Task: Find connections with filter location Dādri with filter topic #Gettingthingsdonewith filter profile language French with filter current company WSP in India with filter school PARUL INSTITUTE OF TECH., LIMDA, VAGHODIA 087 with filter industry Nanotechnology Research with filter service category Training with filter keywords title Novelist/Writer
Action: Mouse moved to (517, 68)
Screenshot: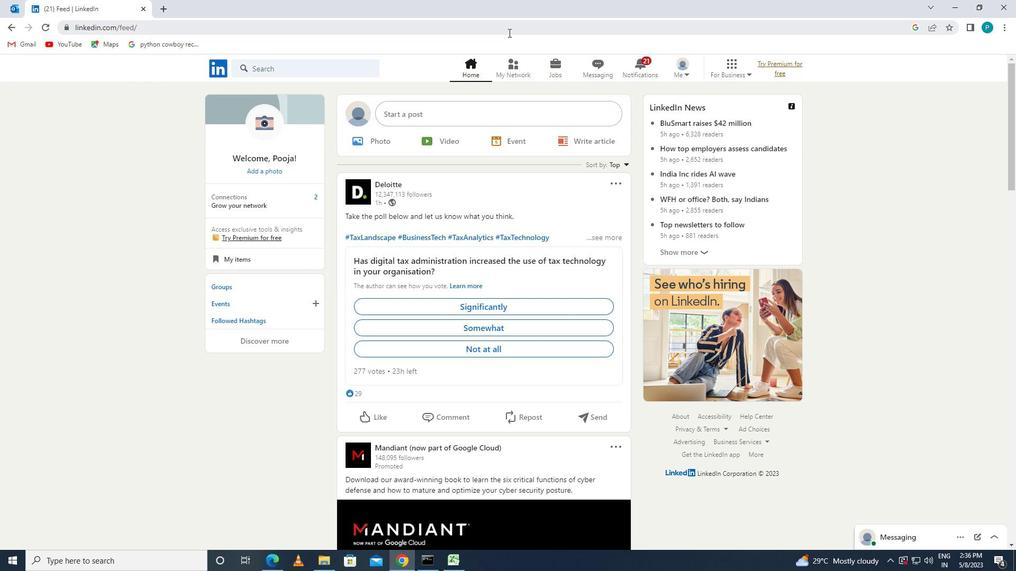 
Action: Mouse pressed left at (517, 68)
Screenshot: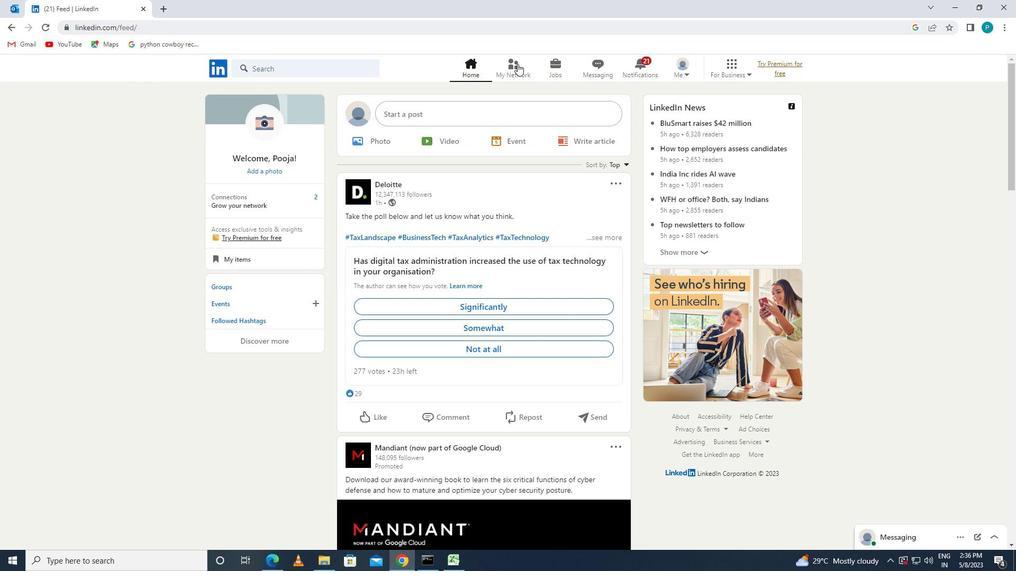 
Action: Mouse moved to (270, 120)
Screenshot: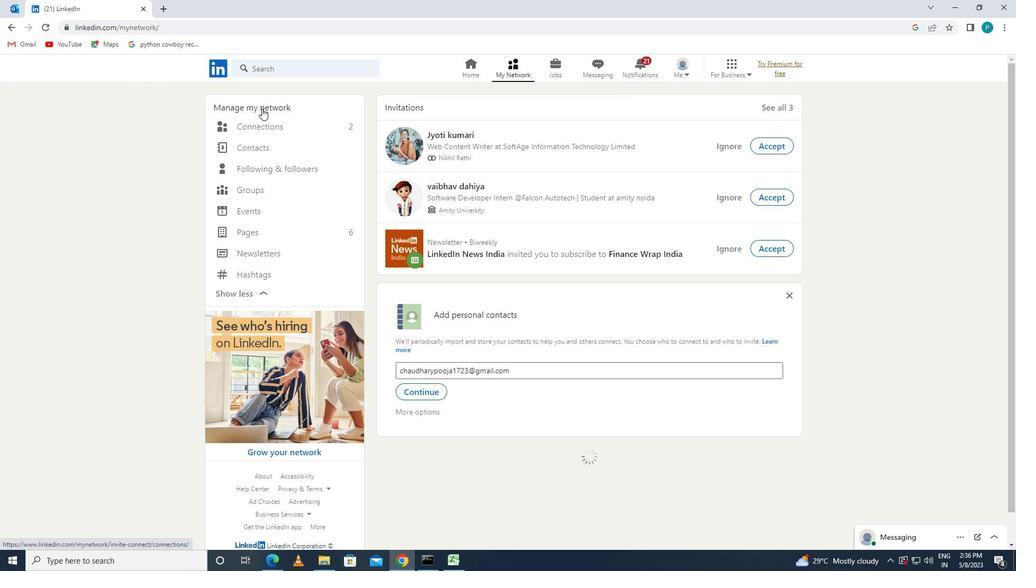 
Action: Mouse pressed left at (270, 120)
Screenshot: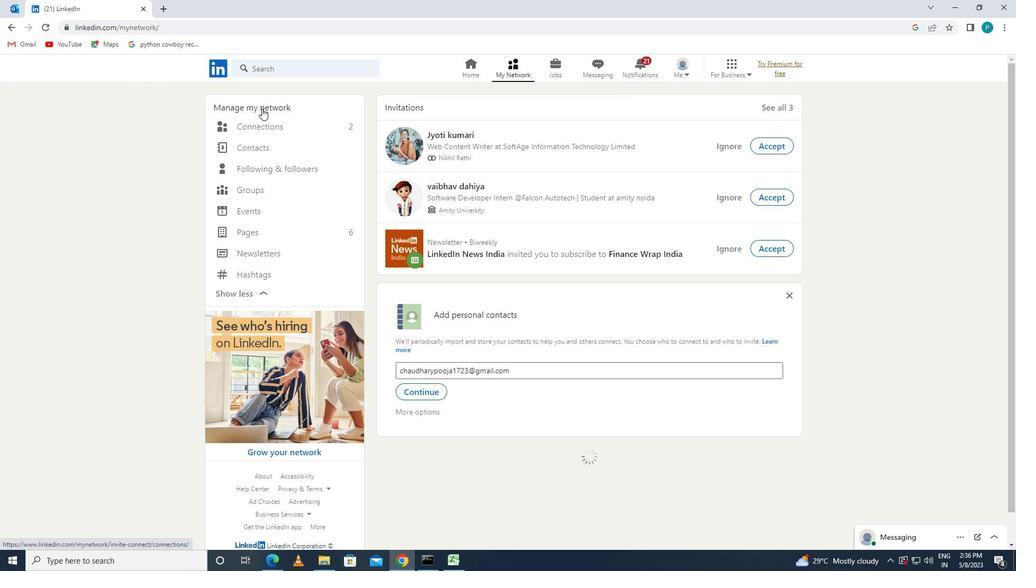 
Action: Mouse moved to (585, 129)
Screenshot: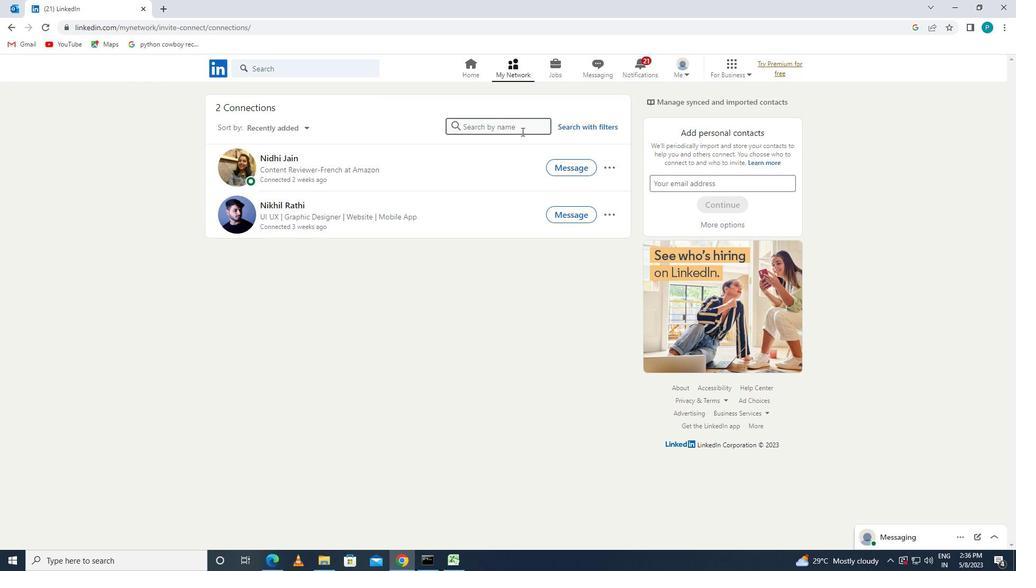 
Action: Mouse pressed left at (585, 129)
Screenshot: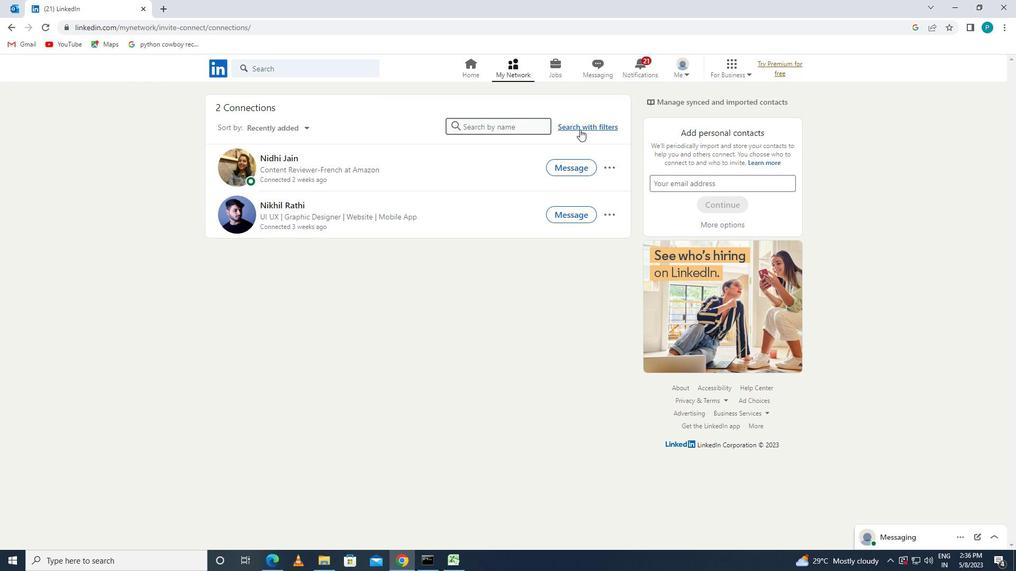 
Action: Mouse moved to (534, 101)
Screenshot: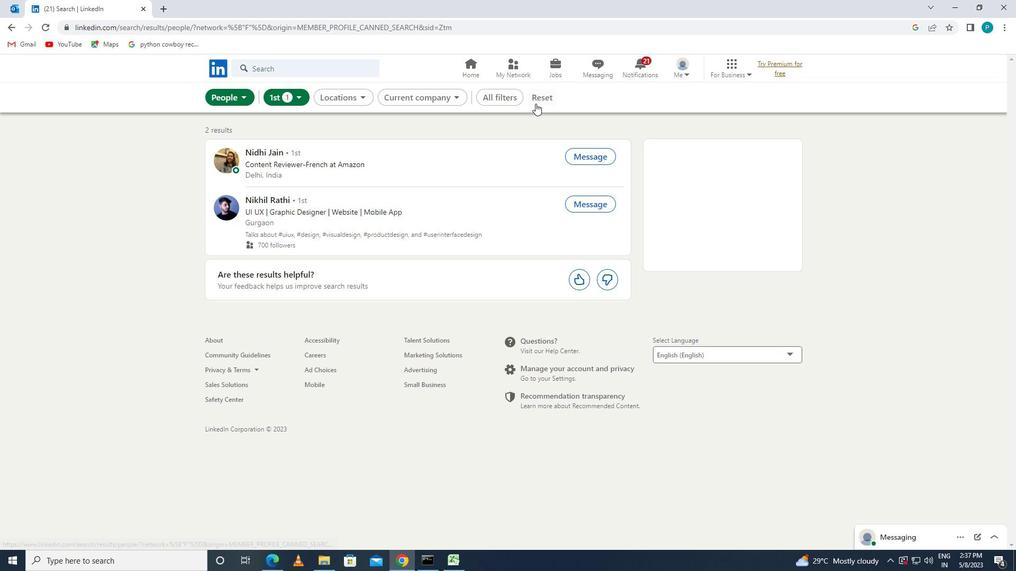 
Action: Mouse pressed left at (534, 101)
Screenshot: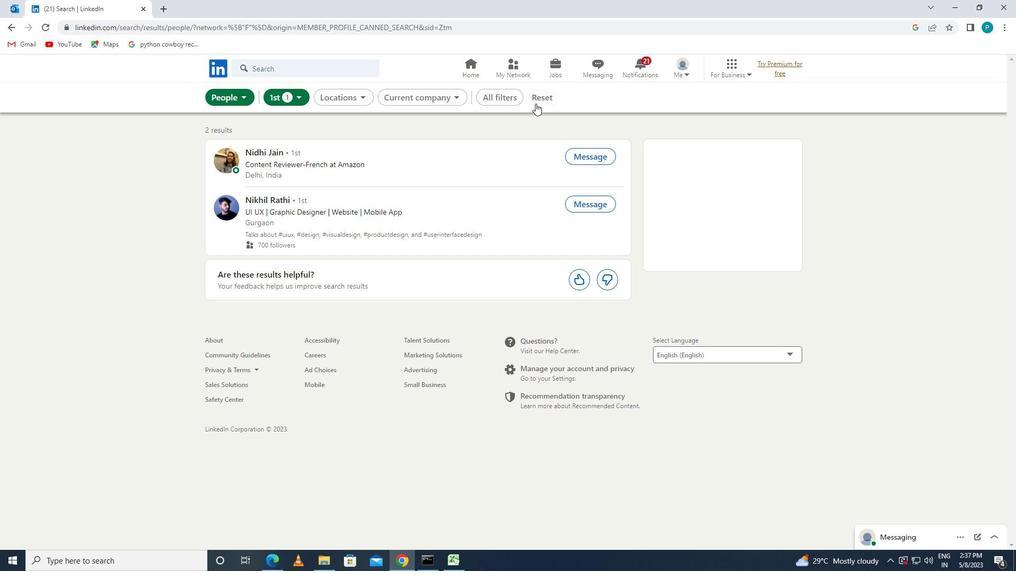 
Action: Mouse moved to (532, 96)
Screenshot: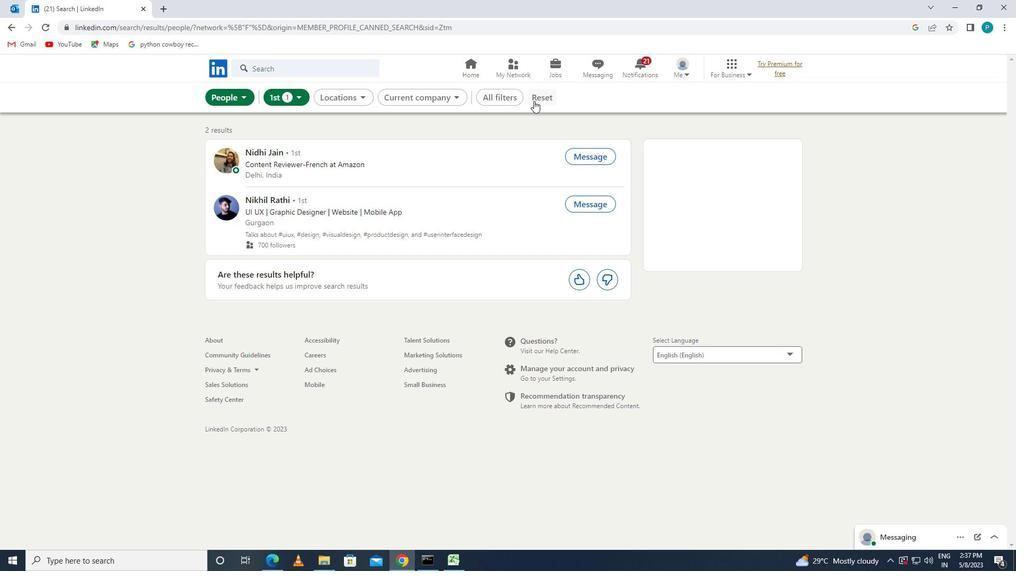 
Action: Mouse pressed left at (532, 96)
Screenshot: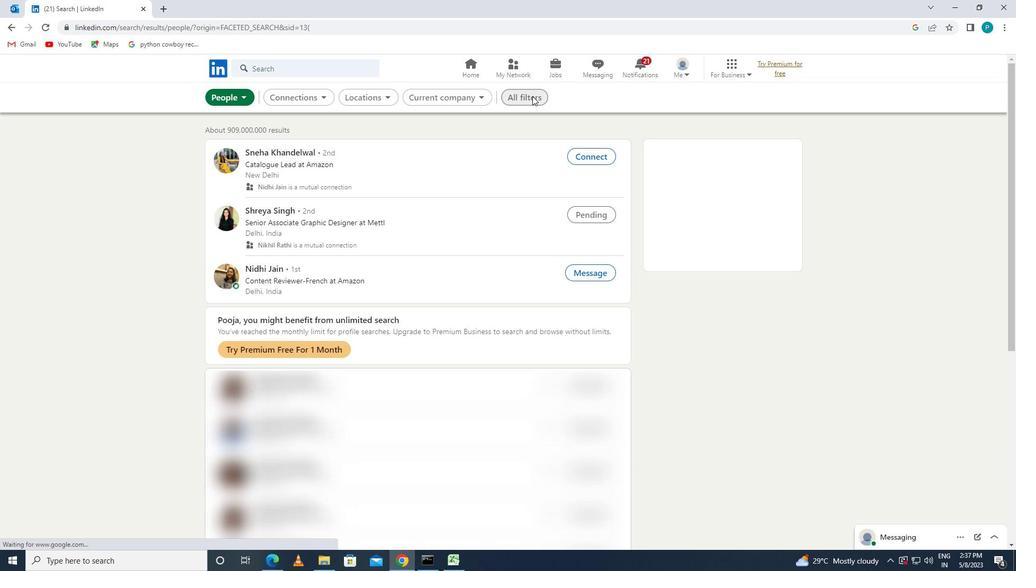 
Action: Mouse moved to (943, 253)
Screenshot: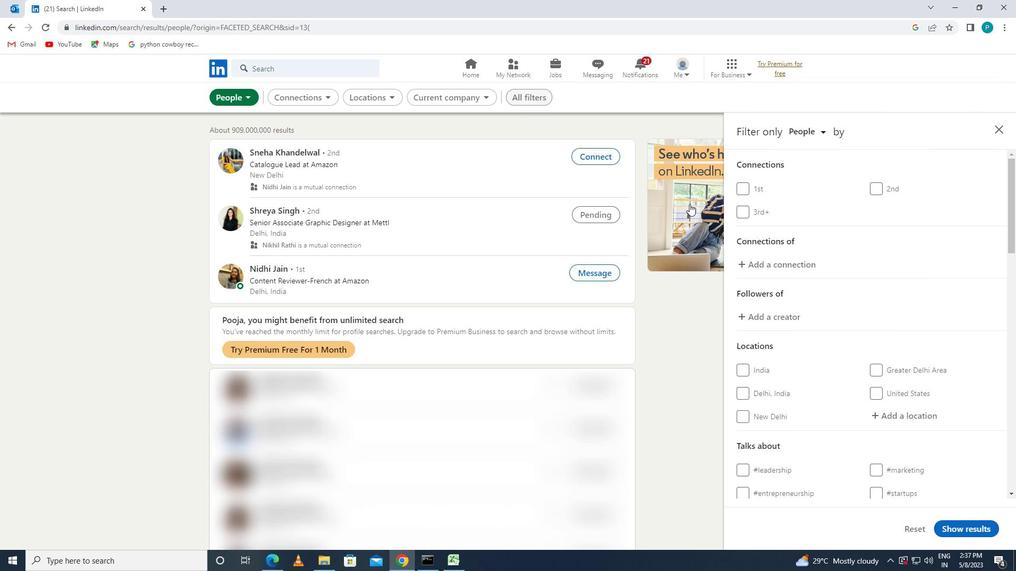 
Action: Mouse scrolled (943, 253) with delta (0, 0)
Screenshot: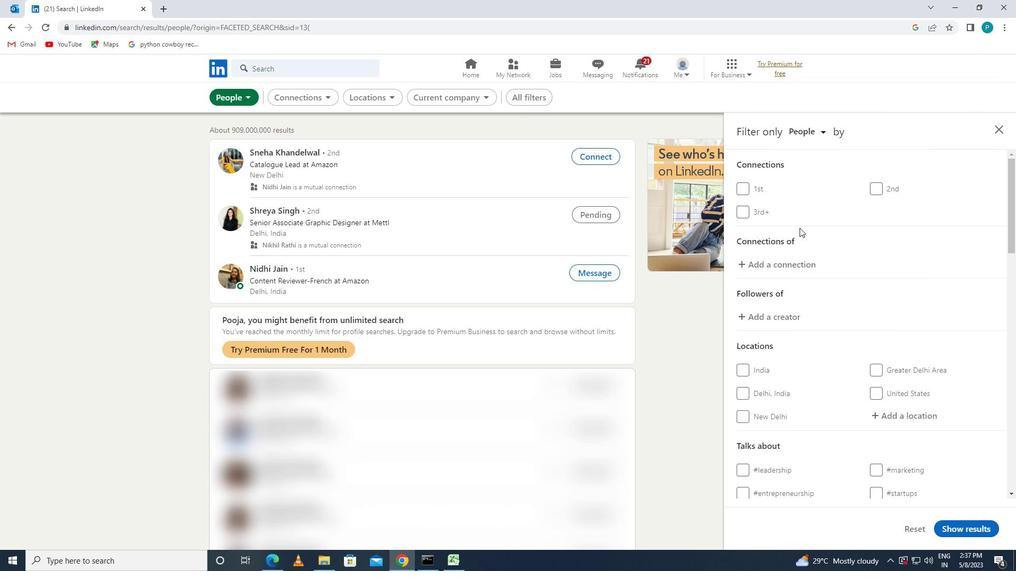 
Action: Mouse scrolled (943, 253) with delta (0, 0)
Screenshot: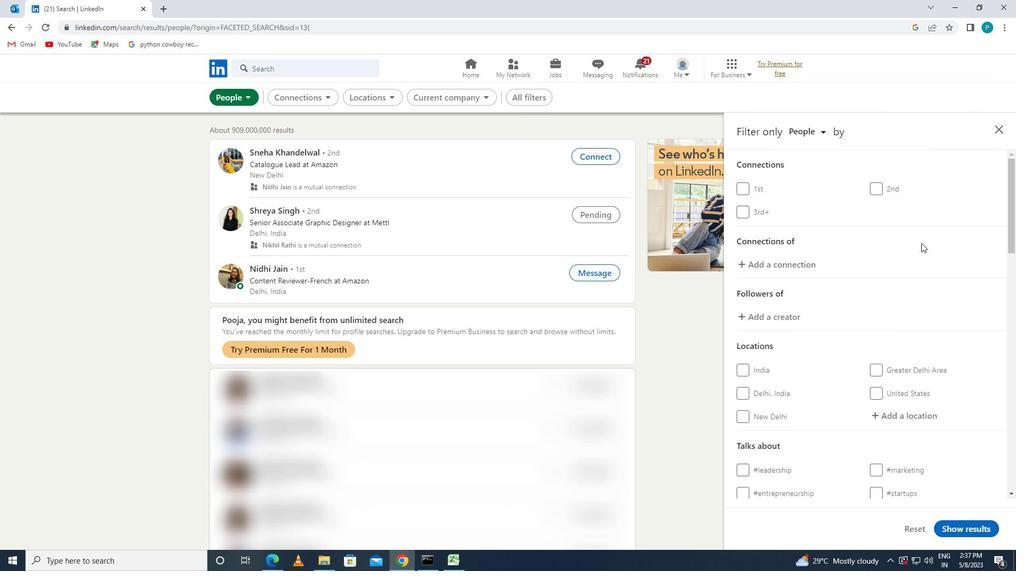 
Action: Mouse moved to (943, 254)
Screenshot: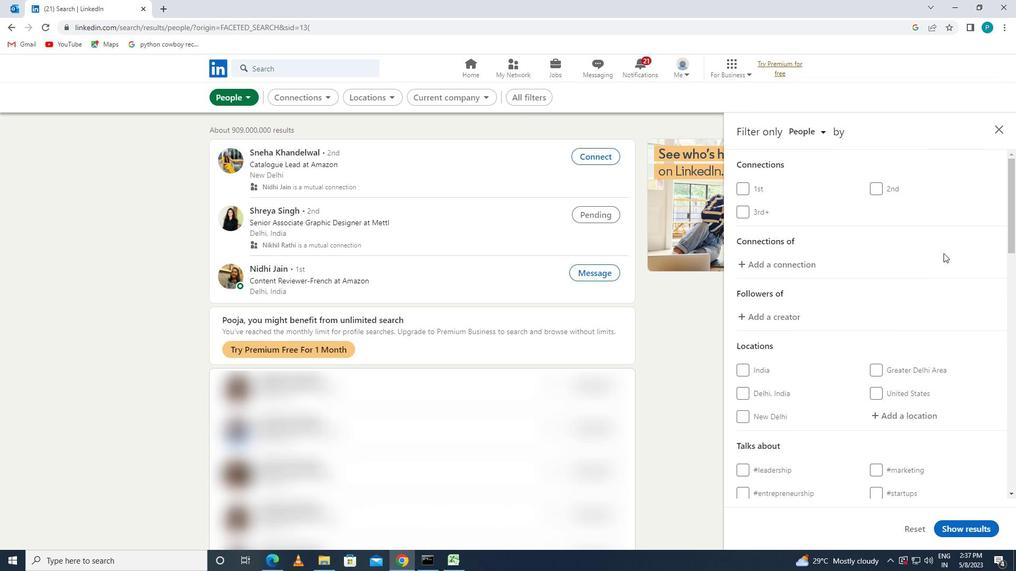 
Action: Mouse scrolled (943, 253) with delta (0, 0)
Screenshot: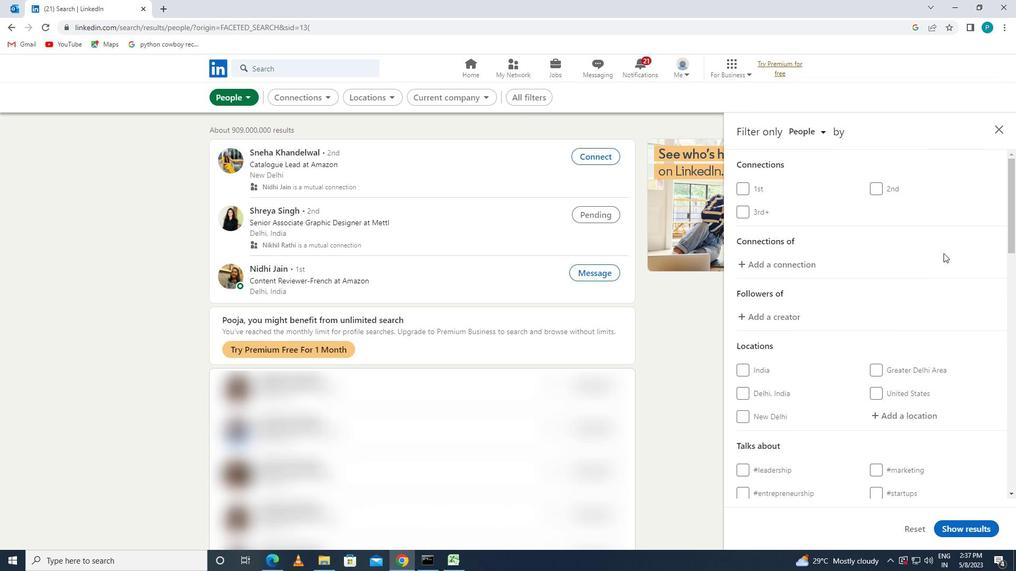 
Action: Mouse moved to (931, 268)
Screenshot: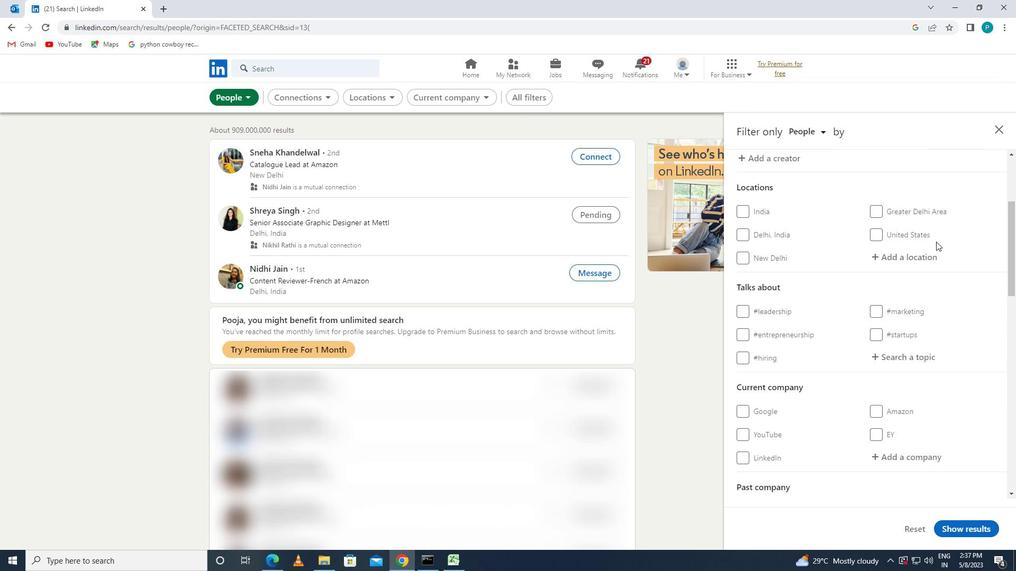 
Action: Mouse pressed left at (931, 268)
Screenshot: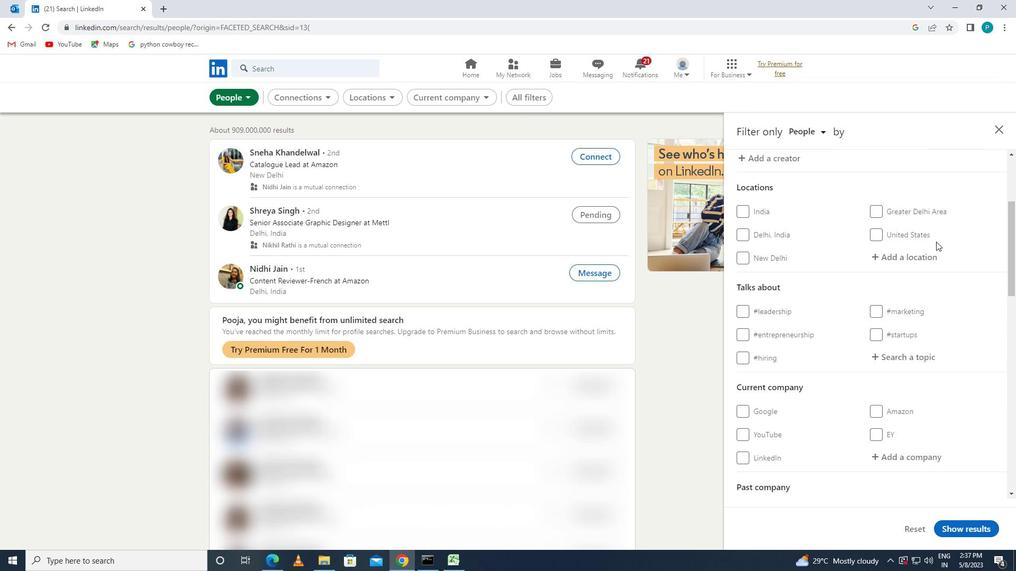 
Action: Mouse moved to (918, 260)
Screenshot: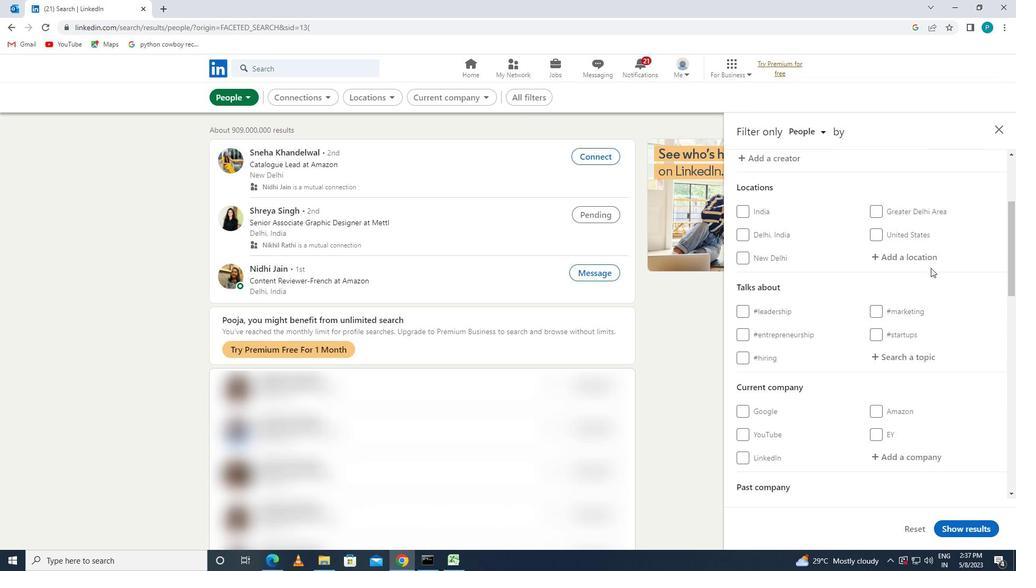 
Action: Mouse pressed left at (918, 260)
Screenshot: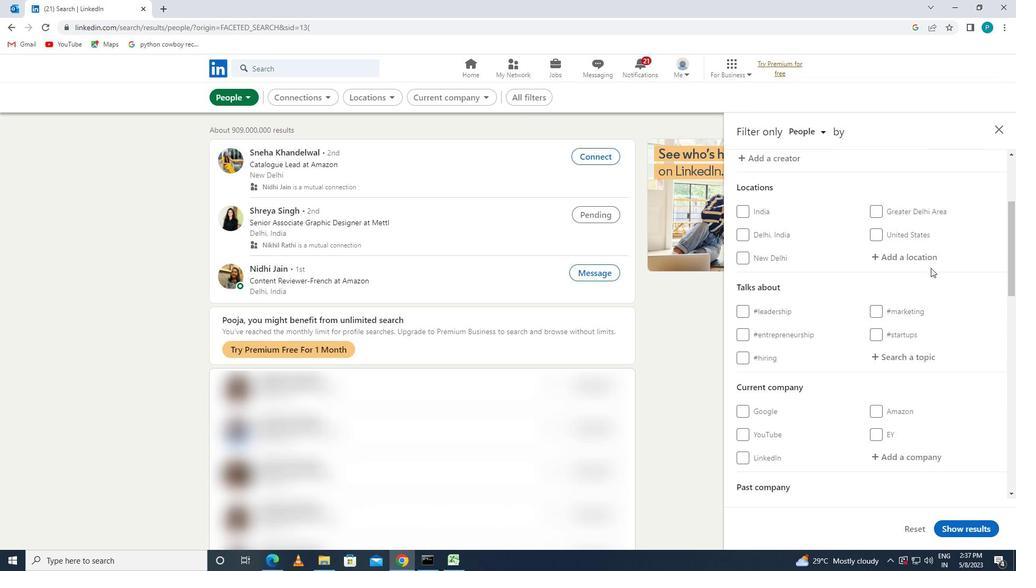 
Action: Key pressed <Key.caps_lock>d<Key.caps_lock>adri
Screenshot: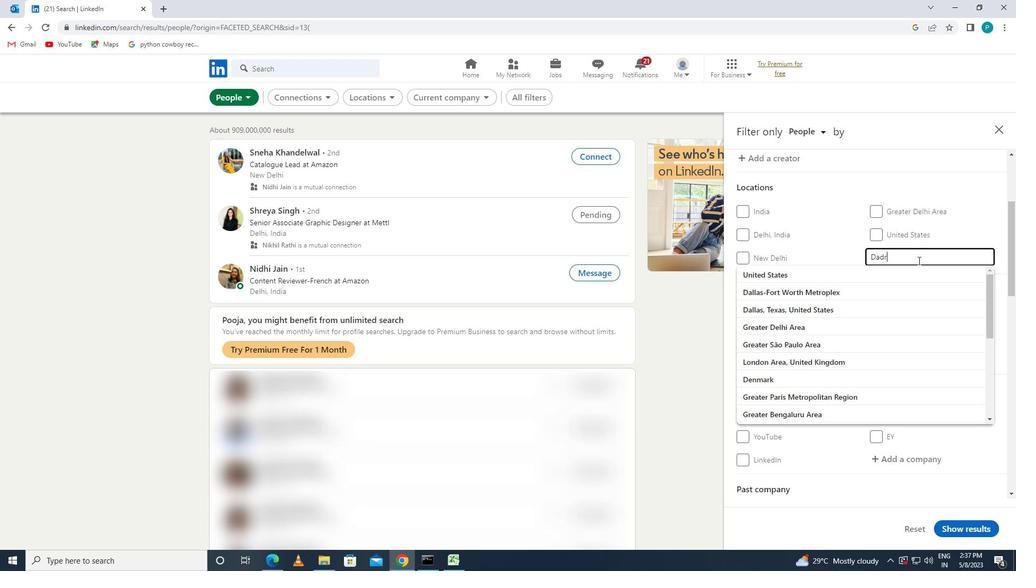 
Action: Mouse moved to (901, 276)
Screenshot: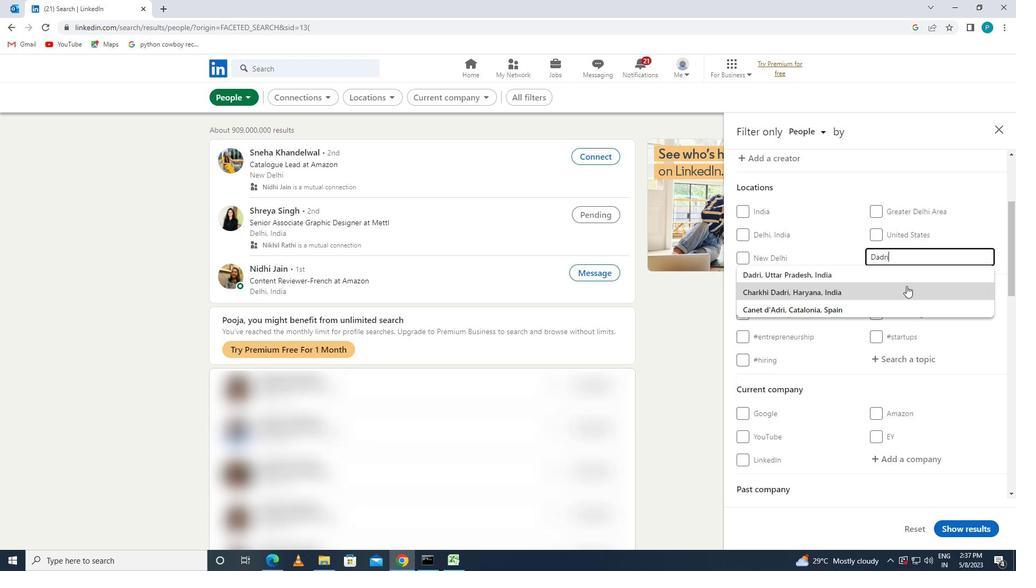 
Action: Mouse pressed left at (901, 276)
Screenshot: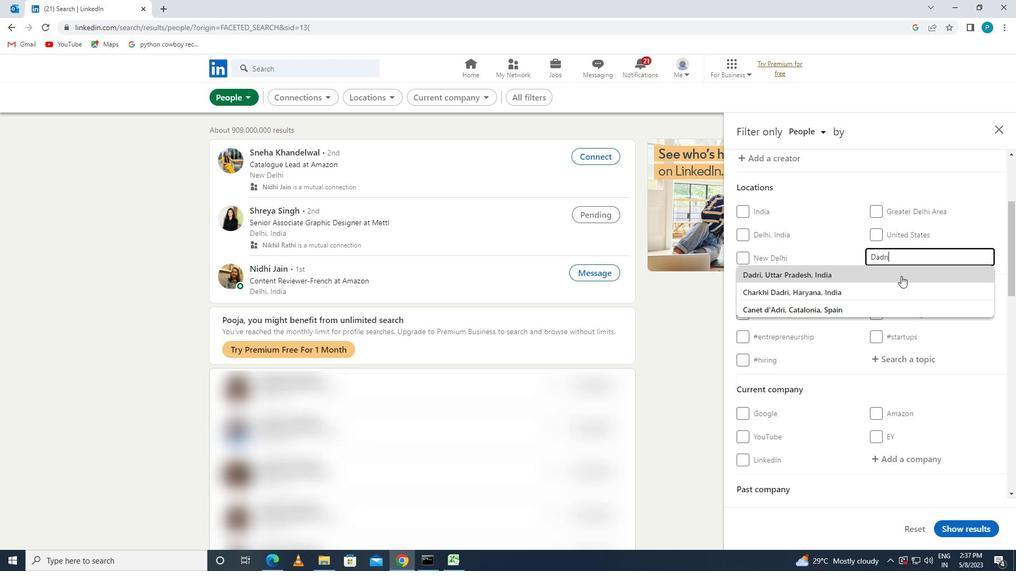 
Action: Mouse moved to (927, 367)
Screenshot: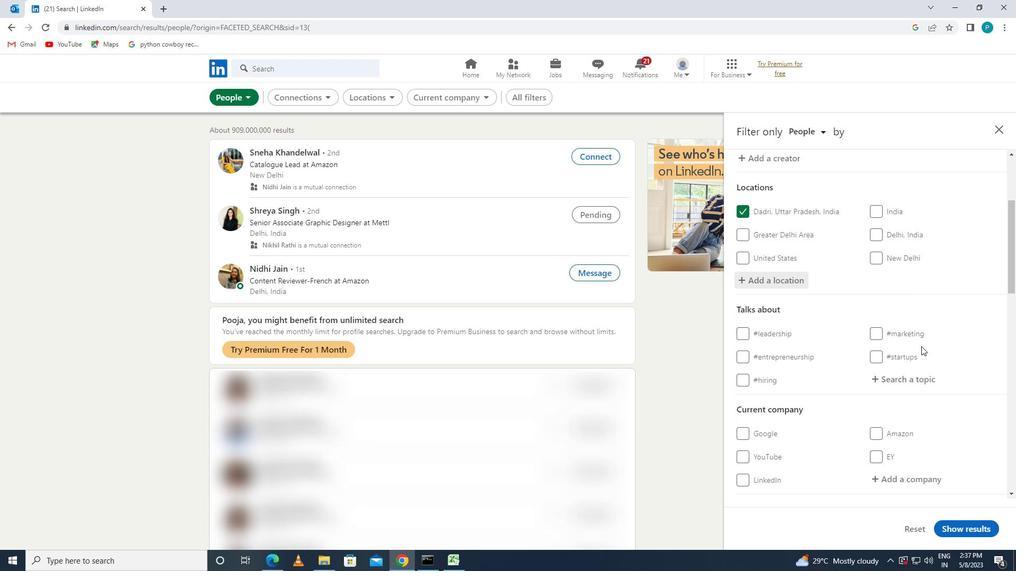 
Action: Mouse pressed left at (927, 367)
Screenshot: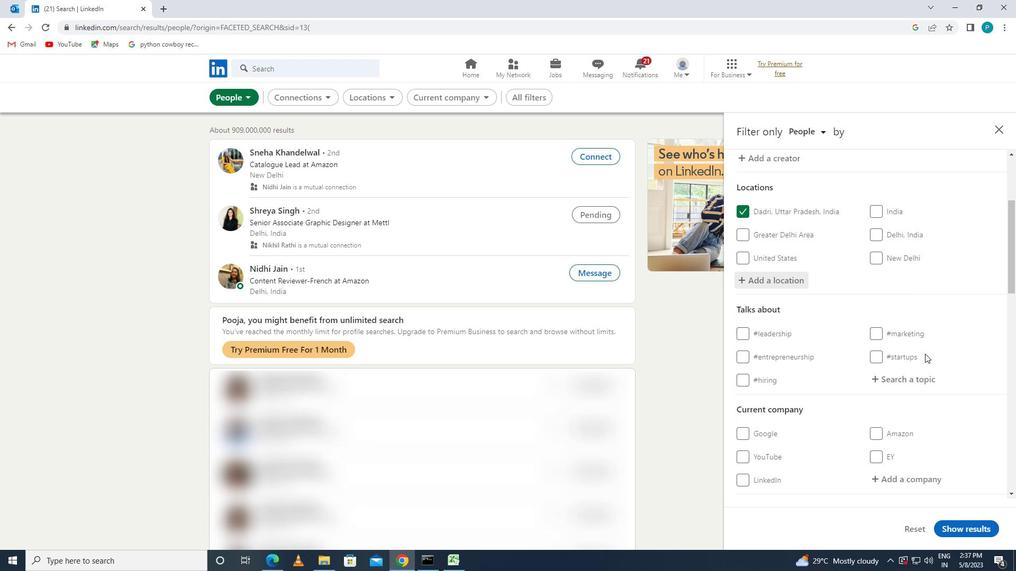 
Action: Mouse moved to (927, 373)
Screenshot: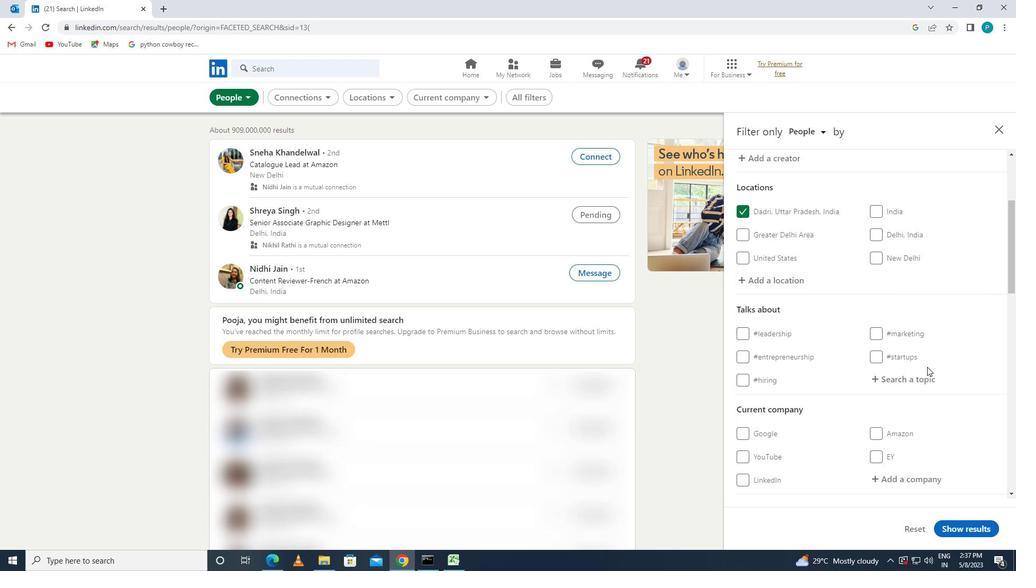 
Action: Mouse pressed left at (927, 373)
Screenshot: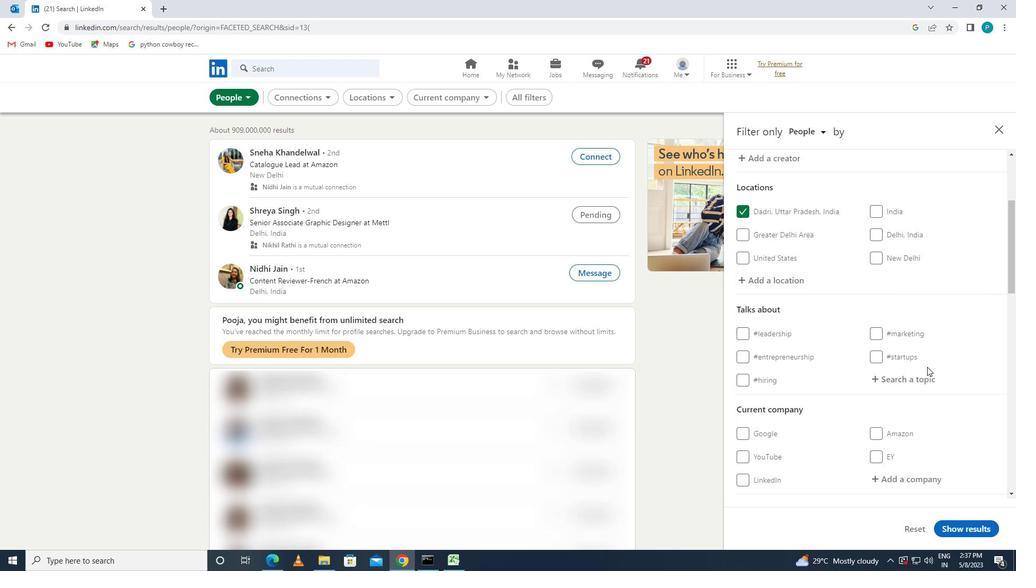 
Action: Mouse moved to (926, 372)
Screenshot: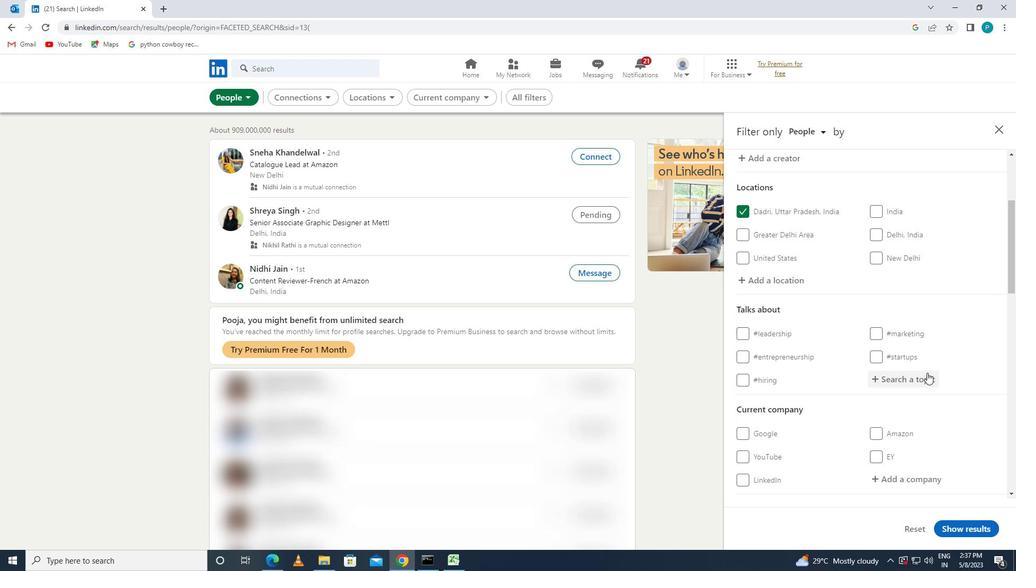 
Action: Key pressed <Key.shift>#<Key.caps_lock>G<Key.caps_lock>ETTINGTHINGSDONE
Screenshot: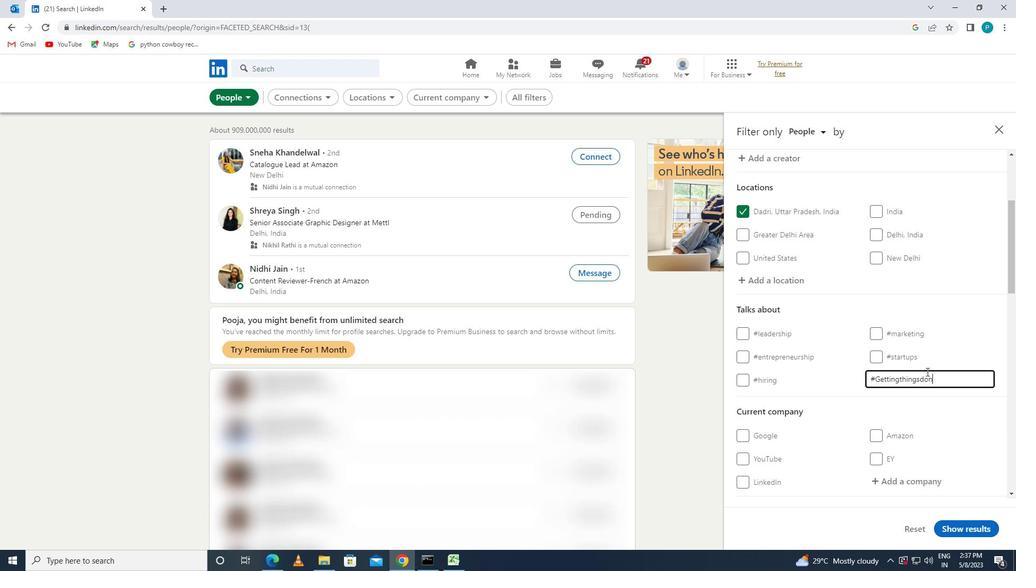 
Action: Mouse moved to (829, 424)
Screenshot: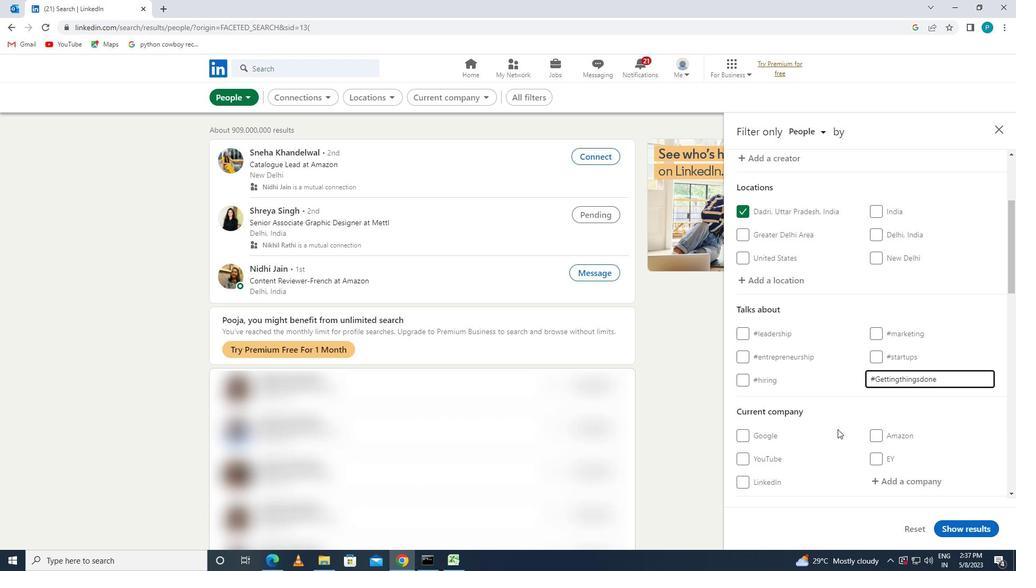 
Action: Mouse scrolled (829, 423) with delta (0, 0)
Screenshot: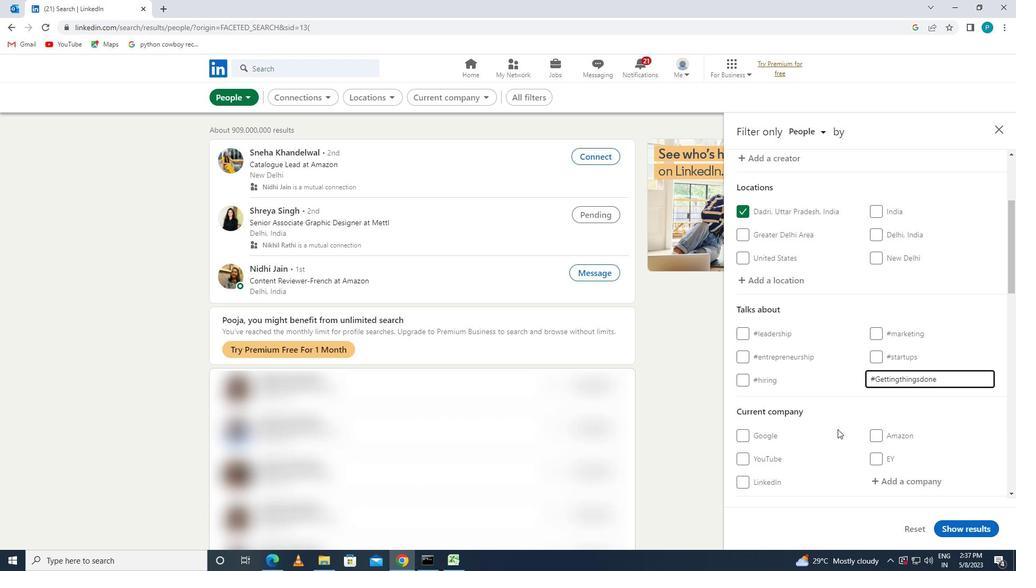 
Action: Mouse moved to (829, 421)
Screenshot: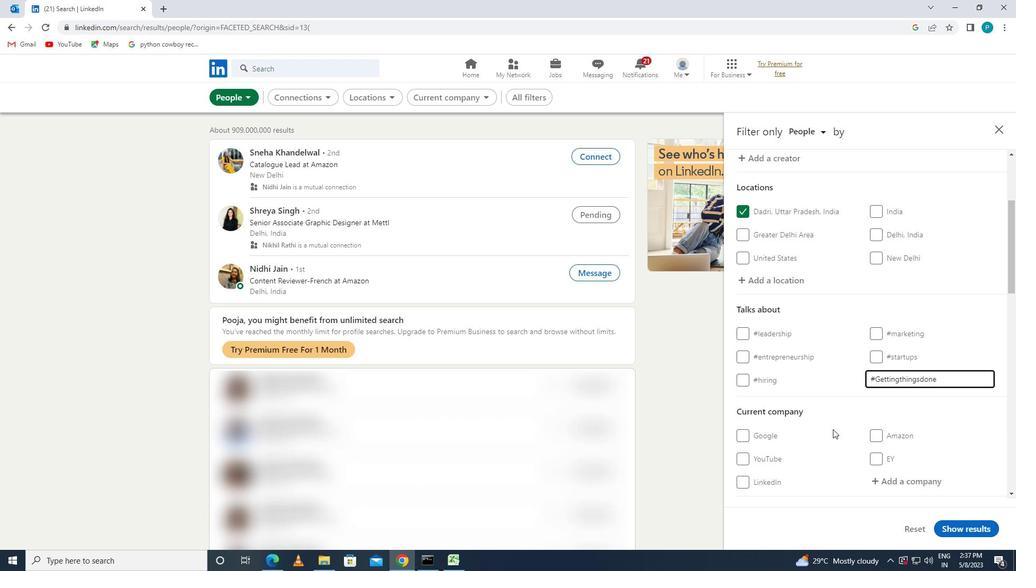 
Action: Mouse scrolled (829, 420) with delta (0, 0)
Screenshot: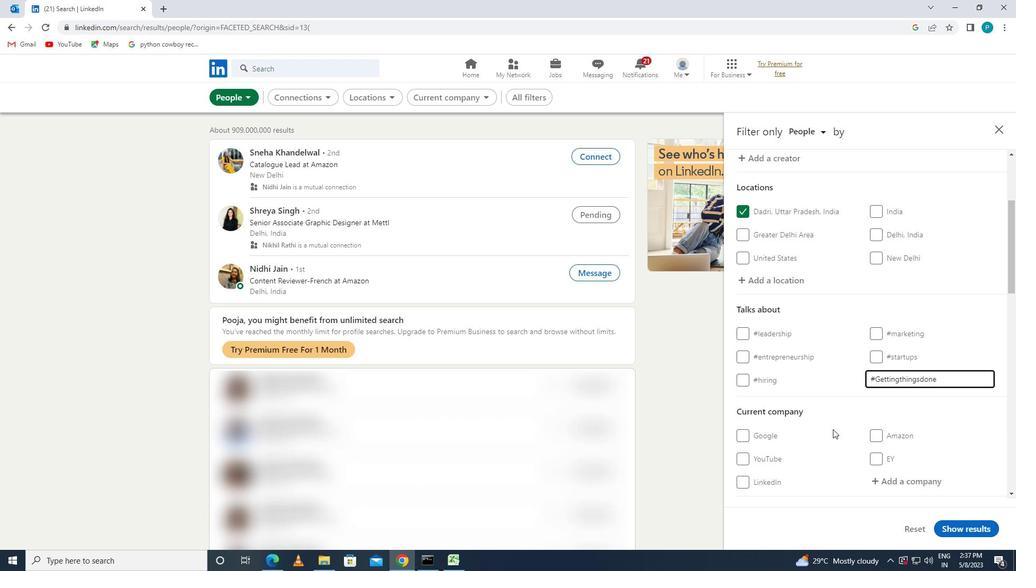 
Action: Mouse moved to (828, 418)
Screenshot: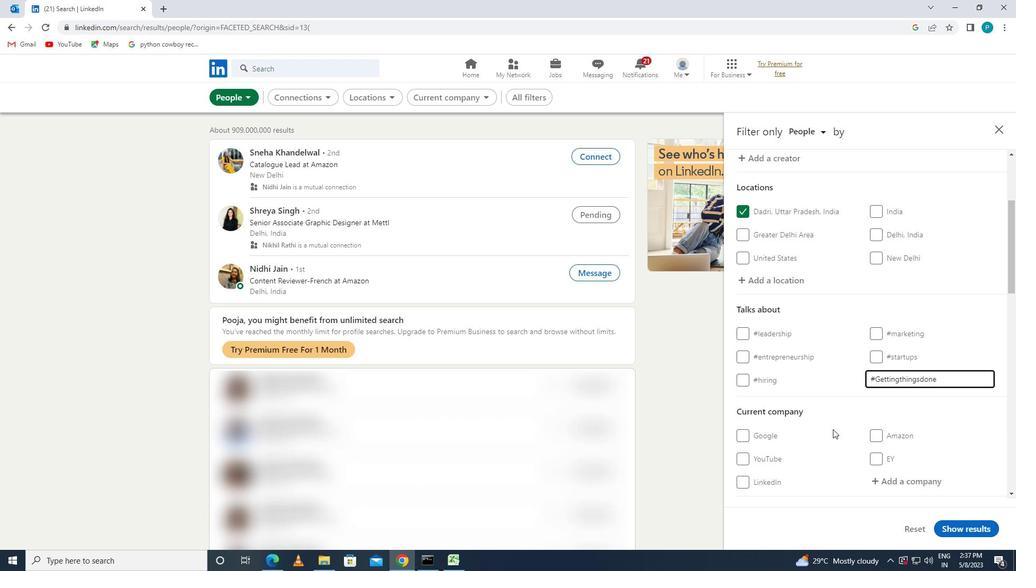 
Action: Mouse scrolled (828, 418) with delta (0, 0)
Screenshot: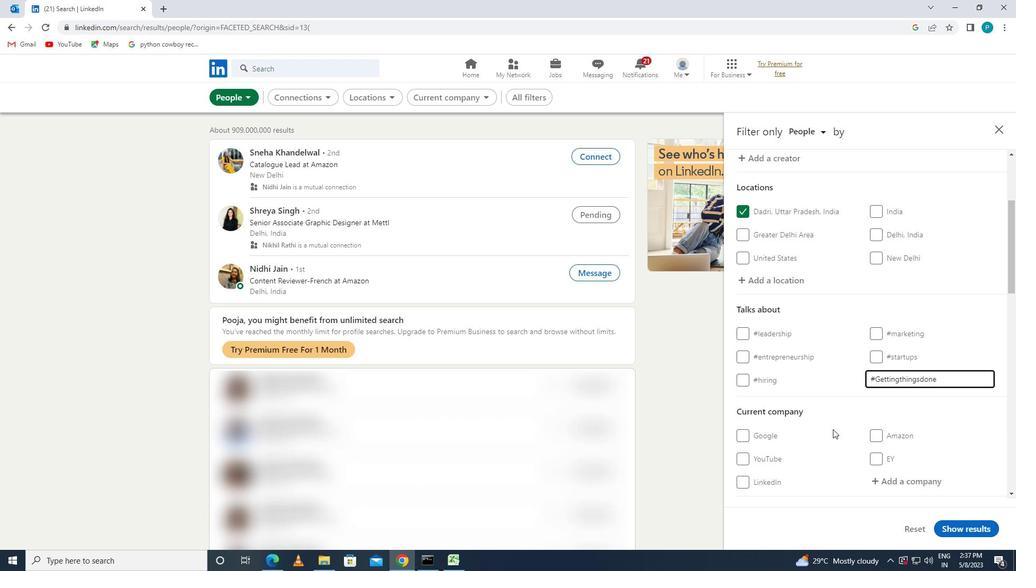 
Action: Mouse moved to (828, 402)
Screenshot: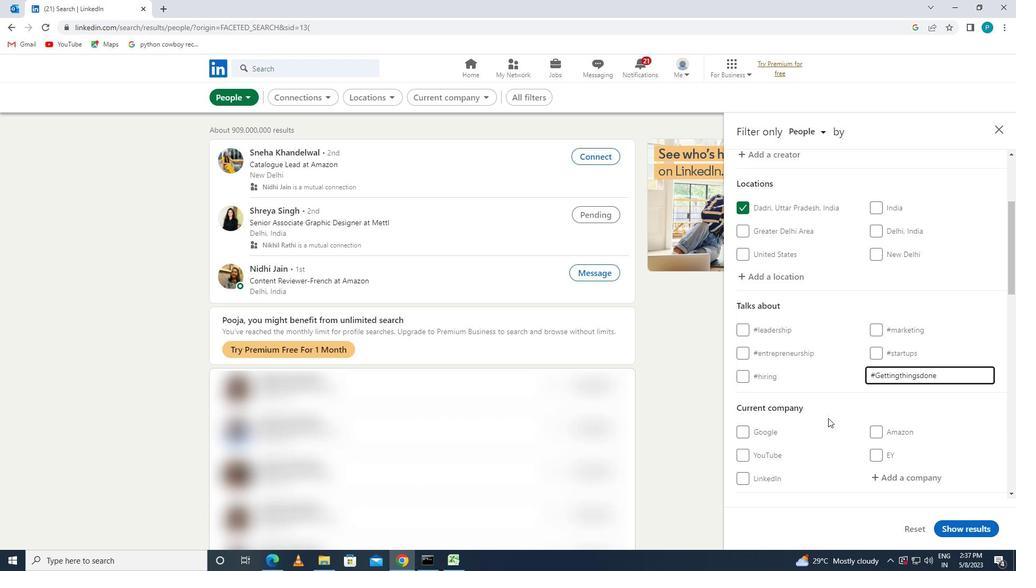 
Action: Mouse scrolled (828, 401) with delta (0, 0)
Screenshot: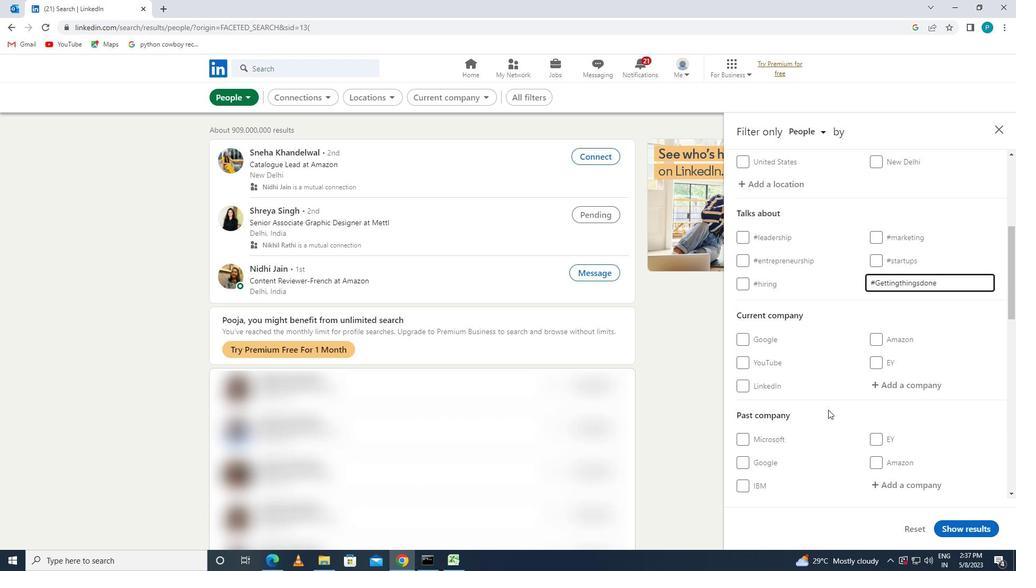 
Action: Mouse scrolled (828, 401) with delta (0, 0)
Screenshot: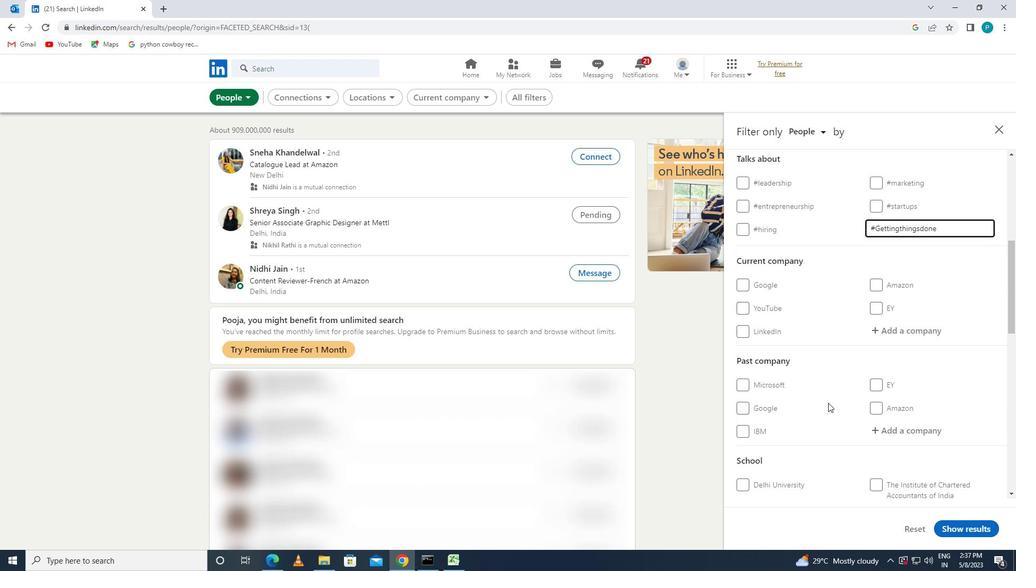 
Action: Mouse scrolled (828, 401) with delta (0, 0)
Screenshot: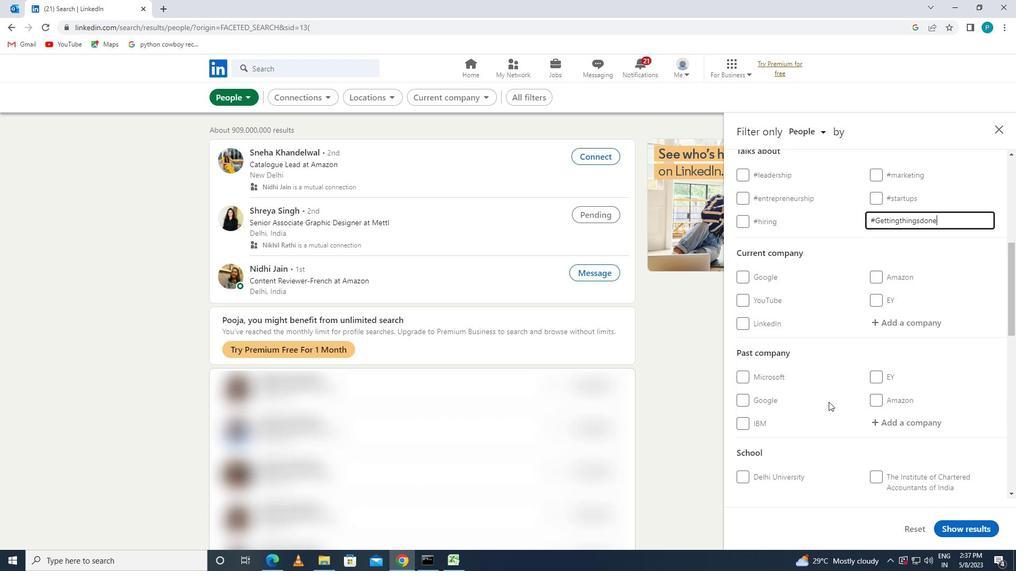 
Action: Mouse moved to (828, 402)
Screenshot: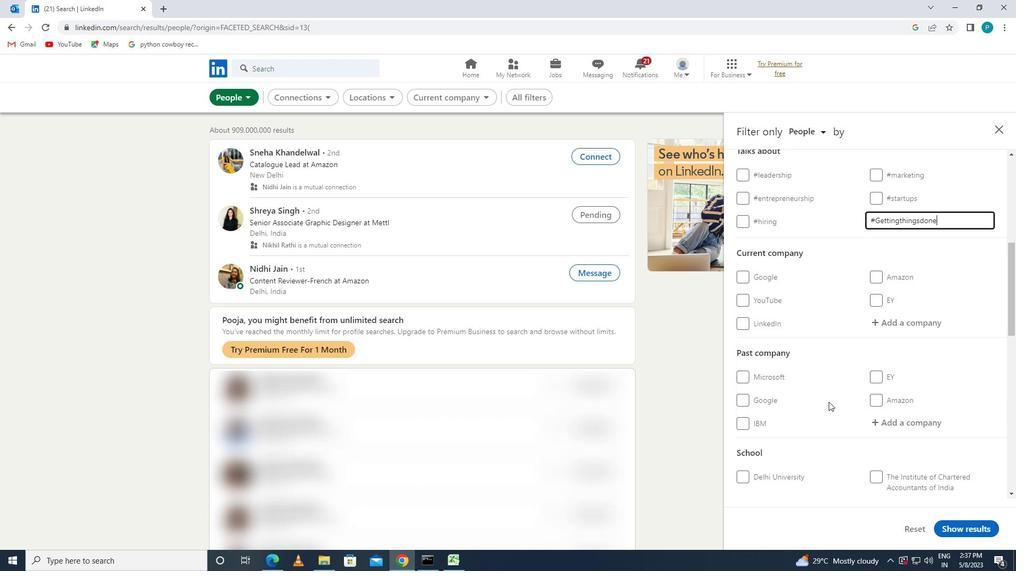 
Action: Mouse scrolled (828, 401) with delta (0, 0)
Screenshot: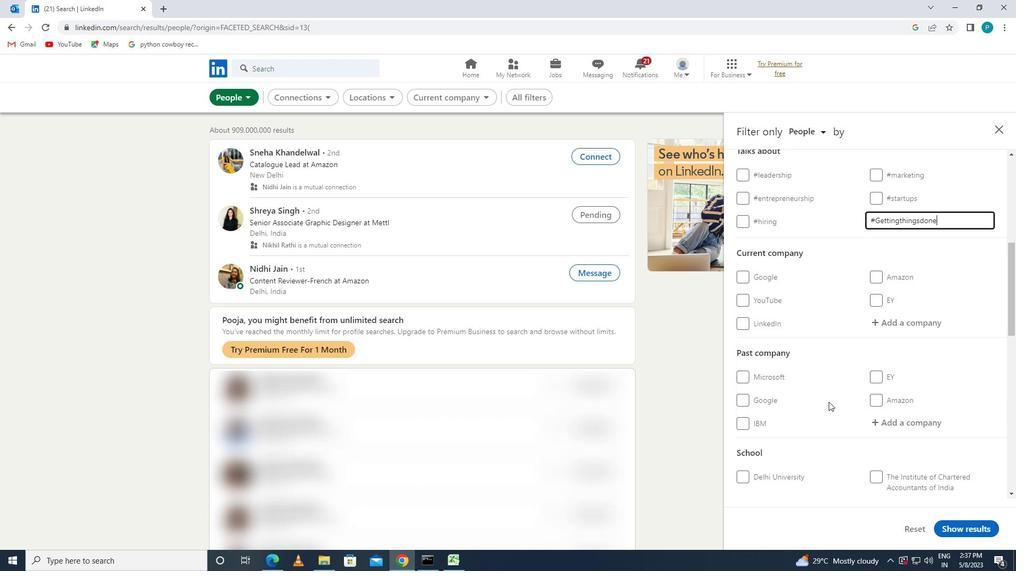 
Action: Mouse moved to (800, 403)
Screenshot: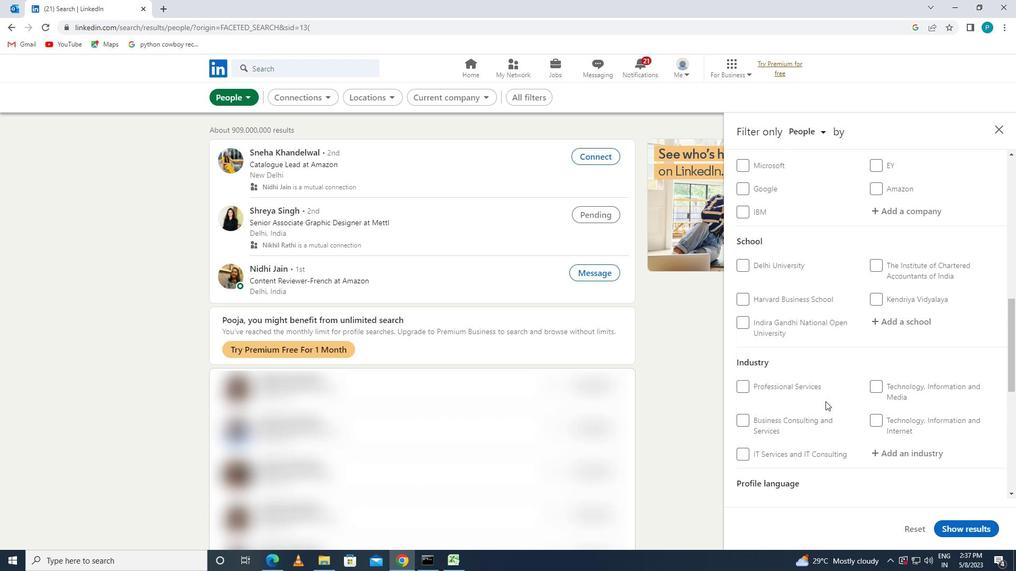 
Action: Mouse scrolled (800, 402) with delta (0, 0)
Screenshot: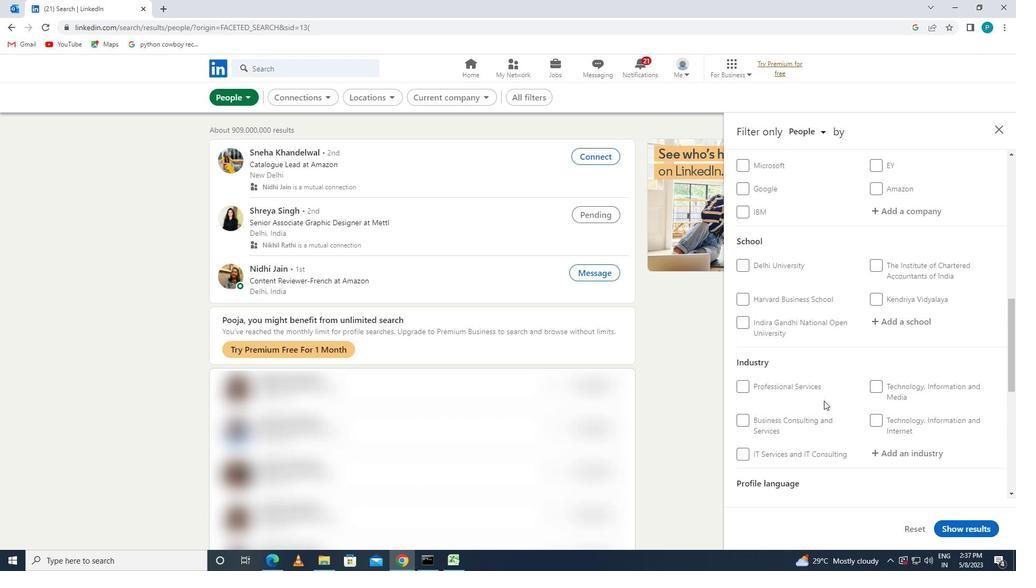 
Action: Mouse moved to (826, 435)
Screenshot: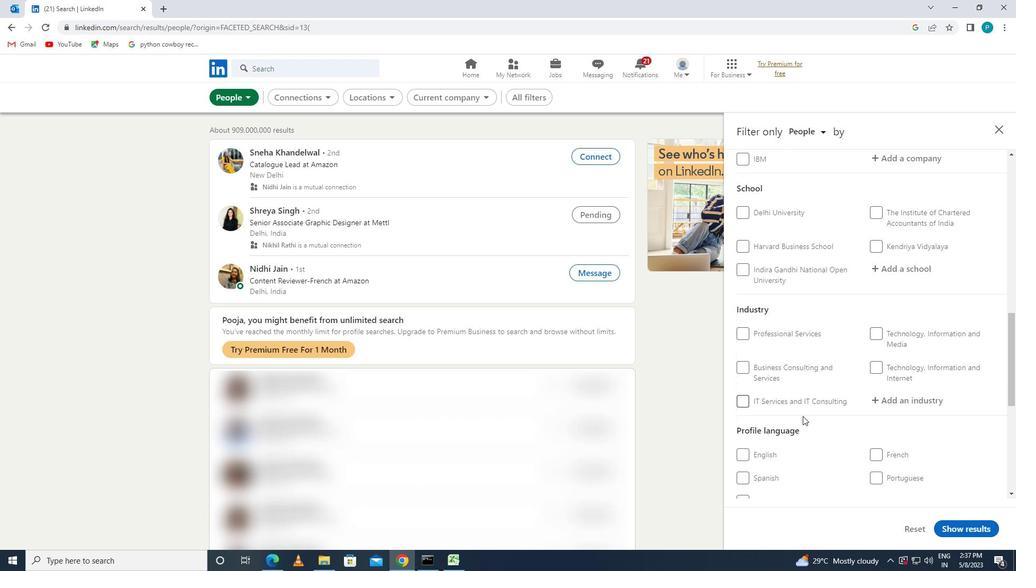 
Action: Mouse scrolled (826, 435) with delta (0, 0)
Screenshot: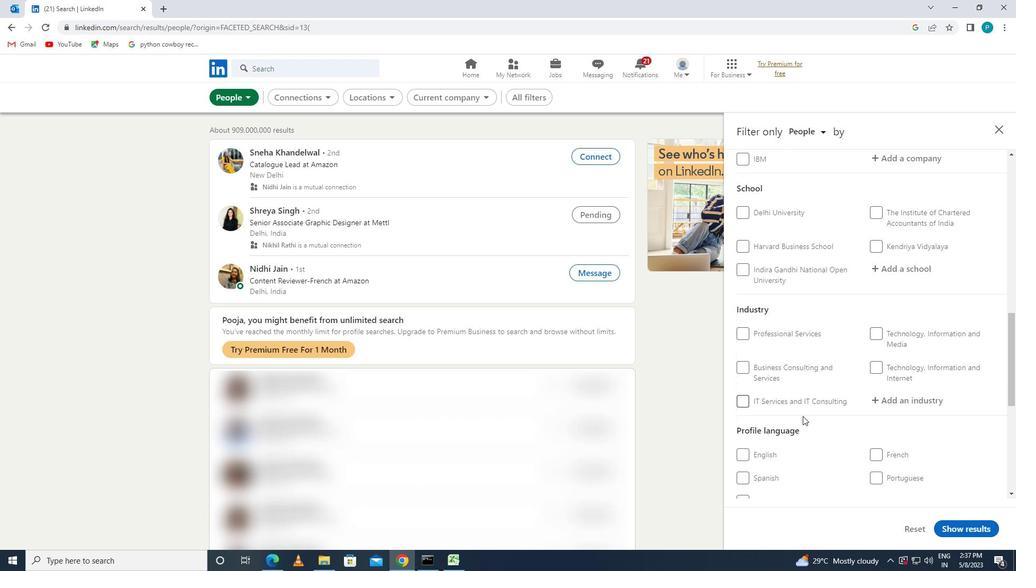 
Action: Mouse moved to (826, 435)
Screenshot: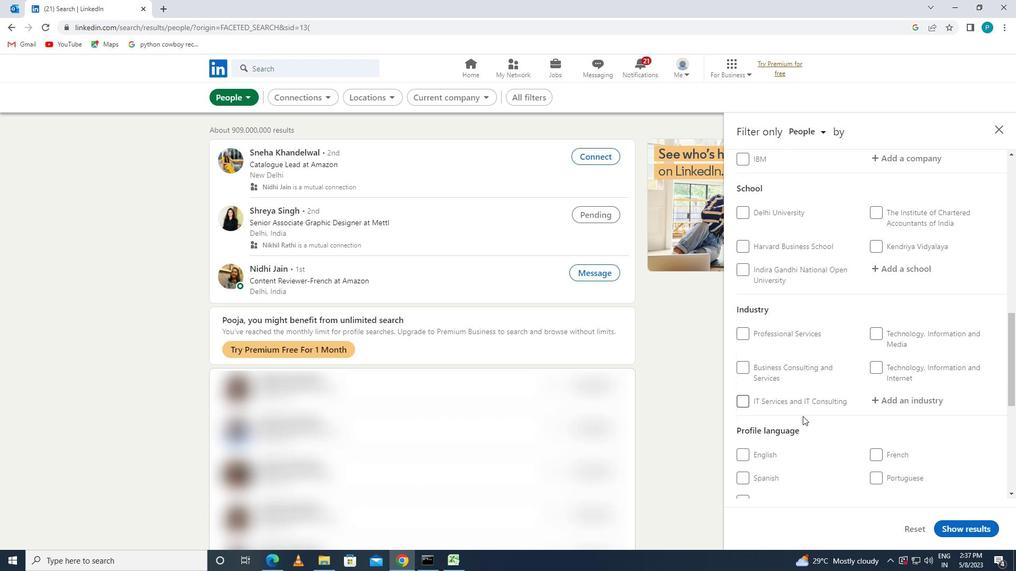 
Action: Mouse scrolled (826, 435) with delta (0, 0)
Screenshot: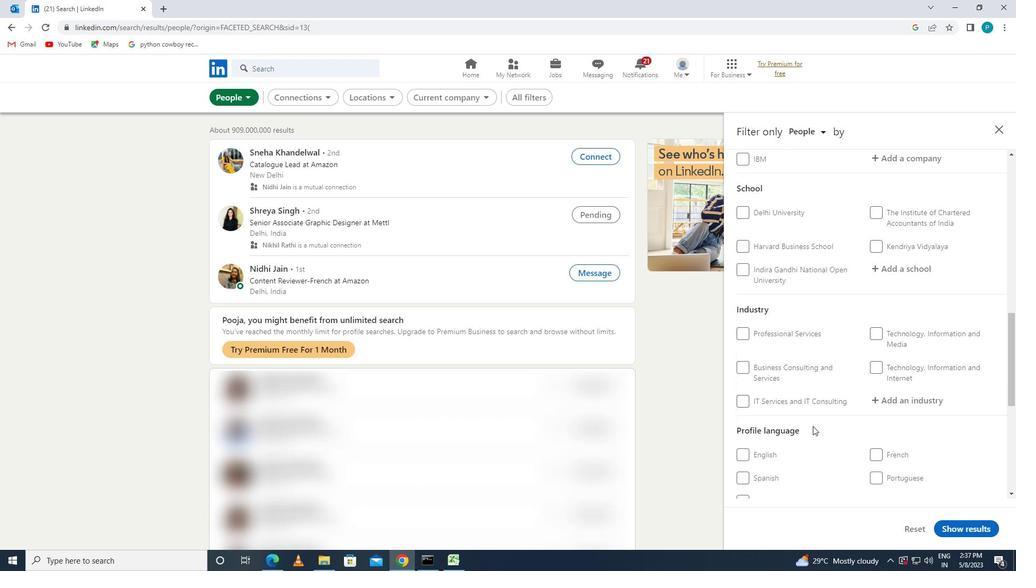 
Action: Mouse moved to (892, 342)
Screenshot: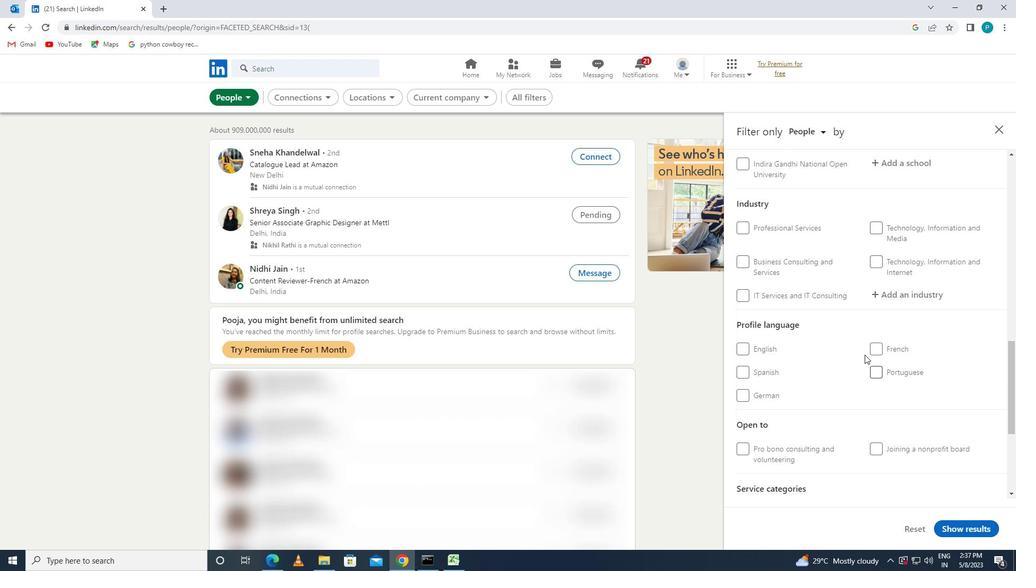
Action: Mouse pressed left at (892, 342)
Screenshot: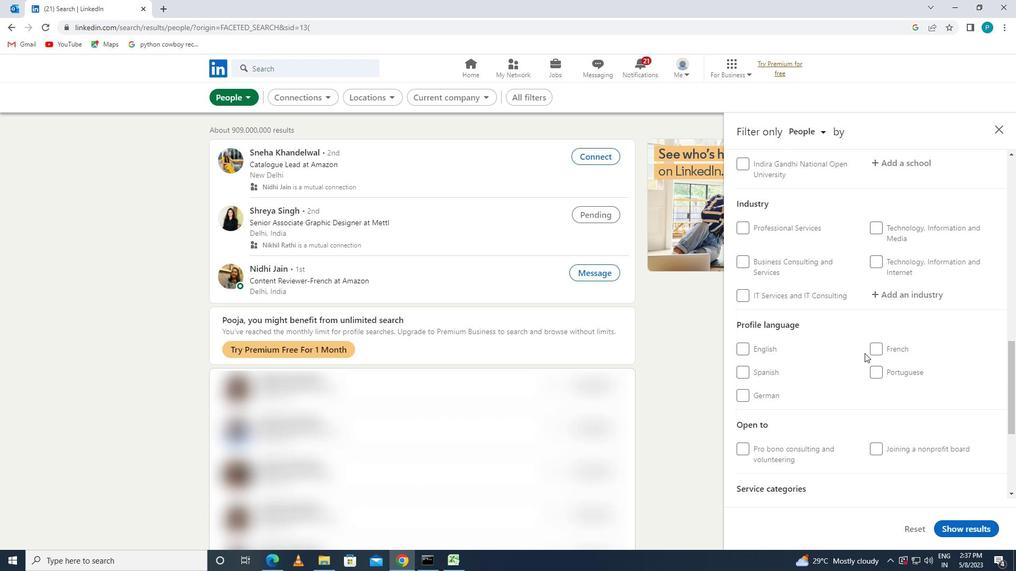
Action: Mouse moved to (906, 349)
Screenshot: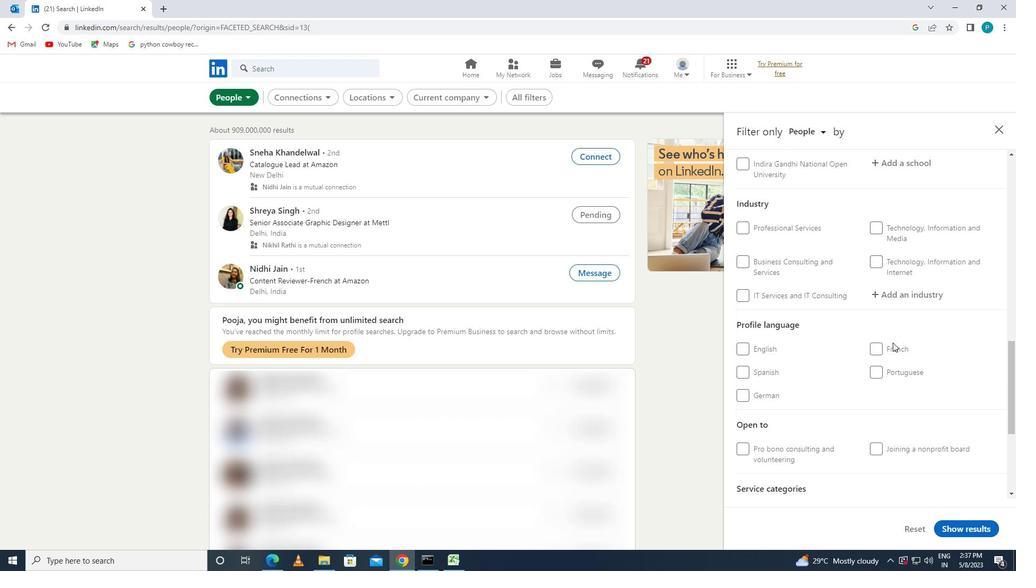 
Action: Mouse pressed left at (906, 349)
Screenshot: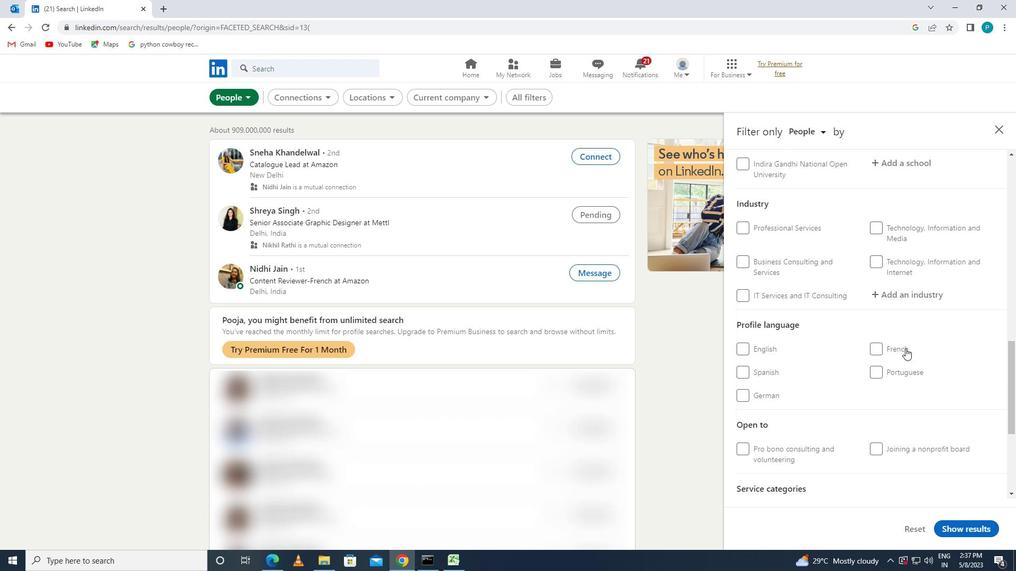 
Action: Mouse moved to (916, 331)
Screenshot: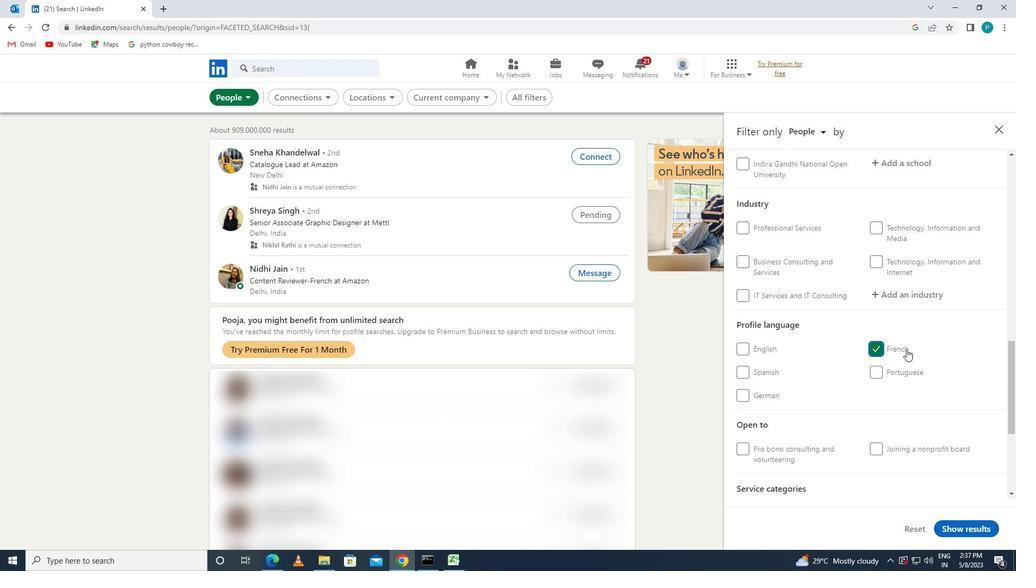 
Action: Mouse scrolled (916, 331) with delta (0, 0)
Screenshot: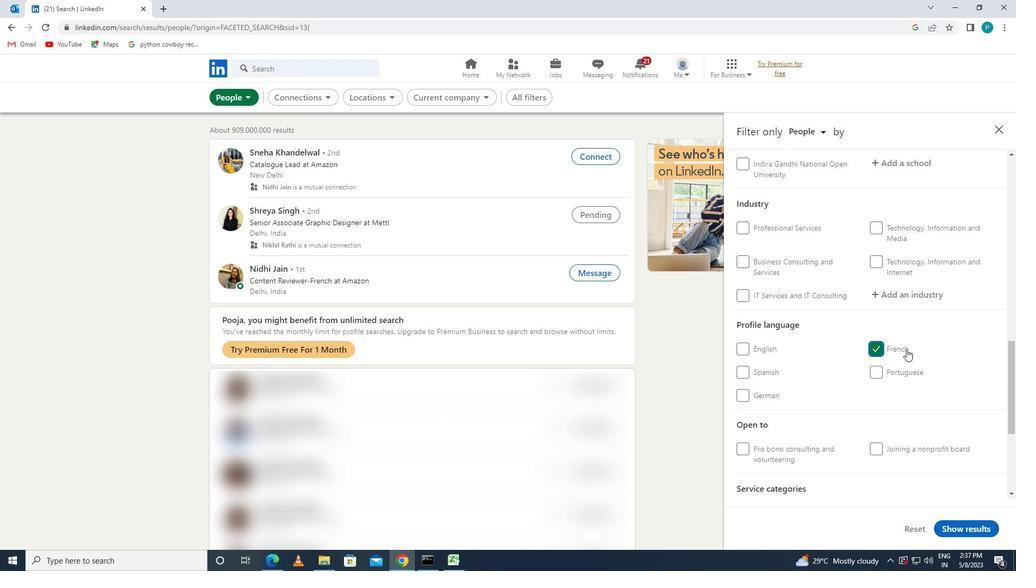 
Action: Mouse scrolled (916, 331) with delta (0, 0)
Screenshot: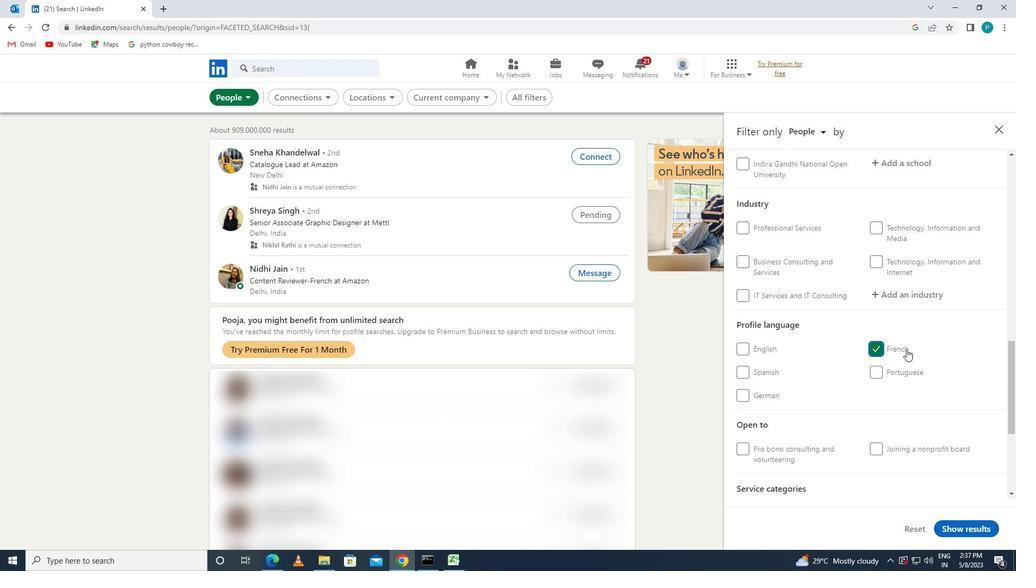 
Action: Mouse scrolled (916, 331) with delta (0, 0)
Screenshot: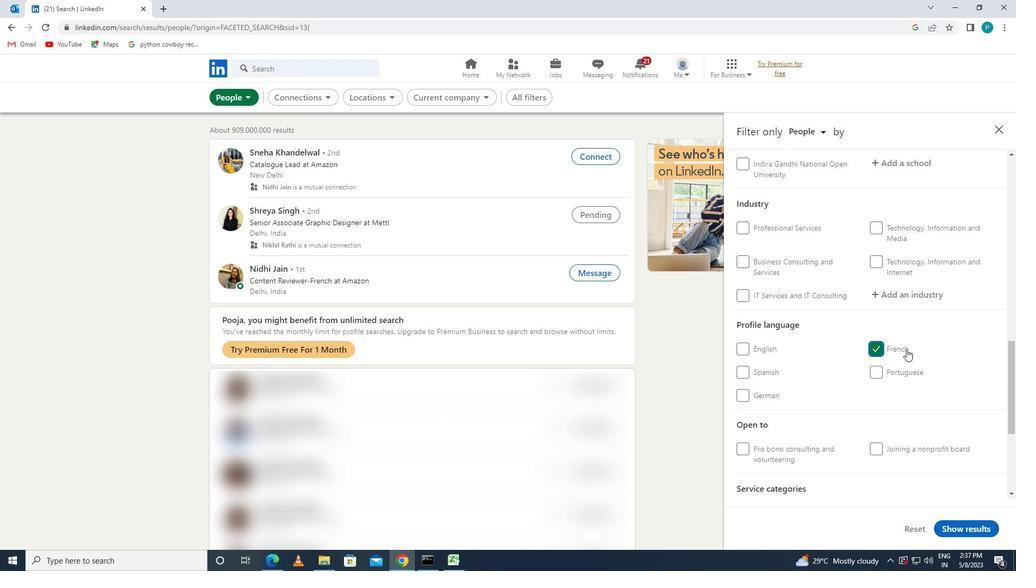 
Action: Mouse moved to (916, 329)
Screenshot: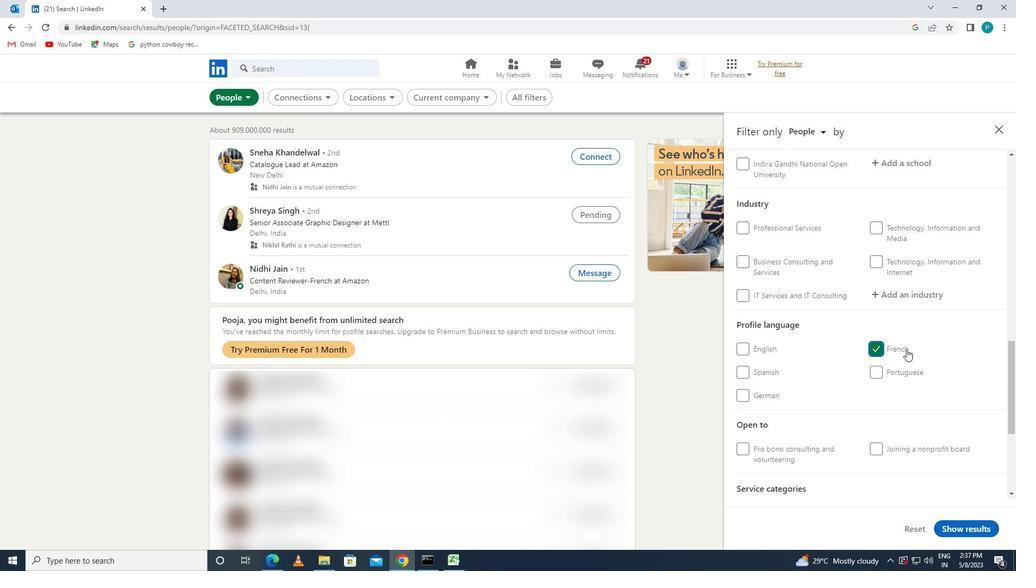 
Action: Mouse scrolled (916, 329) with delta (0, 0)
Screenshot: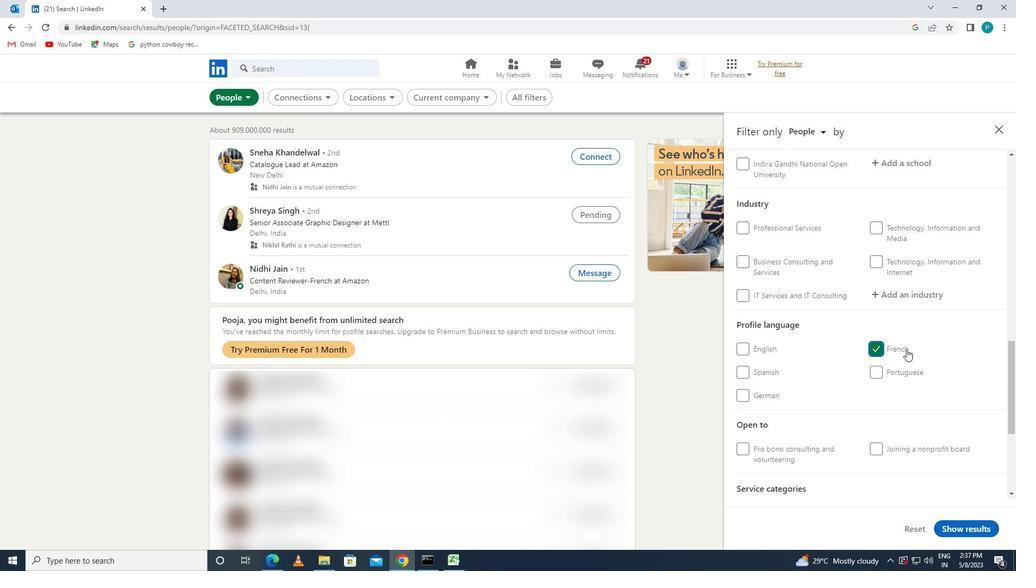 
Action: Mouse moved to (916, 322)
Screenshot: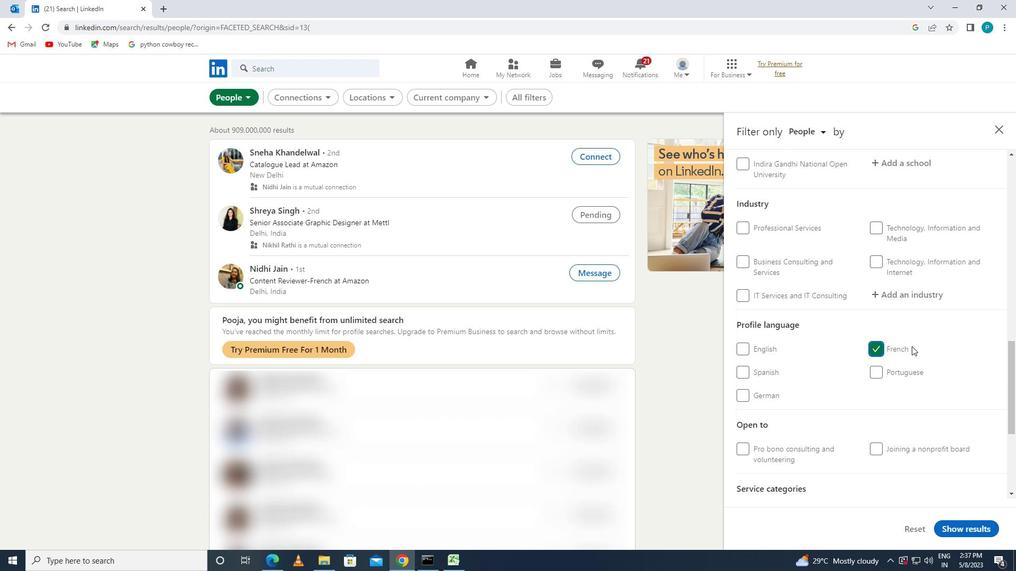 
Action: Mouse scrolled (916, 323) with delta (0, 0)
Screenshot: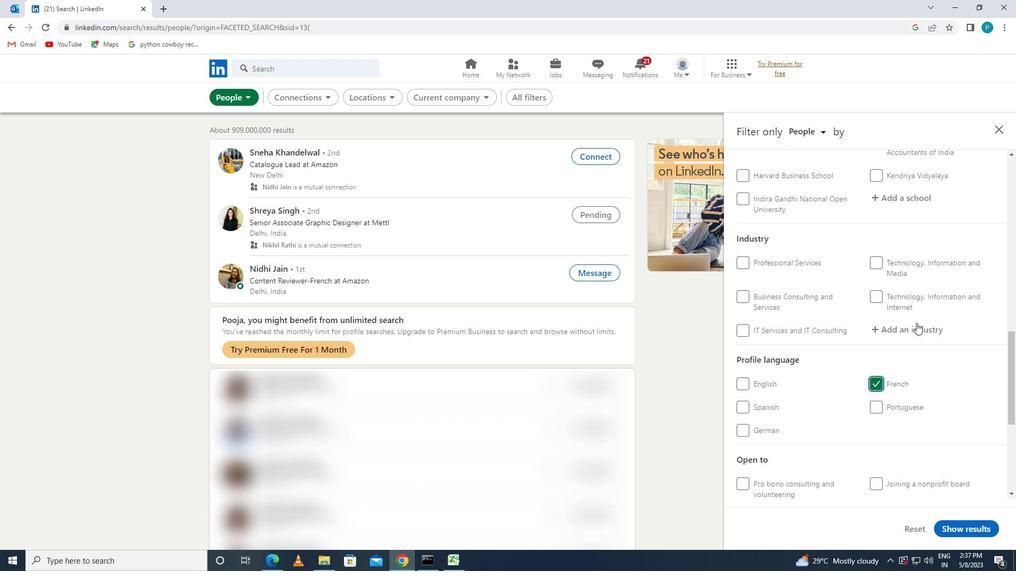 
Action: Mouse scrolled (916, 323) with delta (0, 0)
Screenshot: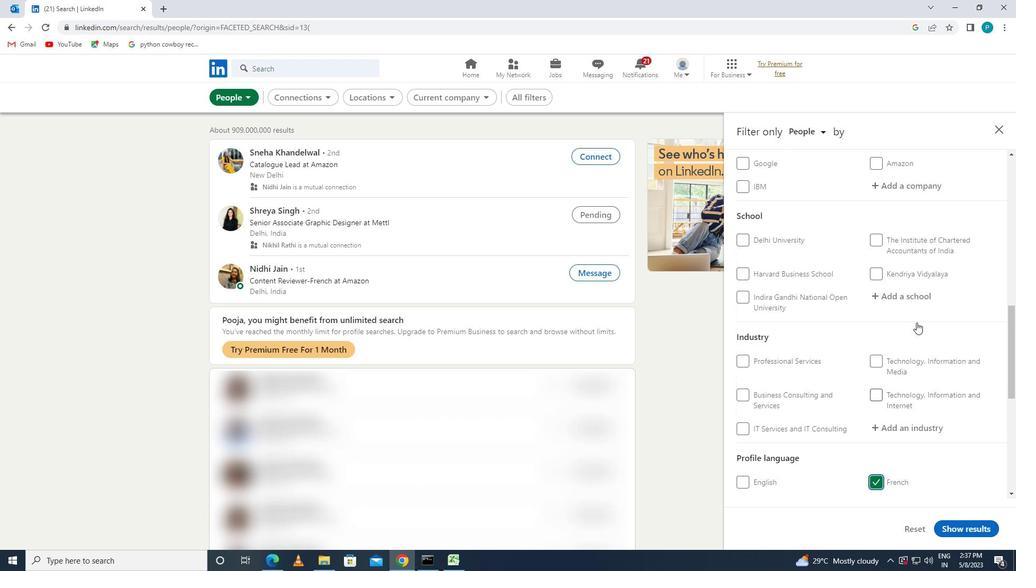 
Action: Mouse scrolled (916, 323) with delta (0, 0)
Screenshot: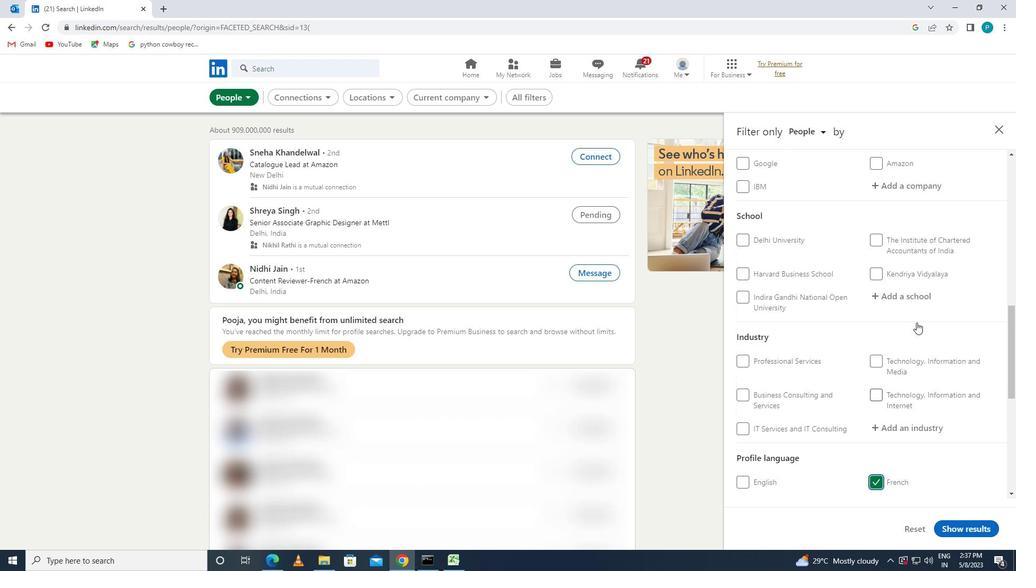 
Action: Mouse scrolled (916, 323) with delta (0, 0)
Screenshot: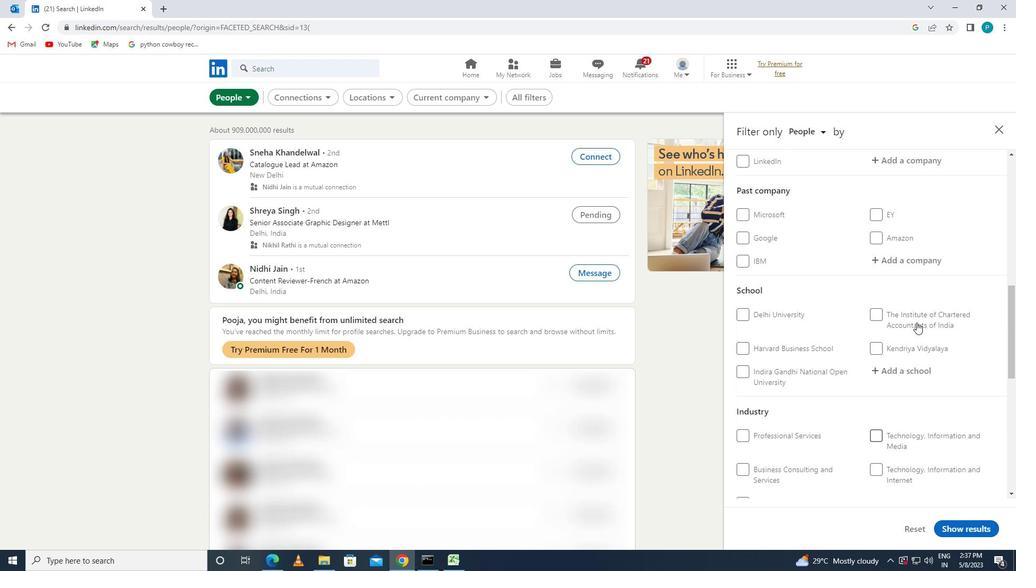 
Action: Mouse moved to (919, 371)
Screenshot: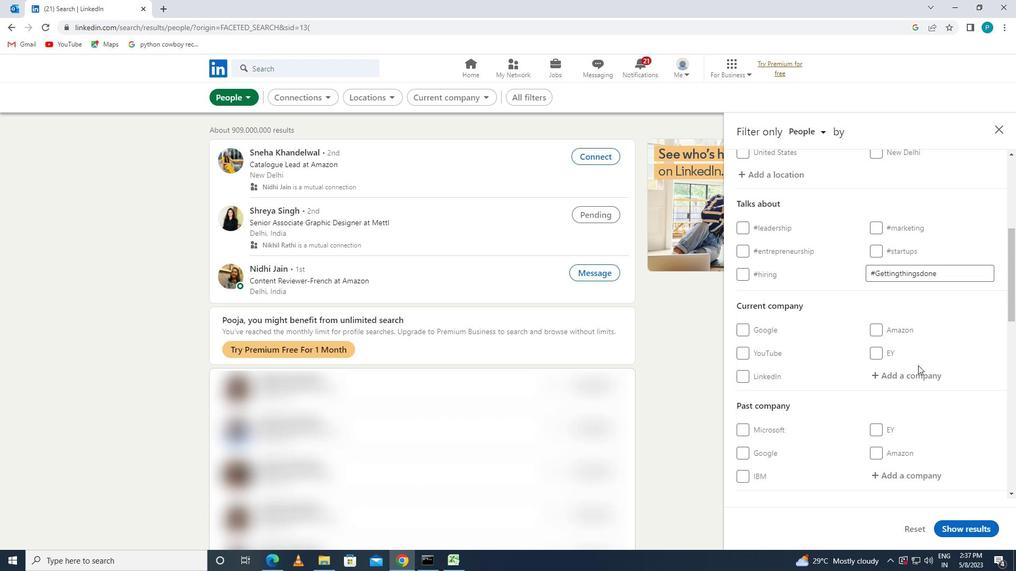 
Action: Mouse pressed left at (919, 371)
Screenshot: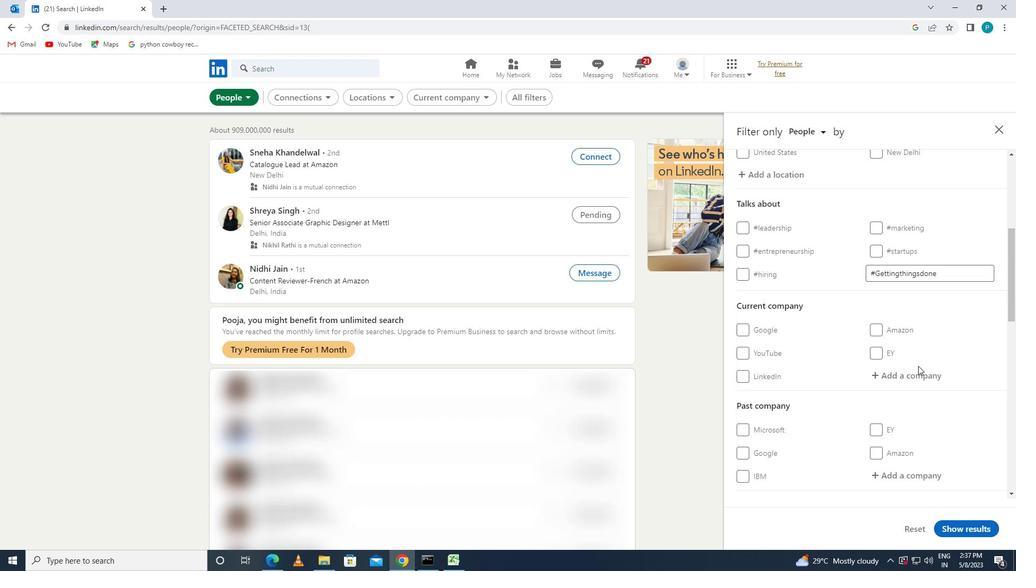 
Action: Key pressed <Key.caps_lock>WSP
Screenshot: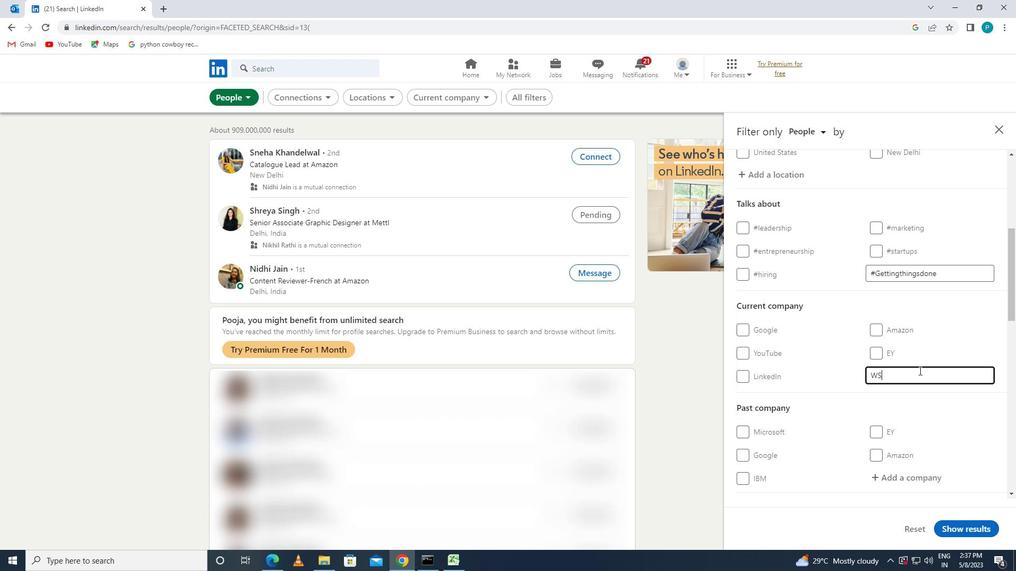 
Action: Mouse moved to (875, 427)
Screenshot: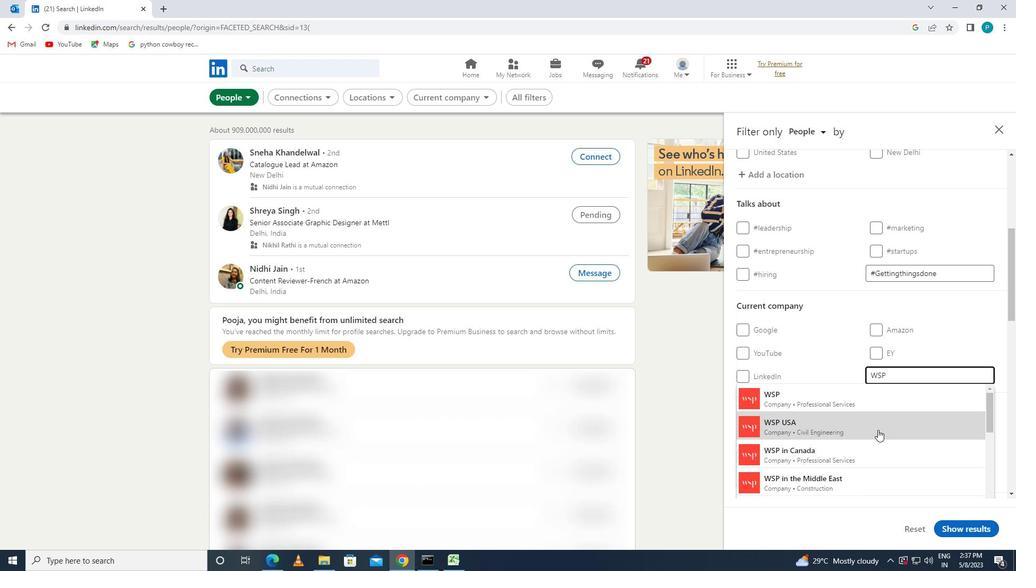 
Action: Mouse scrolled (875, 427) with delta (0, 0)
Screenshot: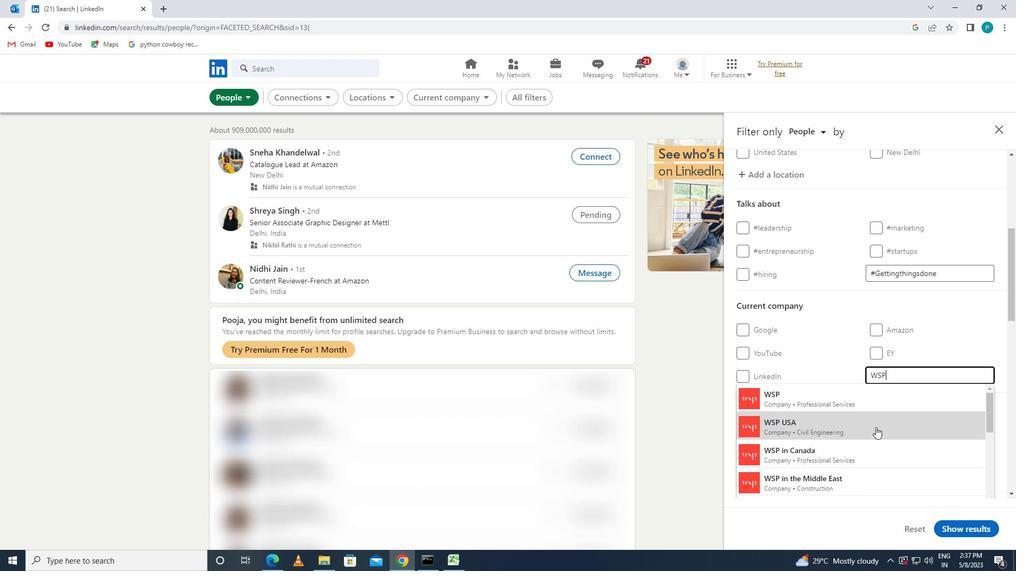 
Action: Mouse moved to (856, 472)
Screenshot: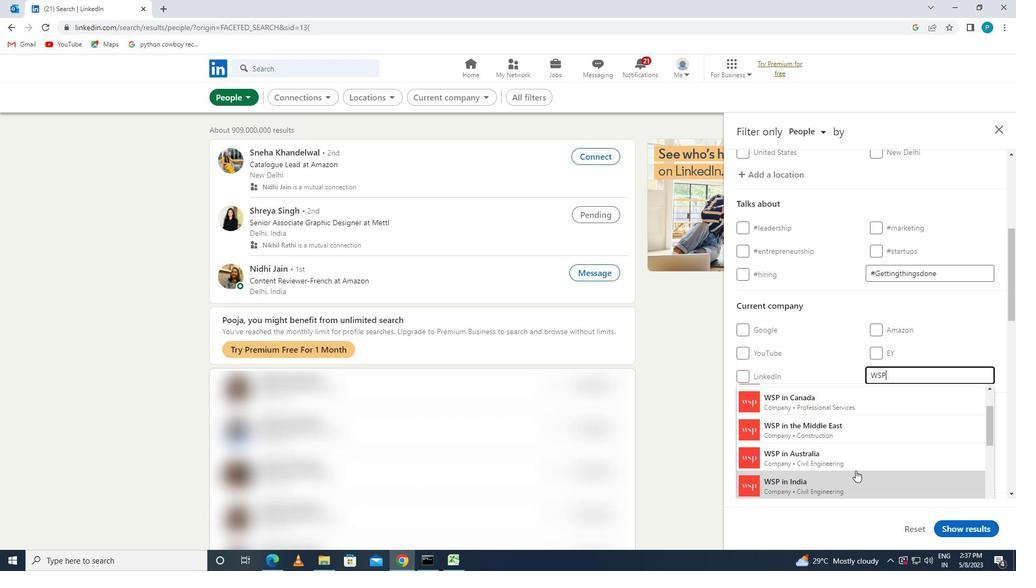 
Action: Mouse pressed left at (856, 472)
Screenshot: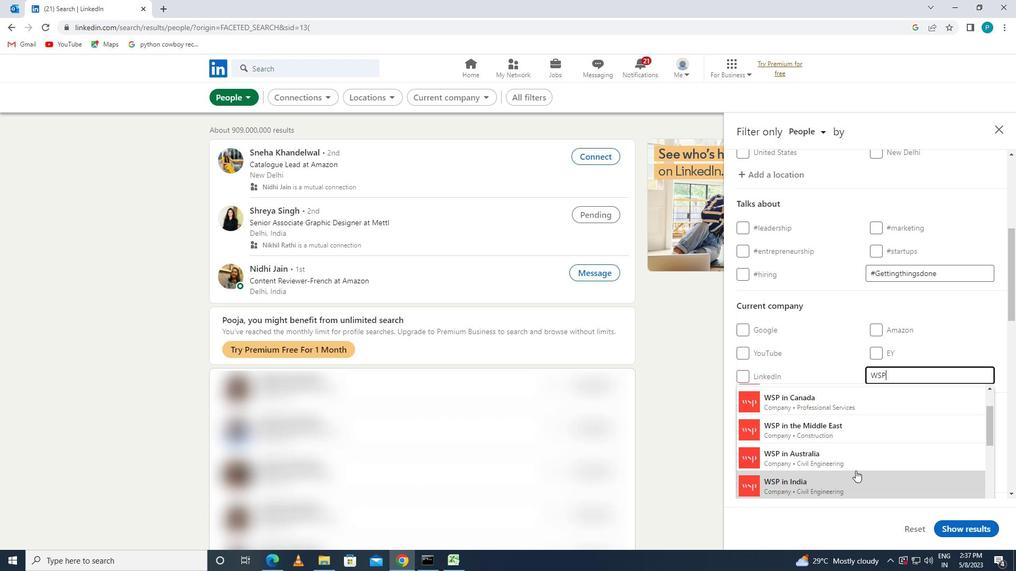 
Action: Mouse moved to (869, 452)
Screenshot: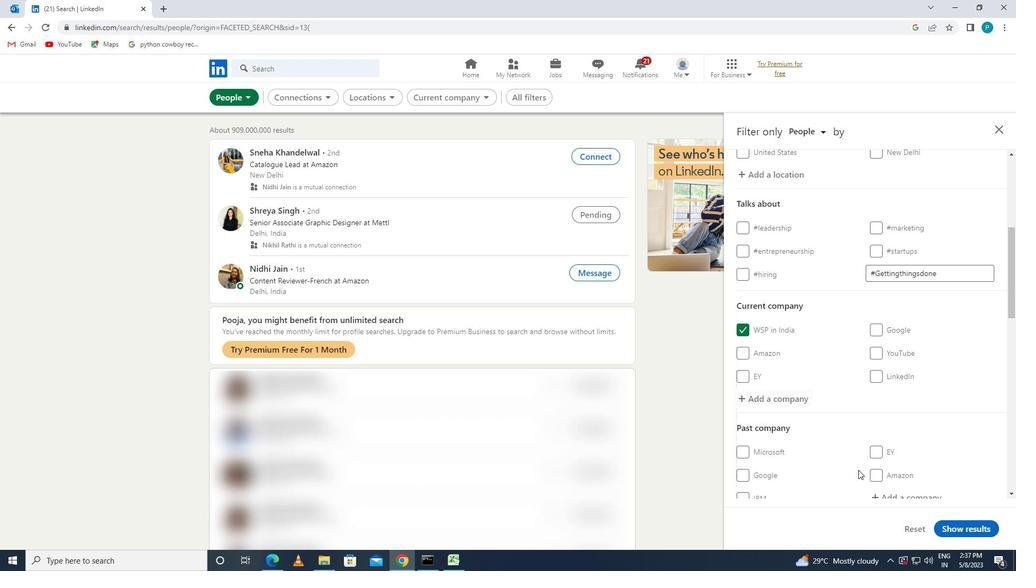 
Action: Mouse scrolled (869, 452) with delta (0, 0)
Screenshot: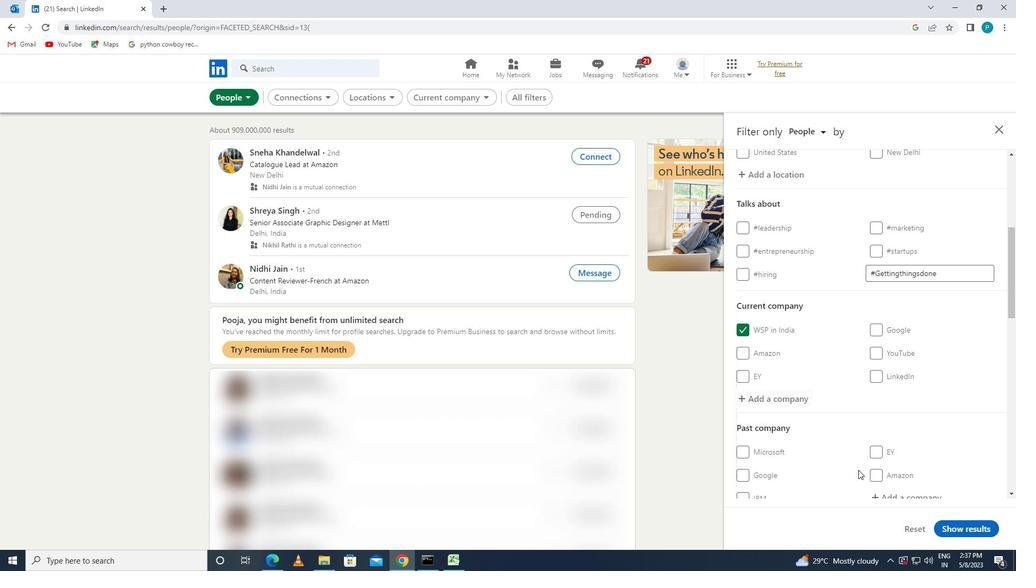 
Action: Mouse moved to (869, 451)
Screenshot: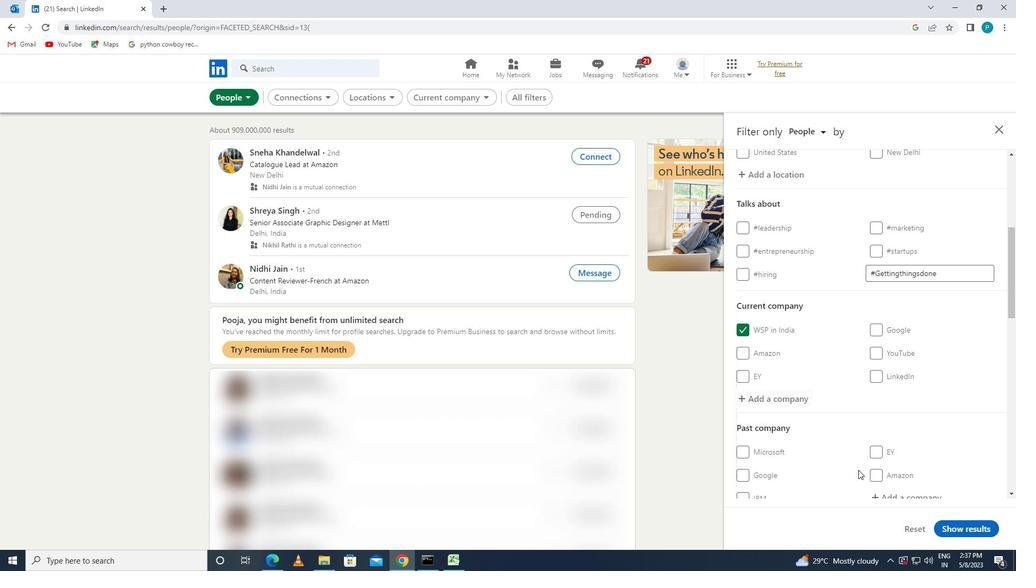 
Action: Mouse scrolled (869, 450) with delta (0, 0)
Screenshot: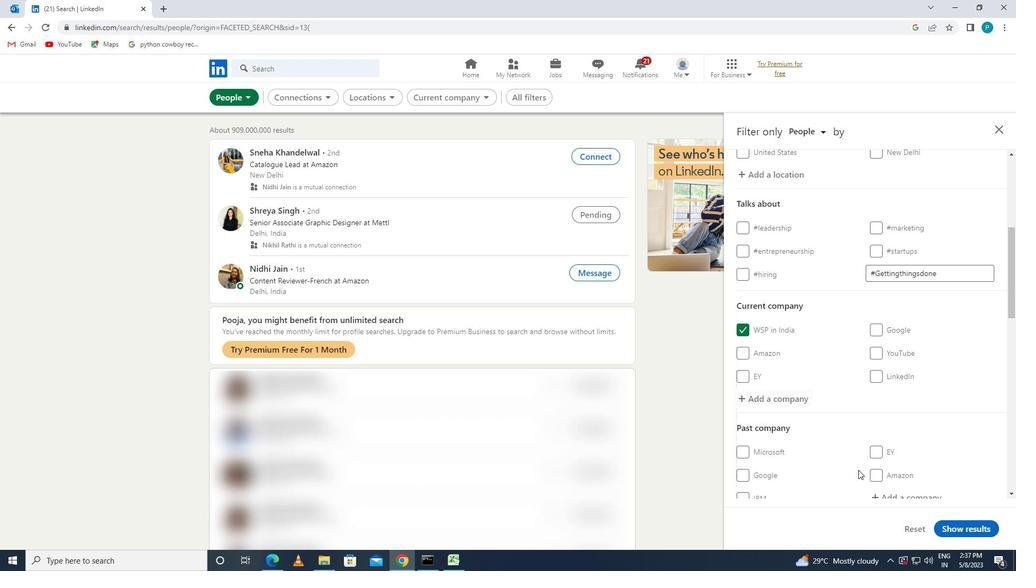 
Action: Mouse moved to (869, 450)
Screenshot: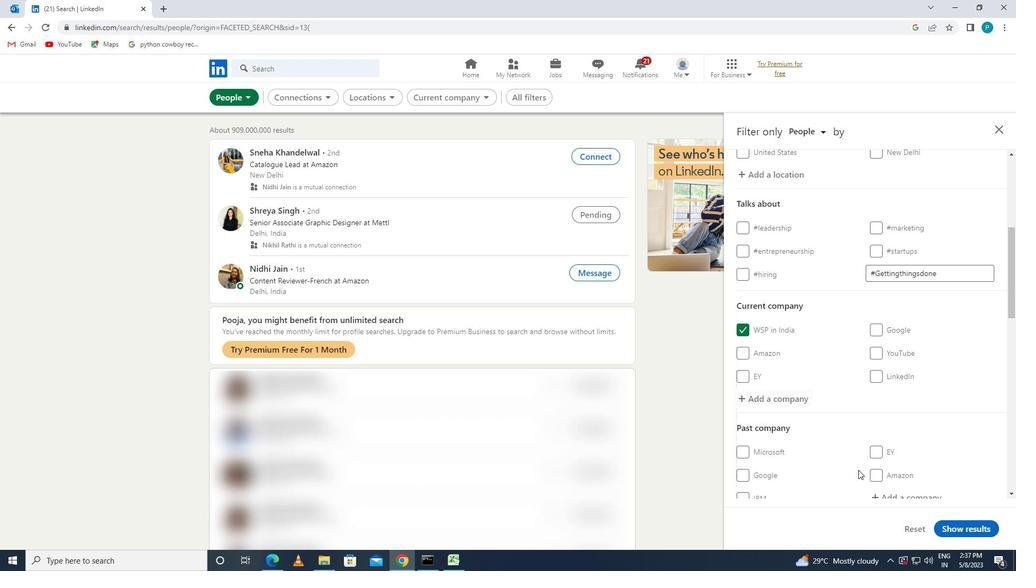 
Action: Mouse scrolled (869, 449) with delta (0, 0)
Screenshot: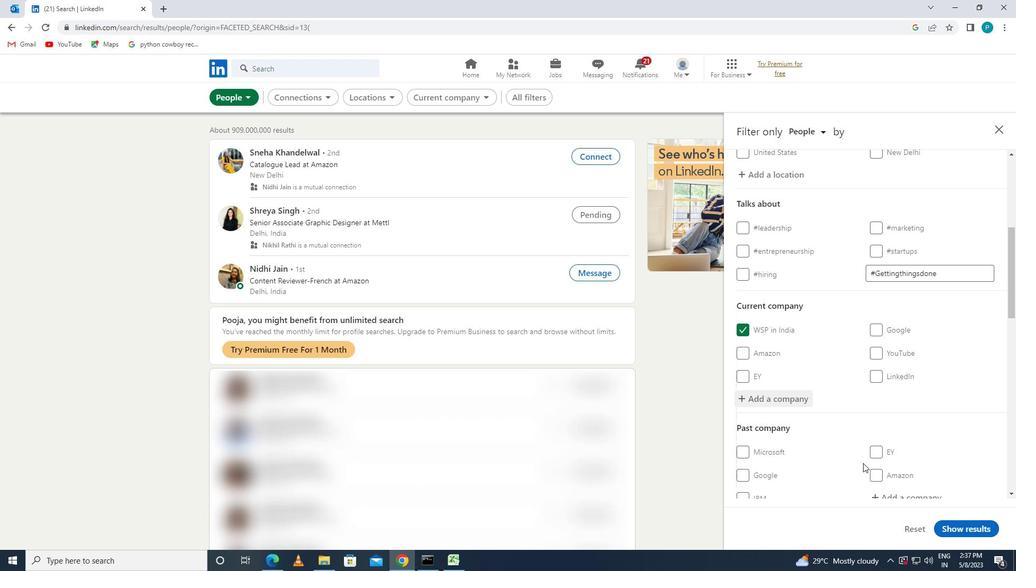 
Action: Mouse moved to (901, 454)
Screenshot: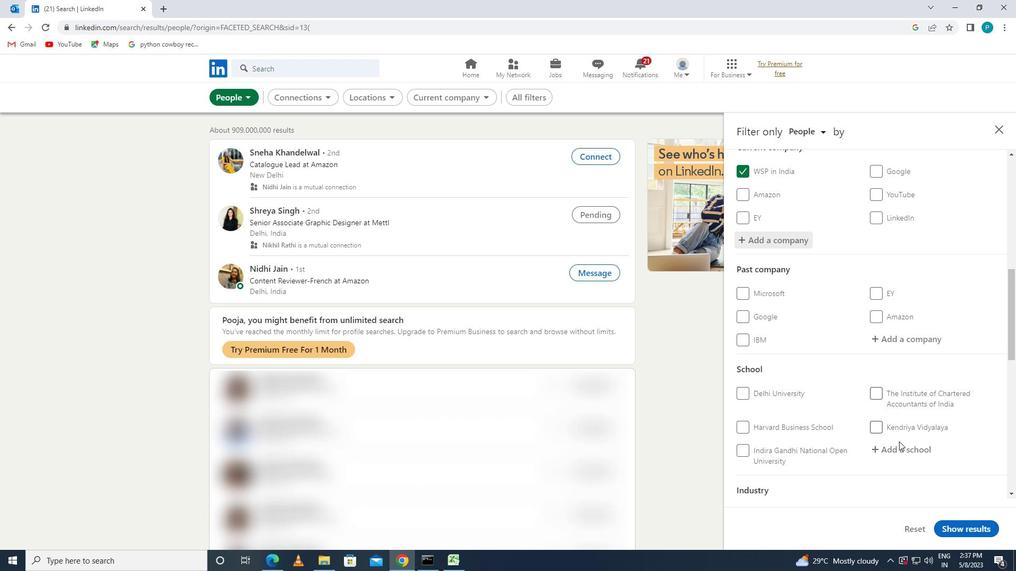 
Action: Mouse pressed left at (901, 454)
Screenshot: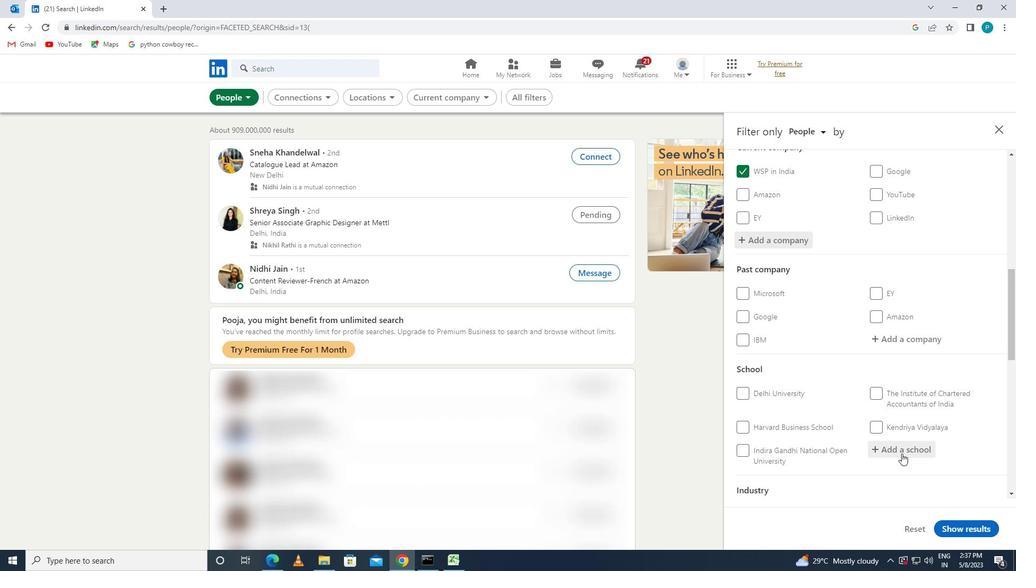 
Action: Key pressed PARUL
Screenshot: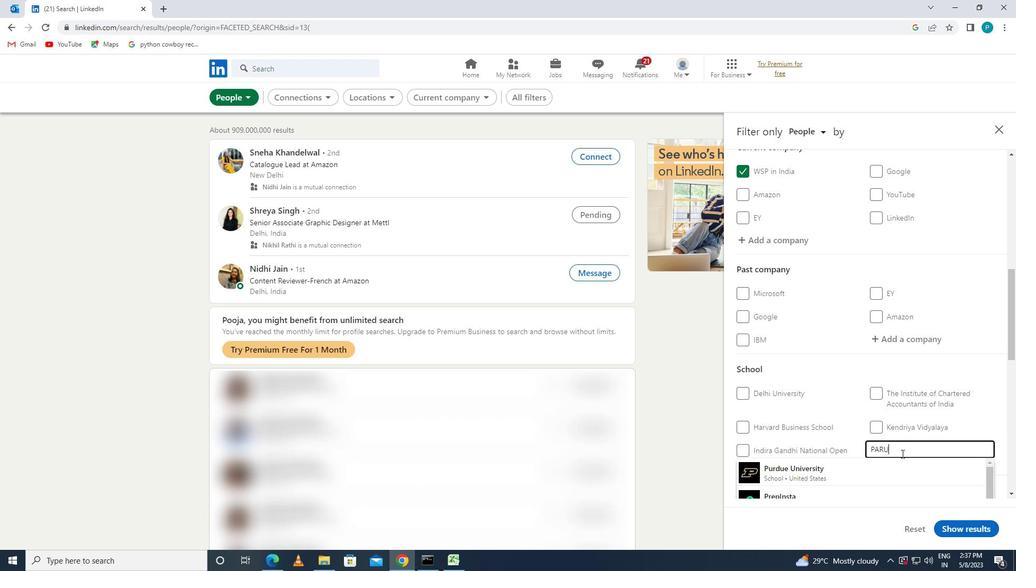 
Action: Mouse moved to (811, 391)
Screenshot: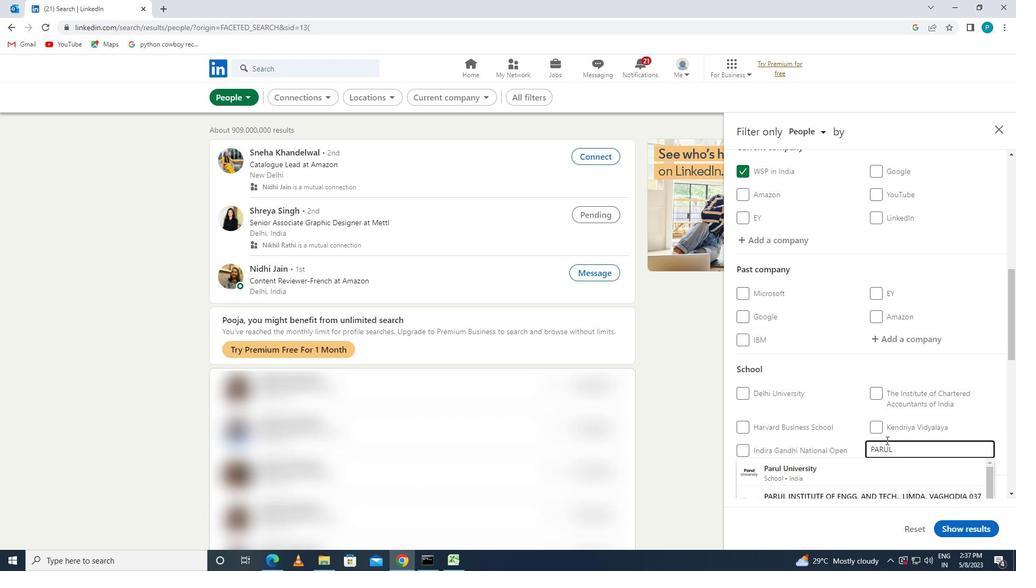 
Action: Mouse scrolled (811, 391) with delta (0, 0)
Screenshot: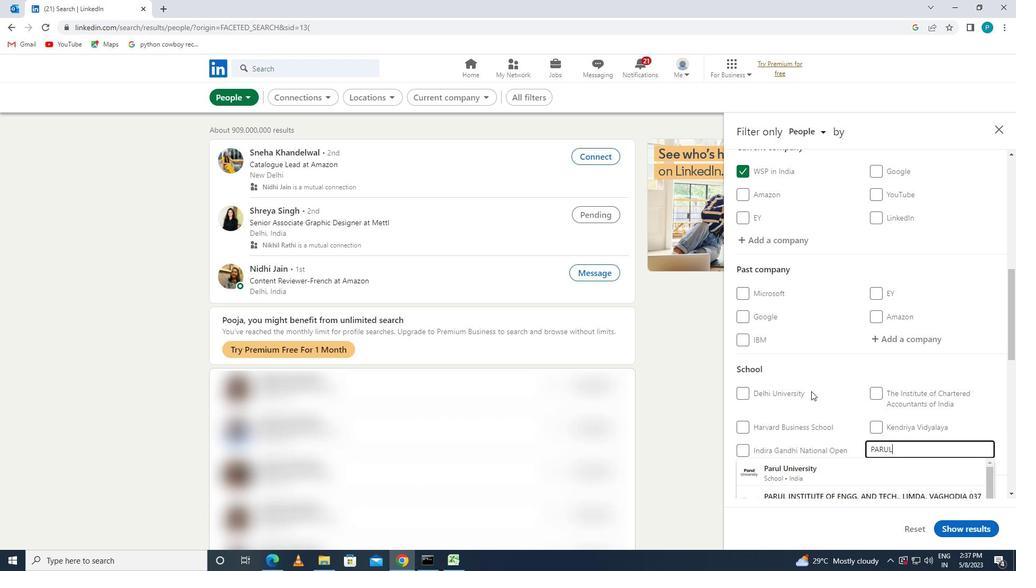 
Action: Mouse moved to (855, 468)
Screenshot: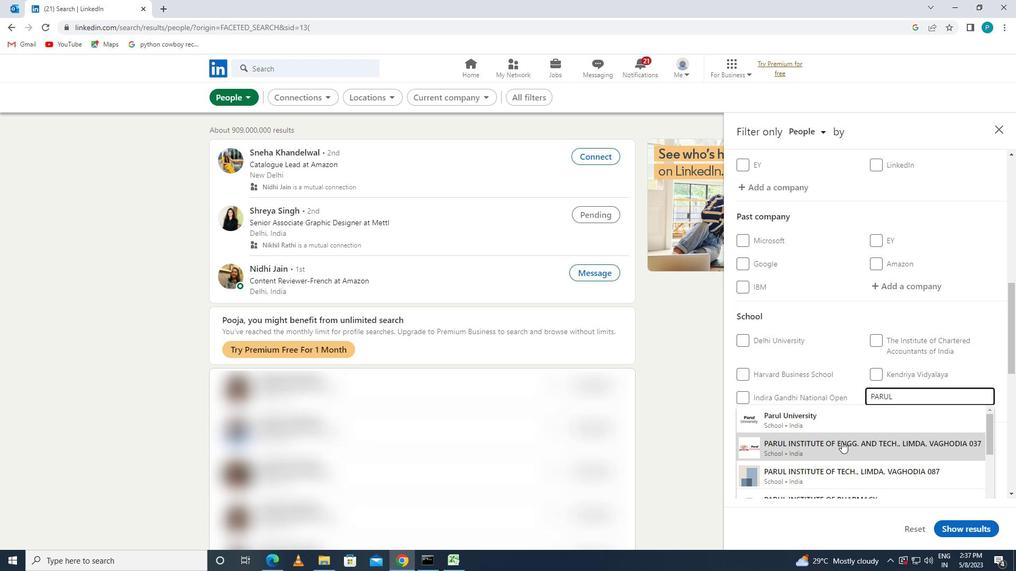 
Action: Mouse pressed left at (855, 468)
Screenshot: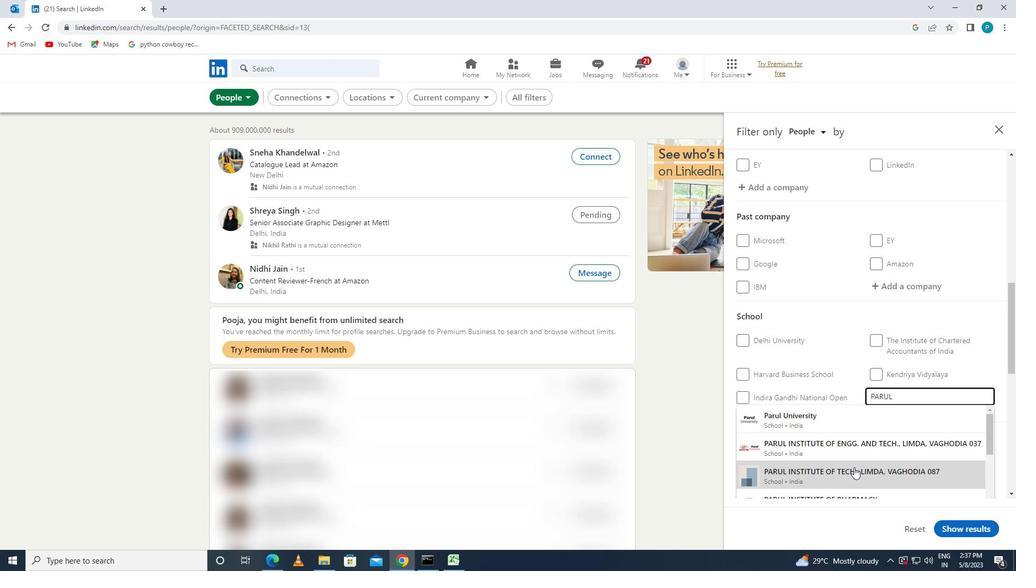 
Action: Mouse moved to (885, 412)
Screenshot: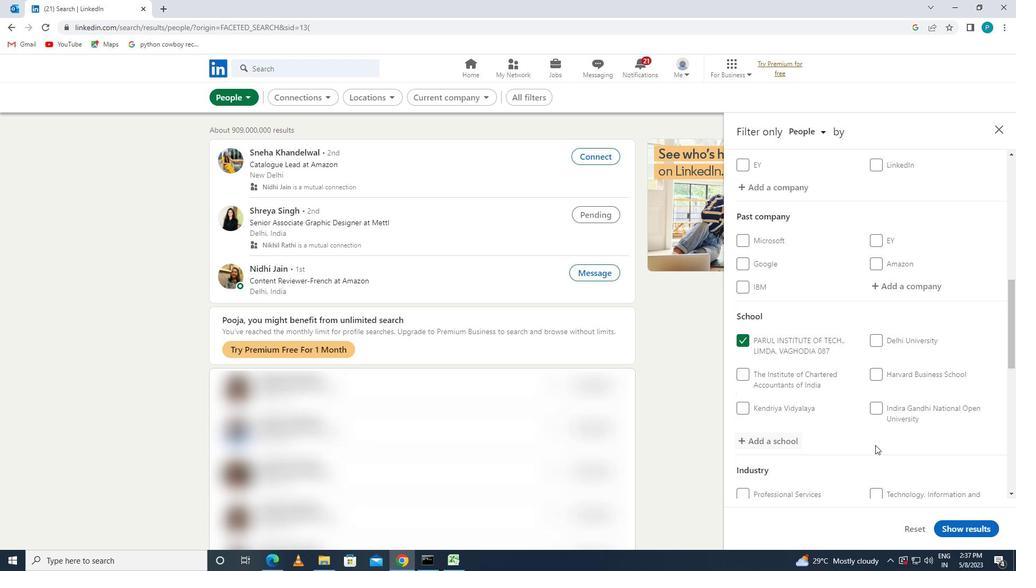 
Action: Mouse scrolled (885, 411) with delta (0, 0)
Screenshot: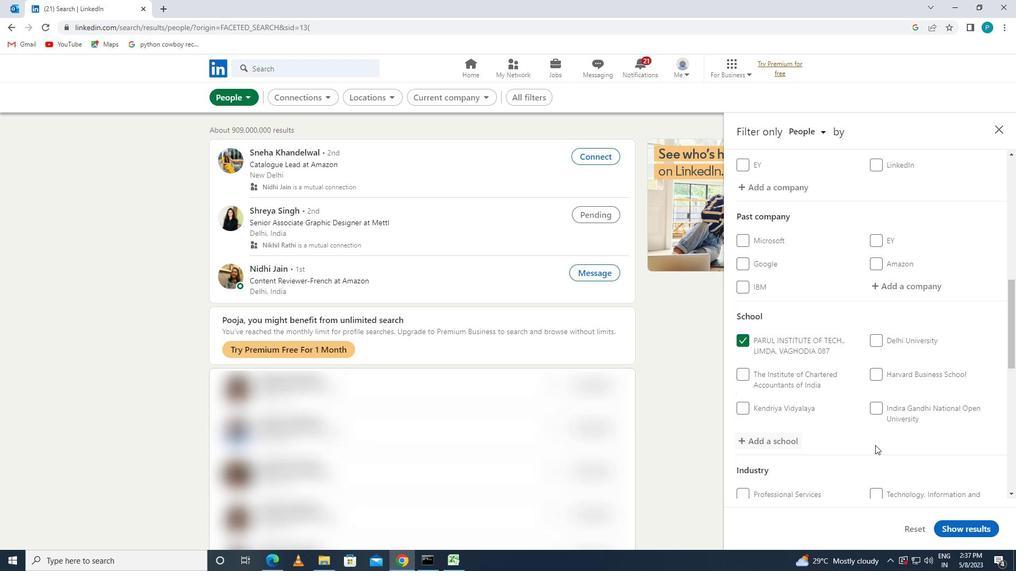 
Action: Mouse scrolled (885, 411) with delta (0, 0)
Screenshot: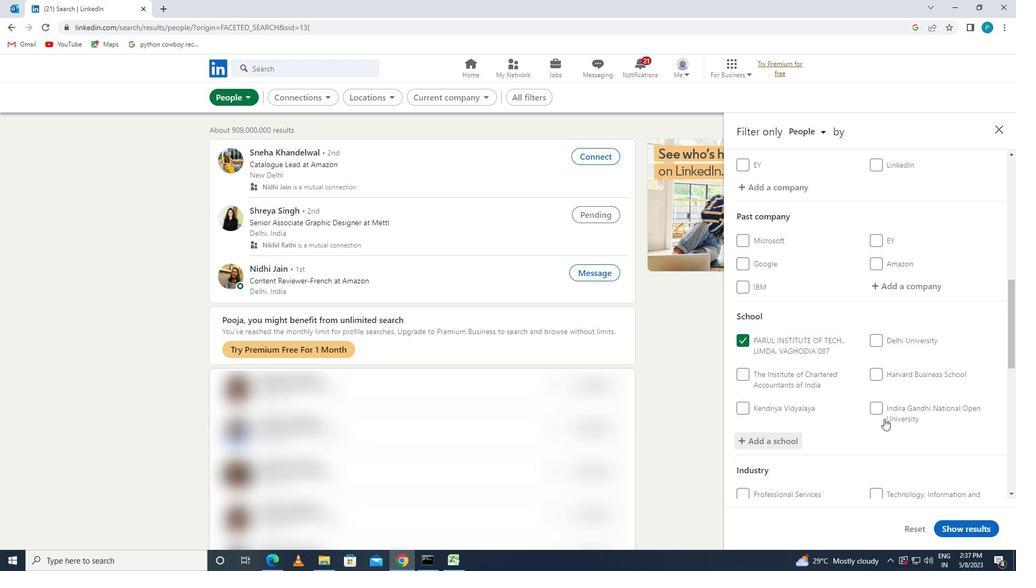 
Action: Mouse moved to (885, 411)
Screenshot: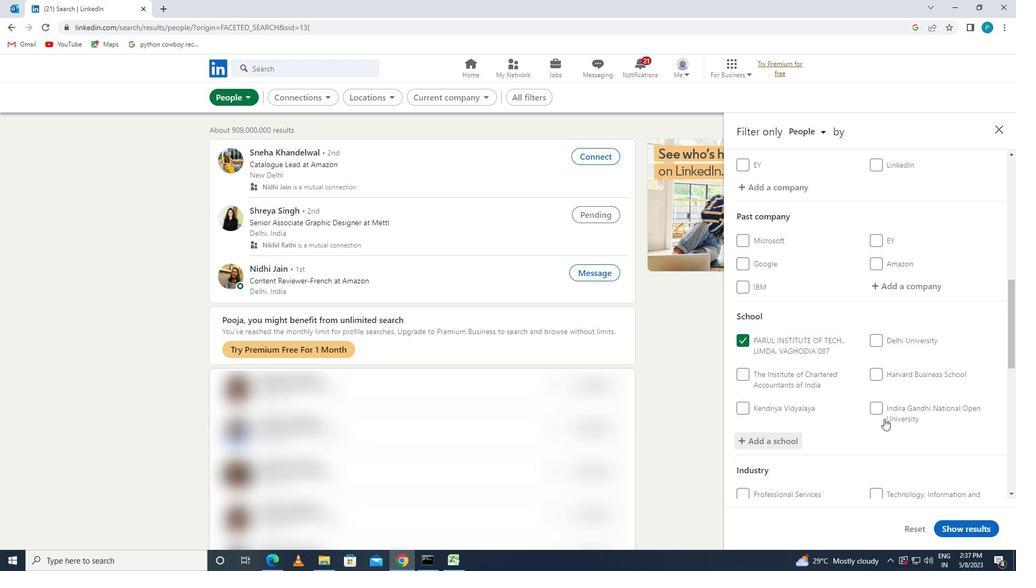 
Action: Mouse scrolled (885, 411) with delta (0, 0)
Screenshot: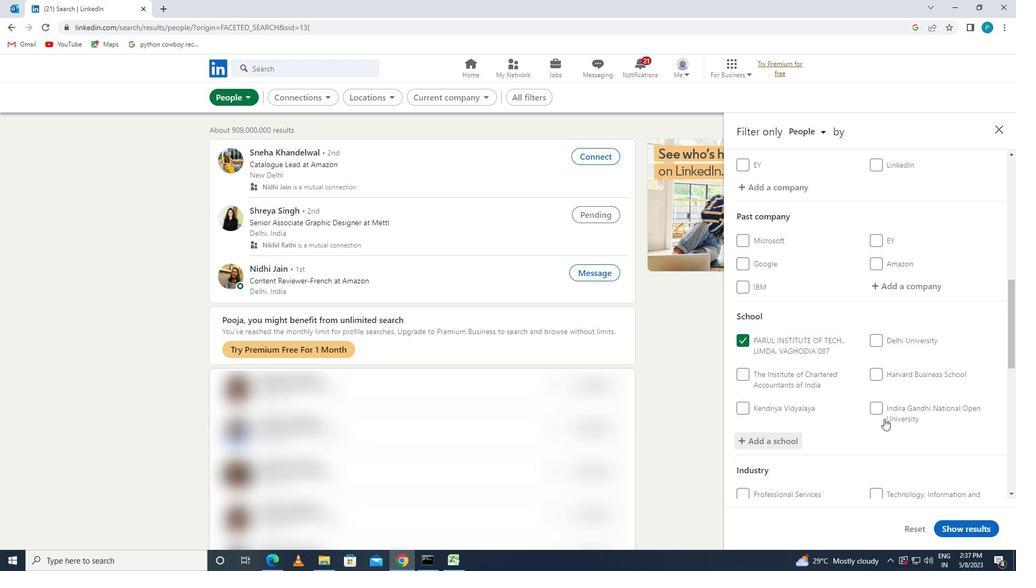 
Action: Mouse moved to (897, 396)
Screenshot: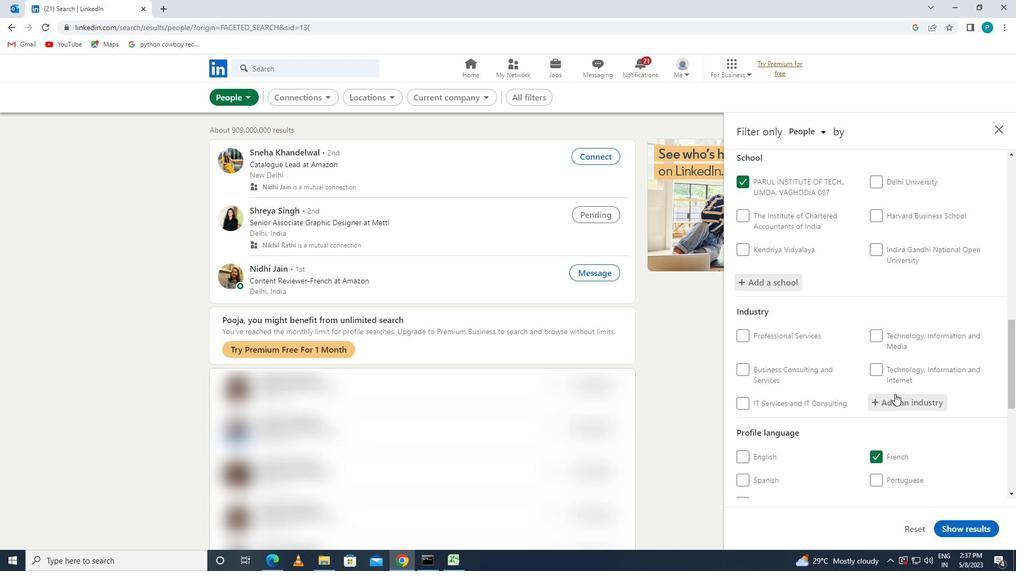 
Action: Mouse pressed left at (897, 396)
Screenshot: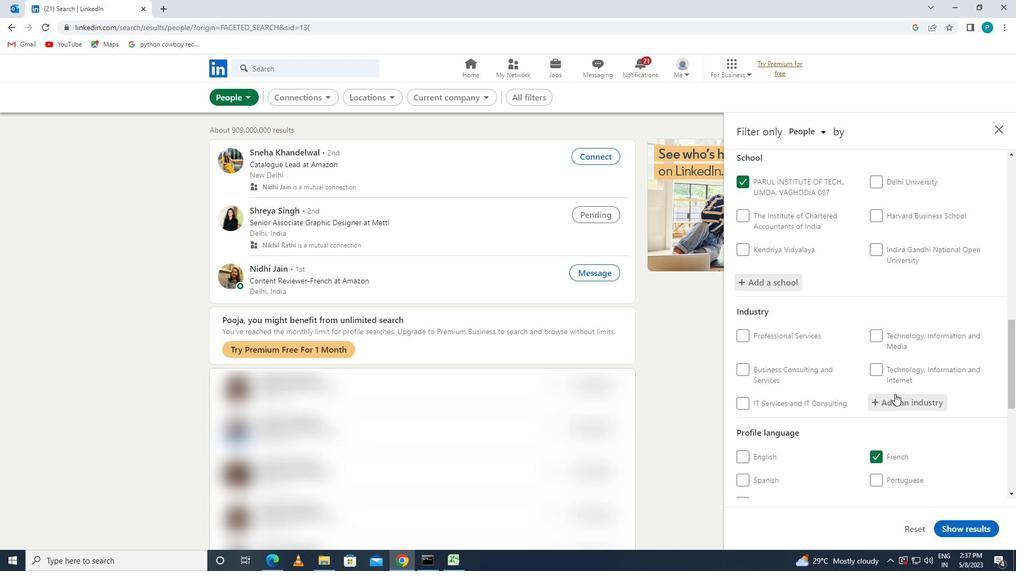 
Action: Mouse moved to (898, 396)
Screenshot: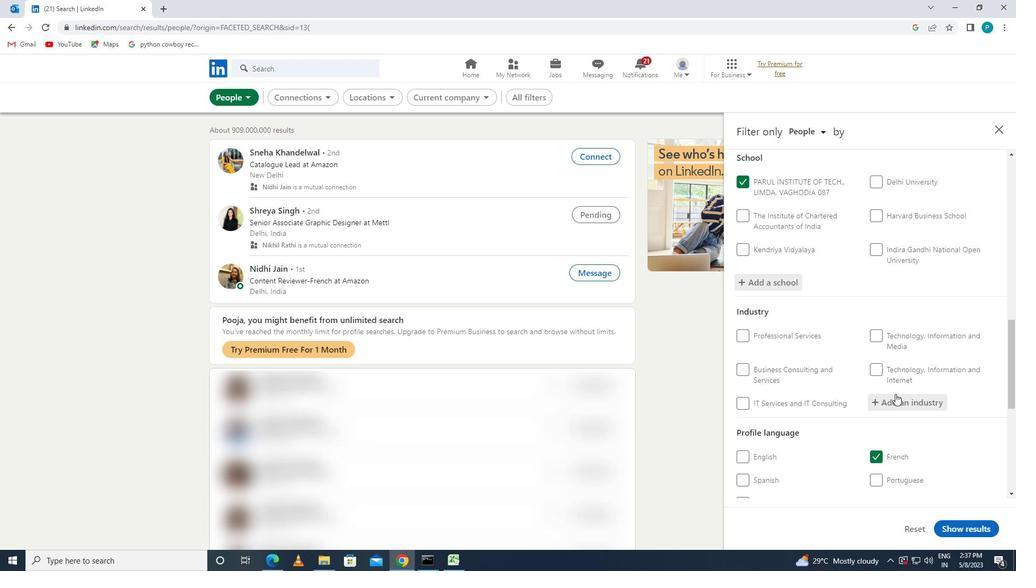
Action: Key pressed <Key.caps_lock>N<Key.caps_lock><Key.backspace>N<Key.caps_lock>ANO
Screenshot: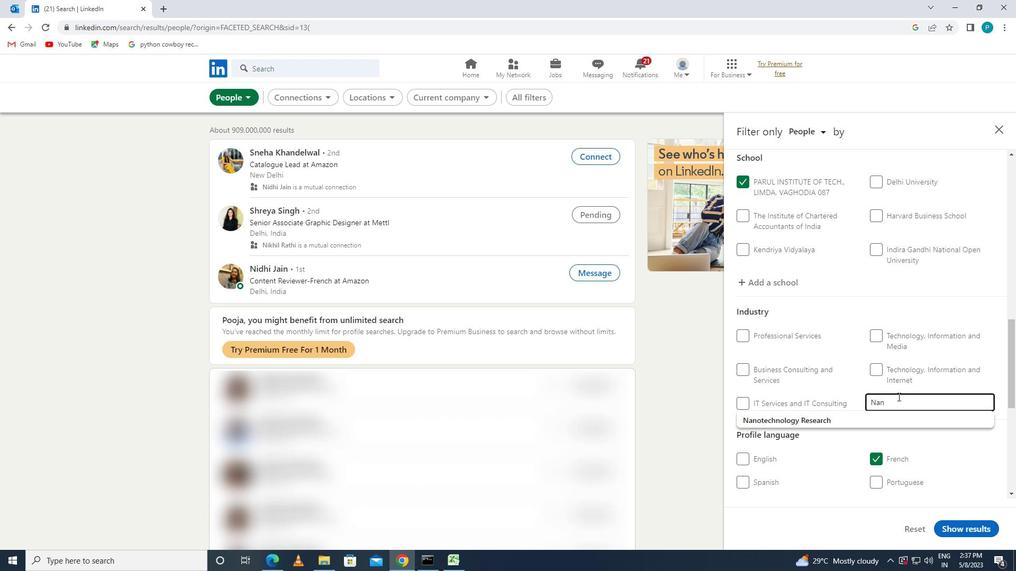 
Action: Mouse moved to (883, 417)
Screenshot: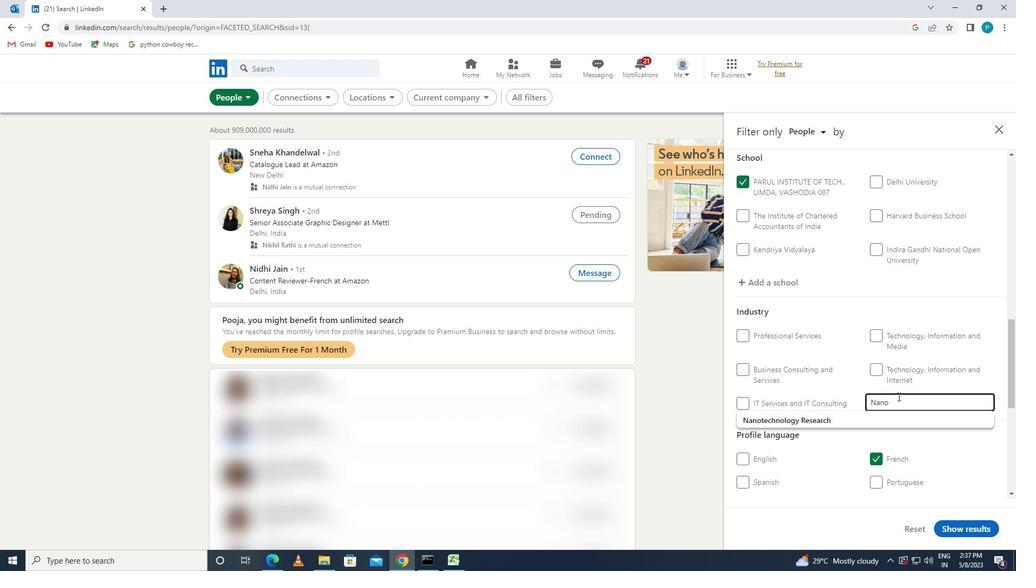
Action: Mouse pressed left at (883, 417)
Screenshot: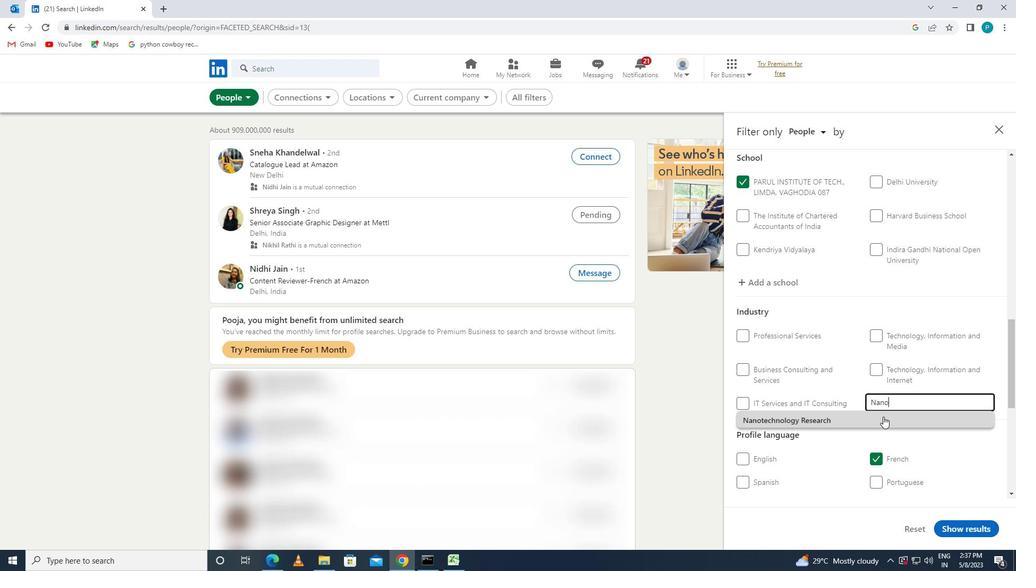 
Action: Mouse scrolled (883, 416) with delta (0, 0)
Screenshot: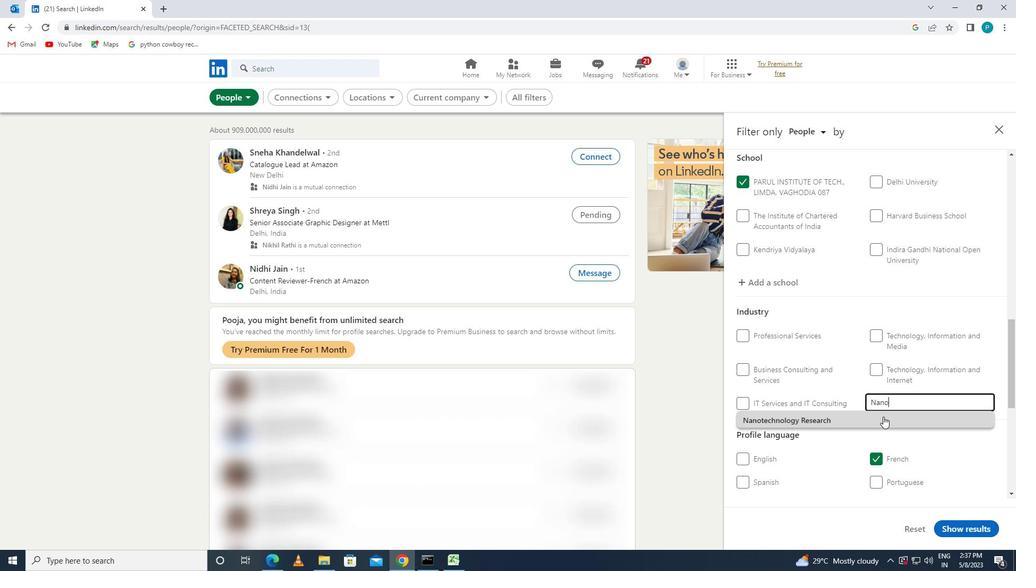 
Action: Mouse scrolled (883, 416) with delta (0, 0)
Screenshot: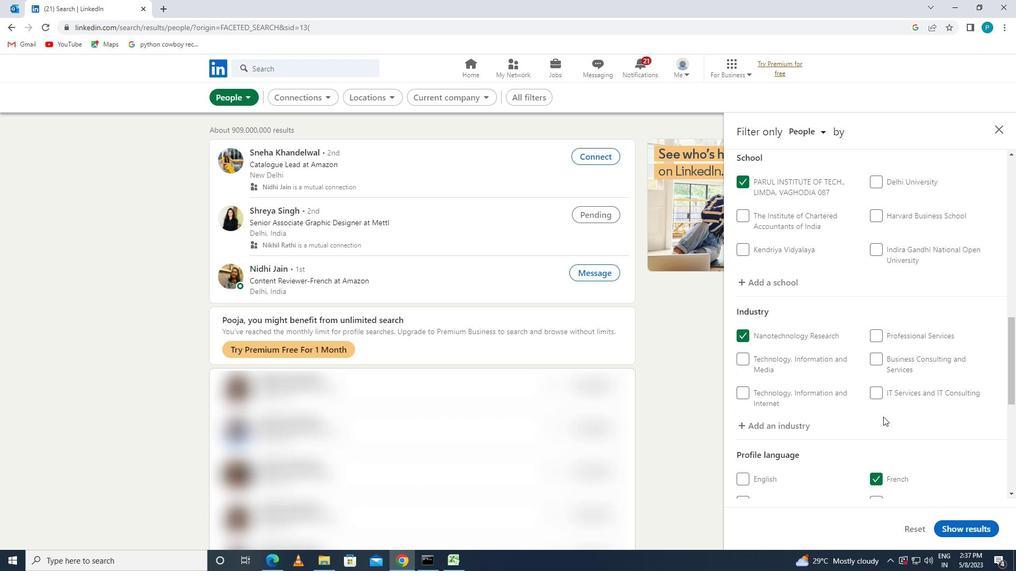 
Action: Mouse scrolled (883, 416) with delta (0, 0)
Screenshot: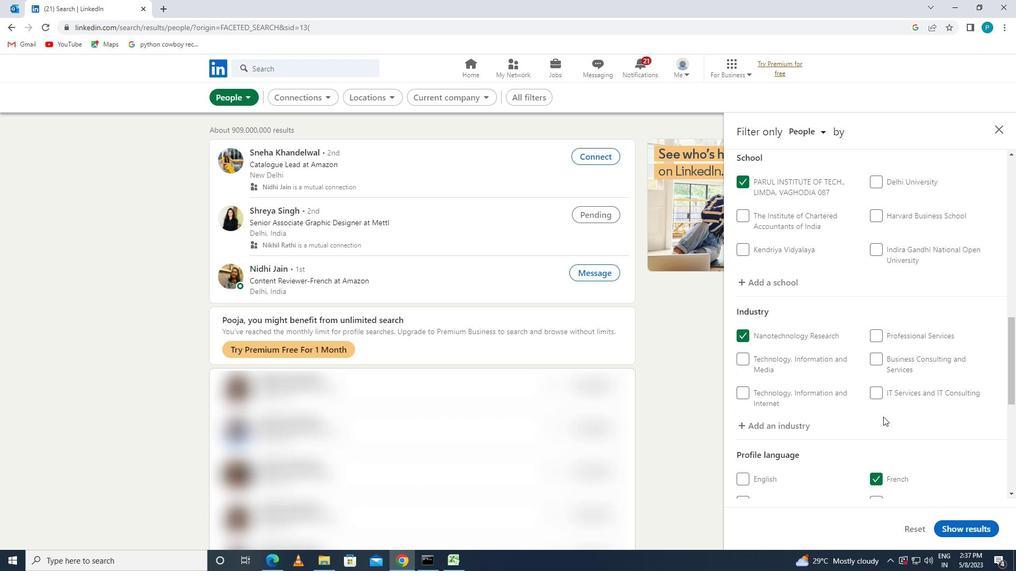 
Action: Mouse scrolled (883, 416) with delta (0, 0)
Screenshot: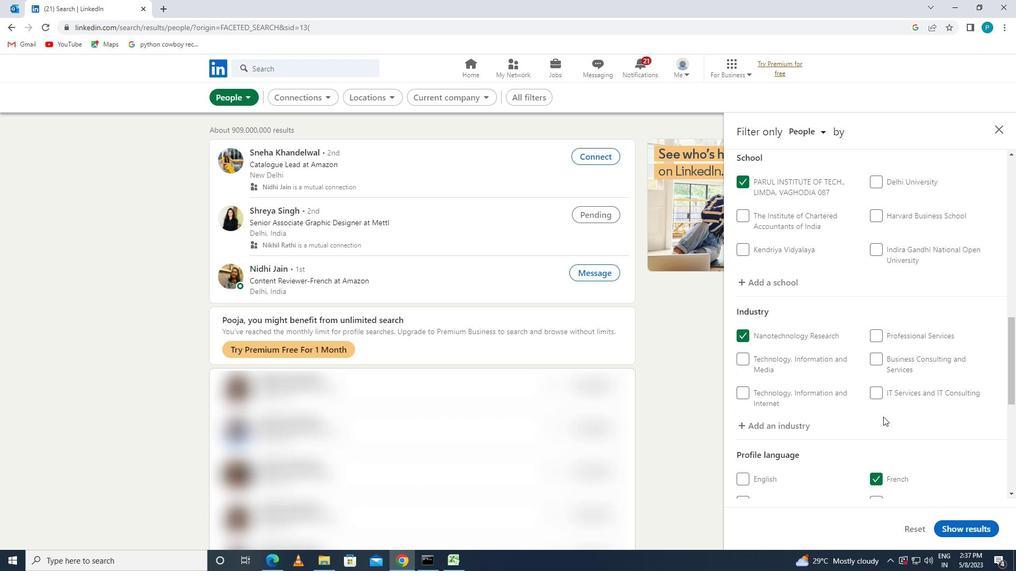 
Action: Mouse moved to (883, 426)
Screenshot: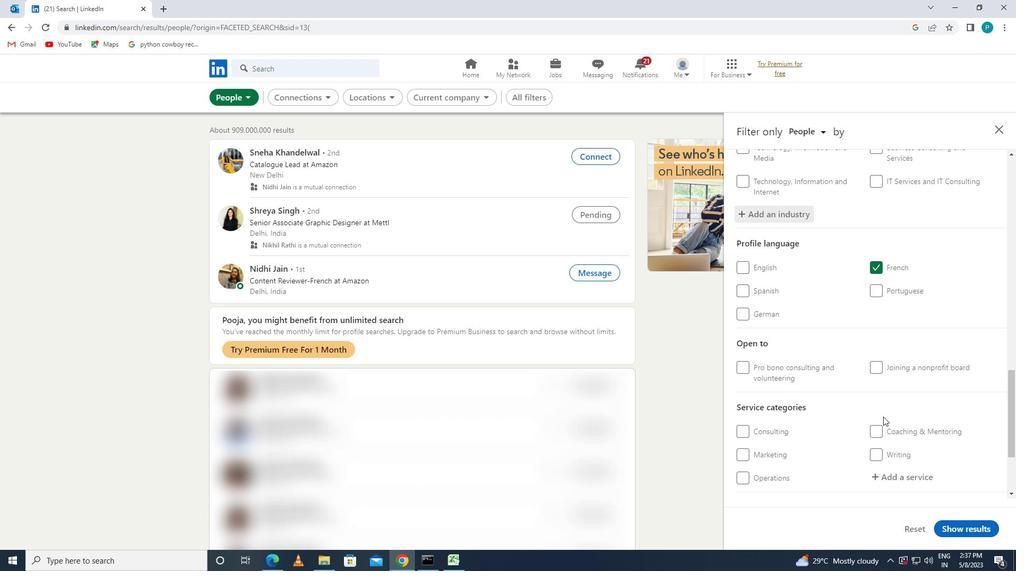 
Action: Mouse scrolled (883, 425) with delta (0, 0)
Screenshot: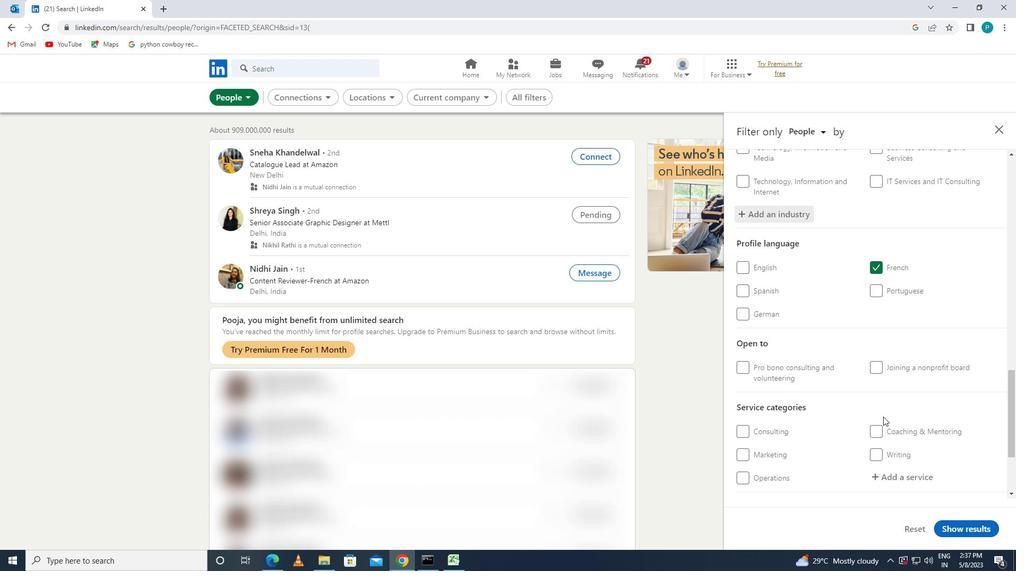 
Action: Mouse scrolled (883, 425) with delta (0, 0)
Screenshot: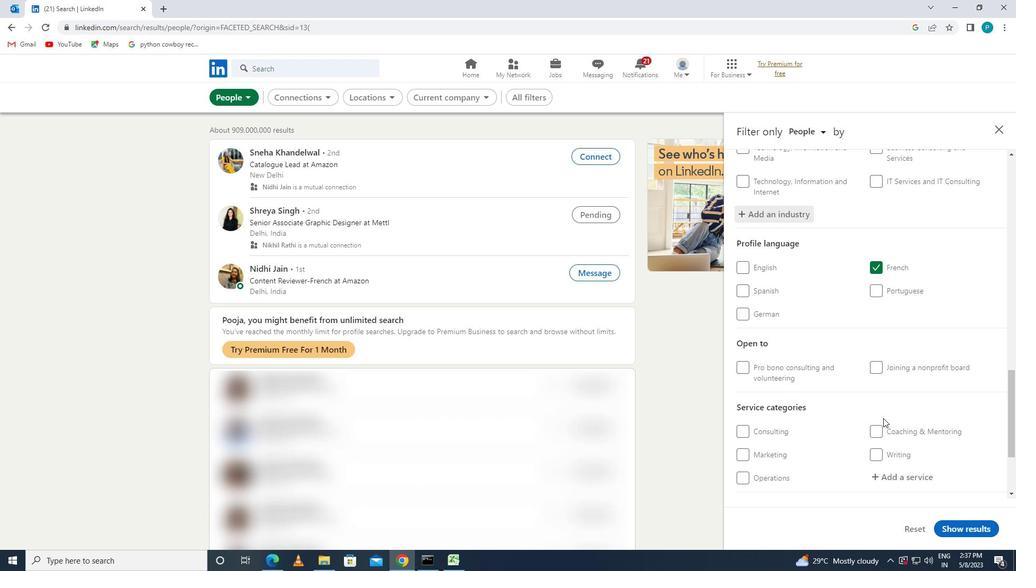 
Action: Mouse moved to (883, 426)
Screenshot: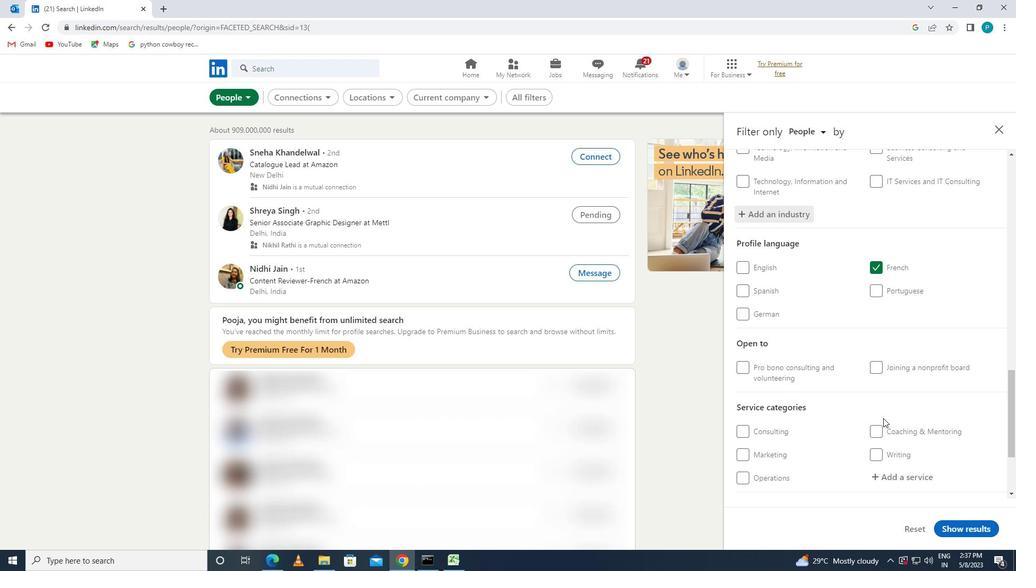 
Action: Mouse scrolled (883, 425) with delta (0, 0)
Screenshot: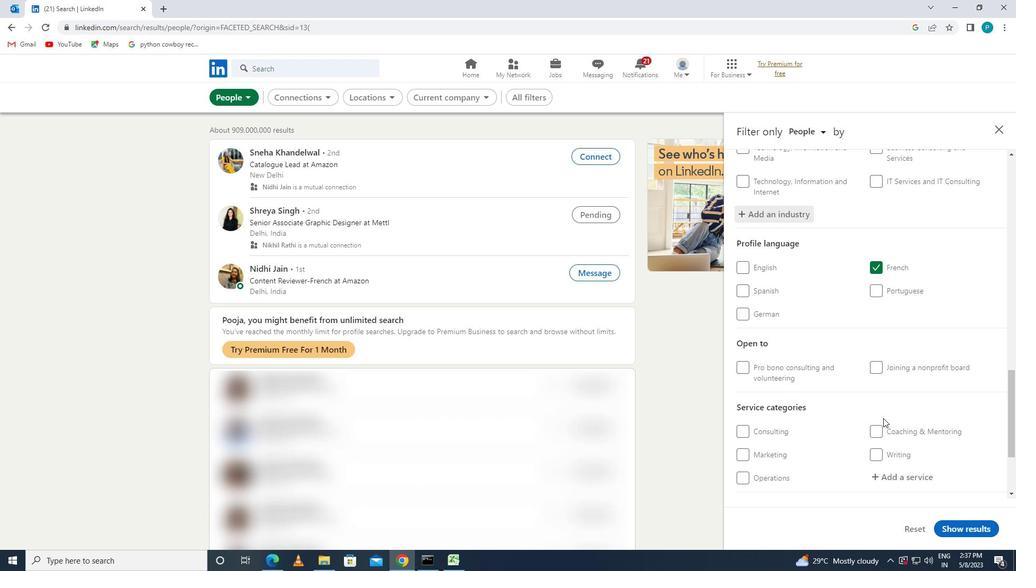 
Action: Mouse moved to (888, 347)
Screenshot: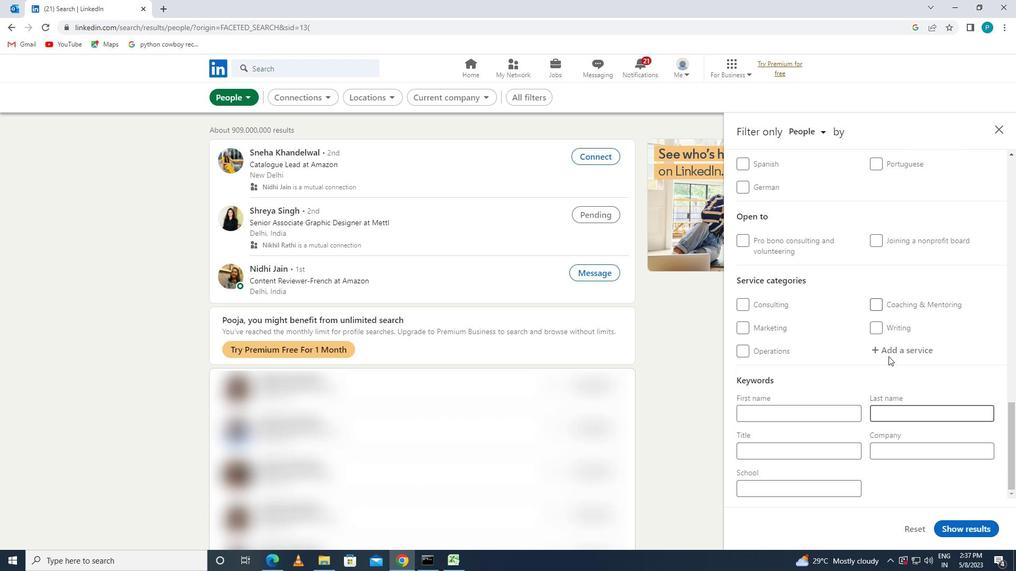 
Action: Mouse pressed left at (888, 347)
Screenshot: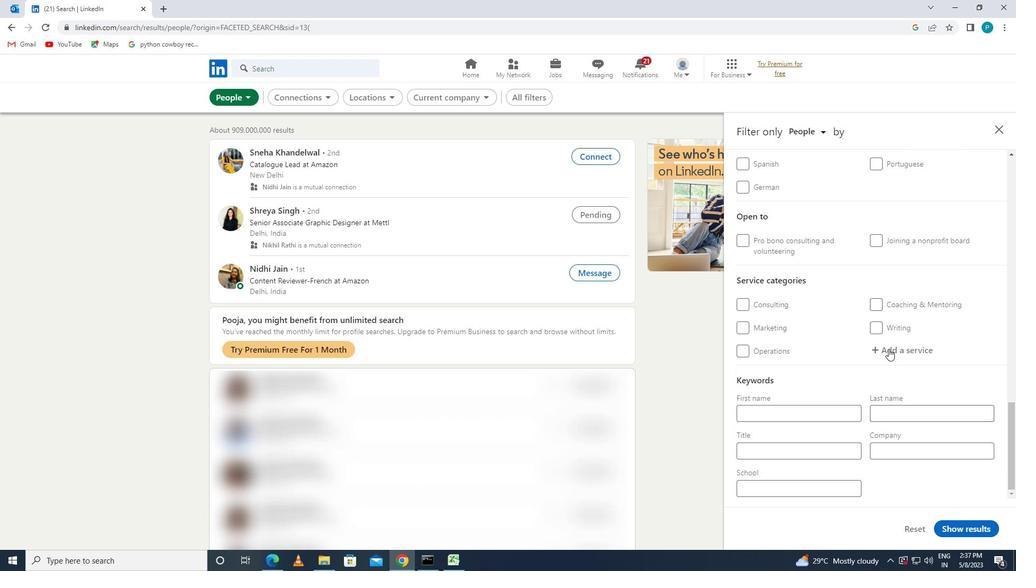 
Action: Key pressed <Key.caps_lock>T<Key.caps_lock>RAI
Screenshot: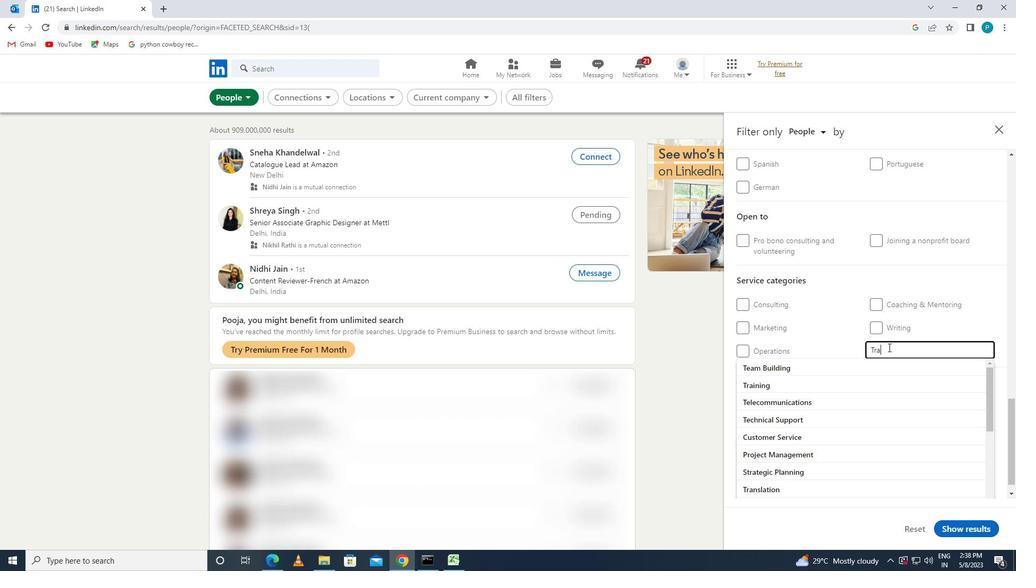 
Action: Mouse moved to (884, 367)
Screenshot: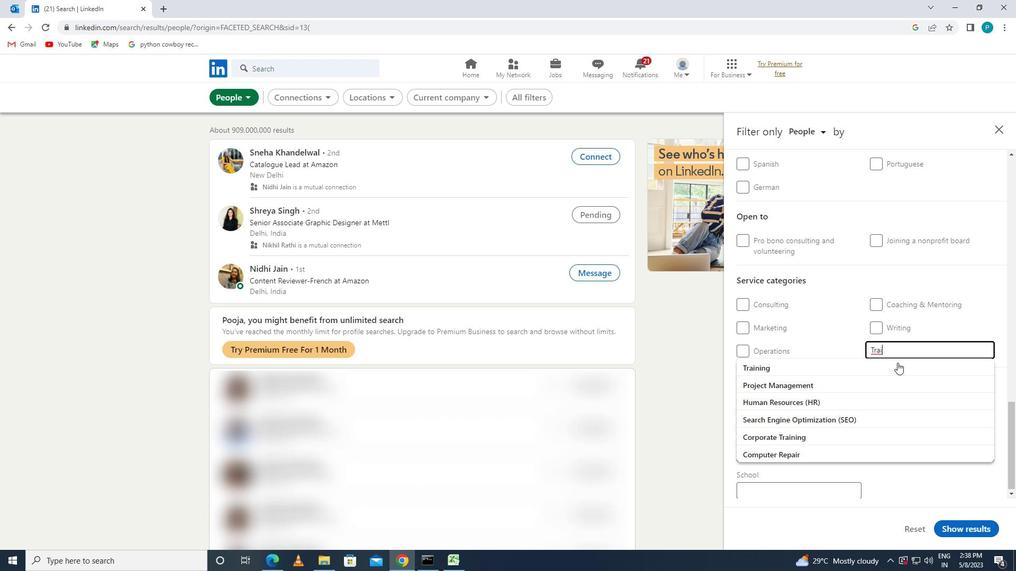 
Action: Mouse pressed left at (884, 367)
Screenshot: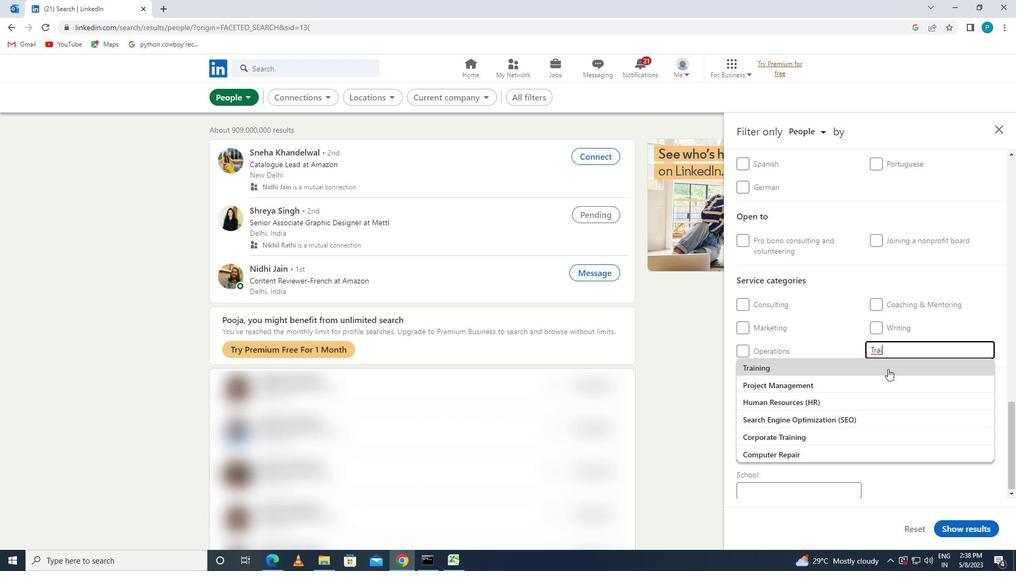 
Action: Mouse moved to (884, 367)
Screenshot: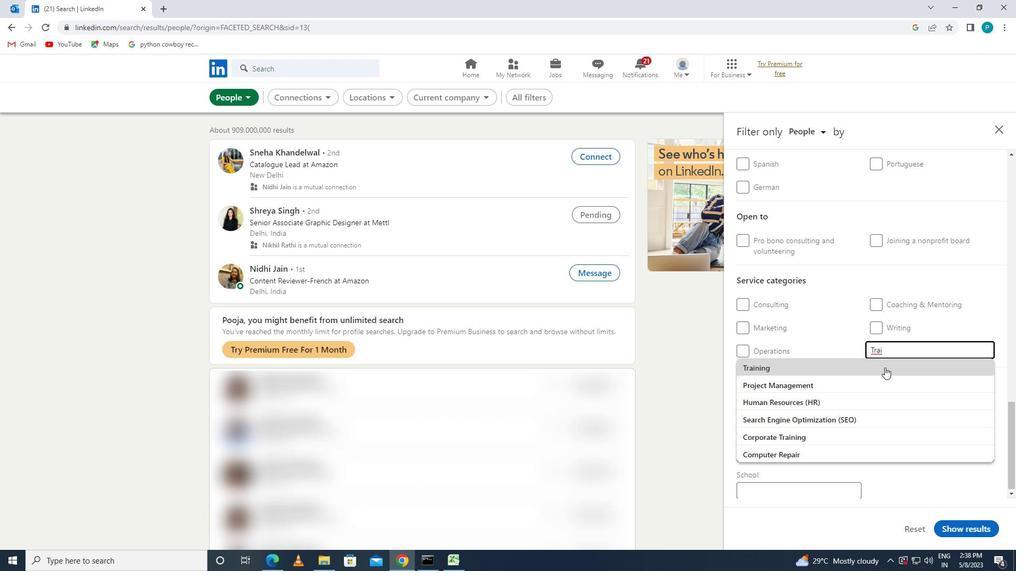 
Action: Mouse scrolled (884, 367) with delta (0, 0)
Screenshot: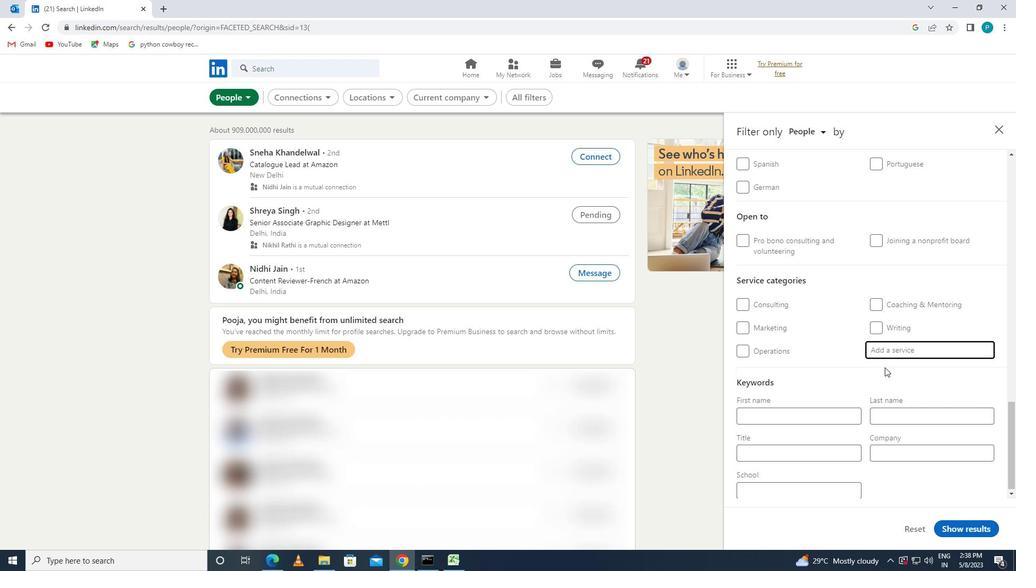 
Action: Mouse scrolled (884, 367) with delta (0, 0)
Screenshot: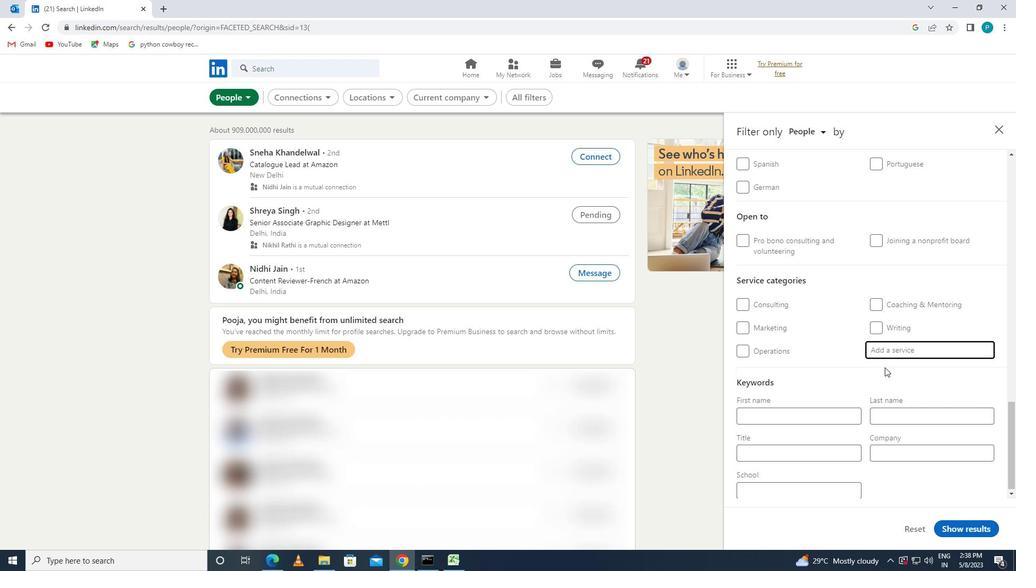 
Action: Mouse scrolled (884, 367) with delta (0, 0)
Screenshot: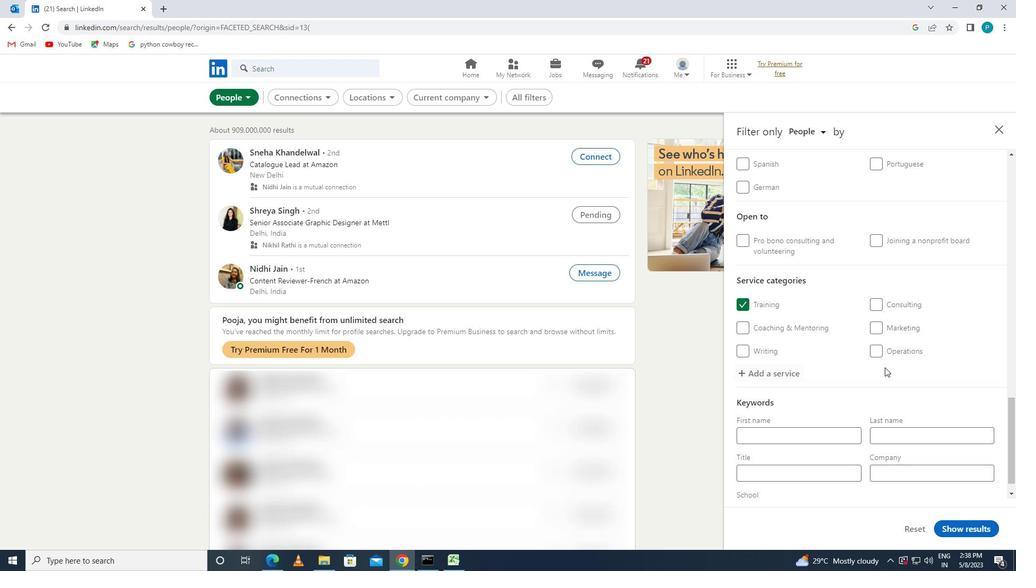 
Action: Mouse scrolled (884, 367) with delta (0, 0)
Screenshot: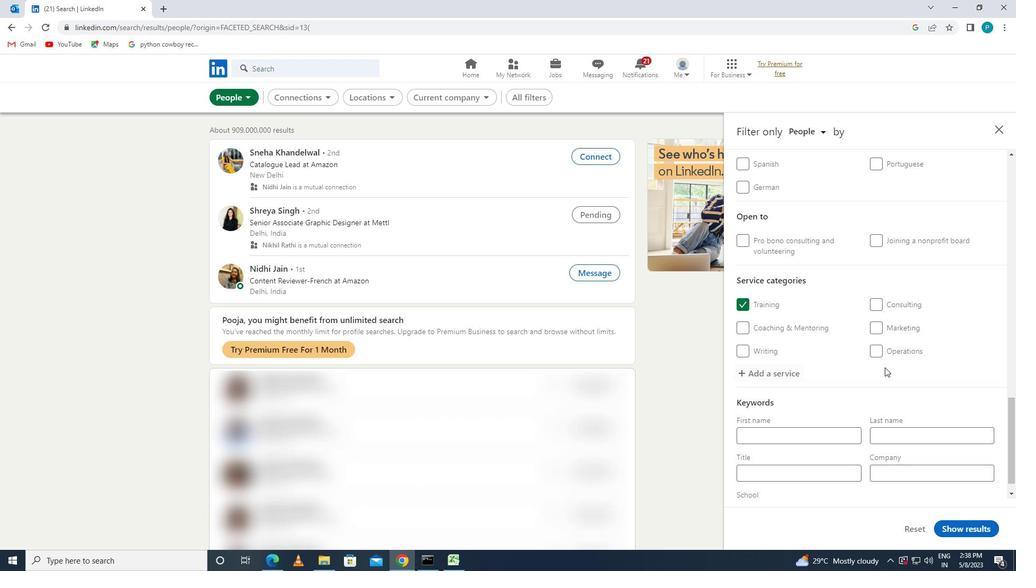 
Action: Mouse moved to (835, 453)
Screenshot: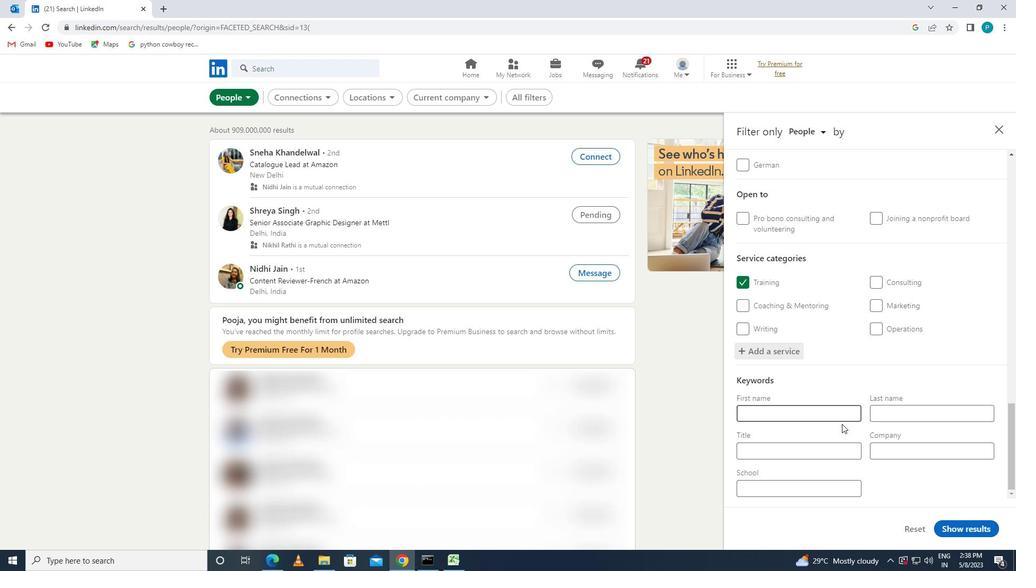 
Action: Mouse pressed left at (835, 453)
Screenshot: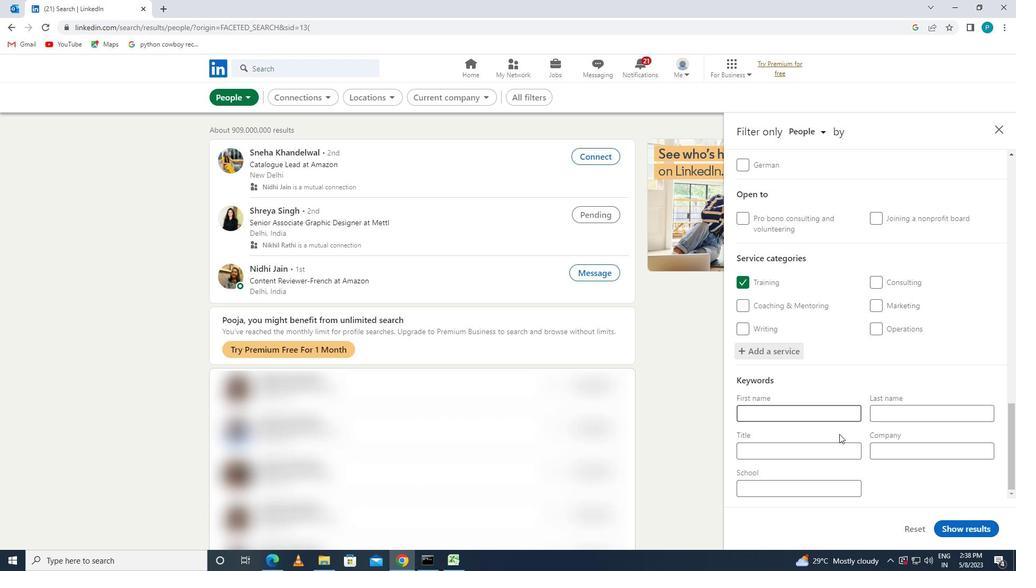 
Action: Key pressed <Key.caps_lock>B<Key.backspace>N<Key.caps_lock>OVELIST/<Key.space><Key.caps_lock>W<Key.caps_lock>RITER
Screenshot: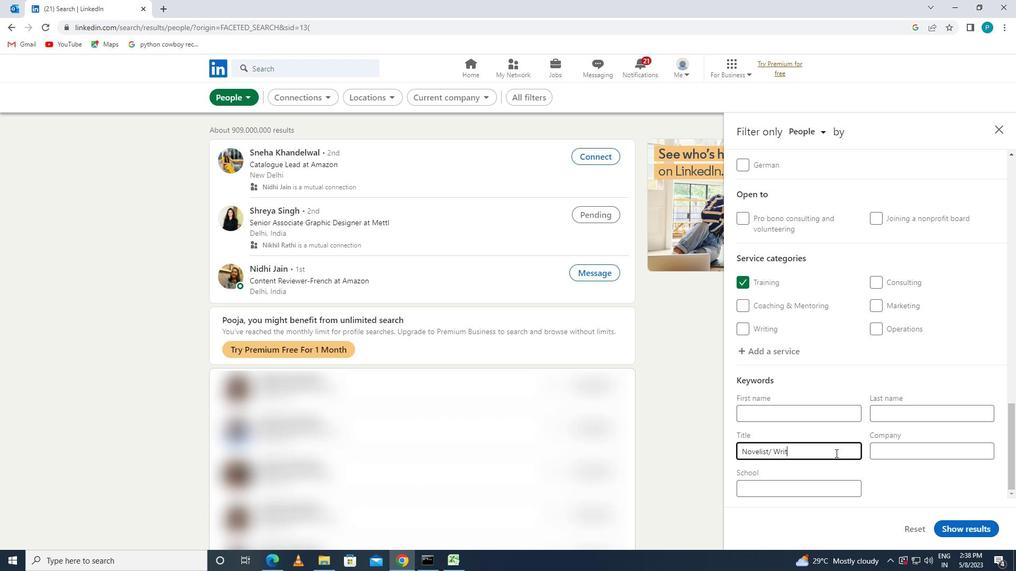 
Action: Mouse moved to (969, 528)
Screenshot: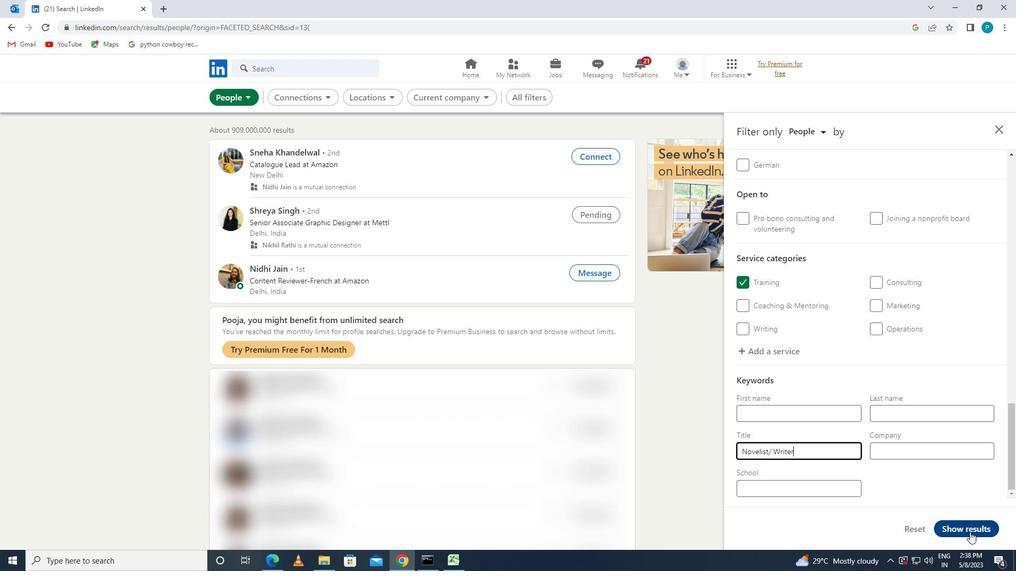 
Action: Mouse pressed left at (969, 528)
Screenshot: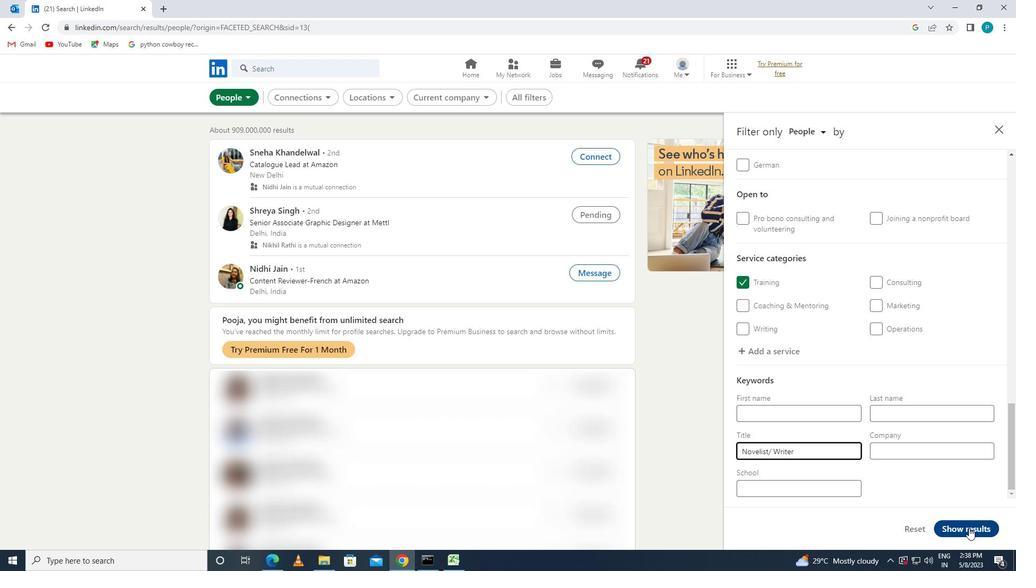 
